 Task: Find connections with filter location Douarnenez with filter topic #Storytellingwith filter profile language Spanish with filter current company Qualys with filter school ST MARKS PUBLIC SCHOOL with filter industry Computer Hardware Manufacturing with filter service category Commercial Real Estate with filter keywords title Director of Maintenance
Action: Mouse moved to (657, 109)
Screenshot: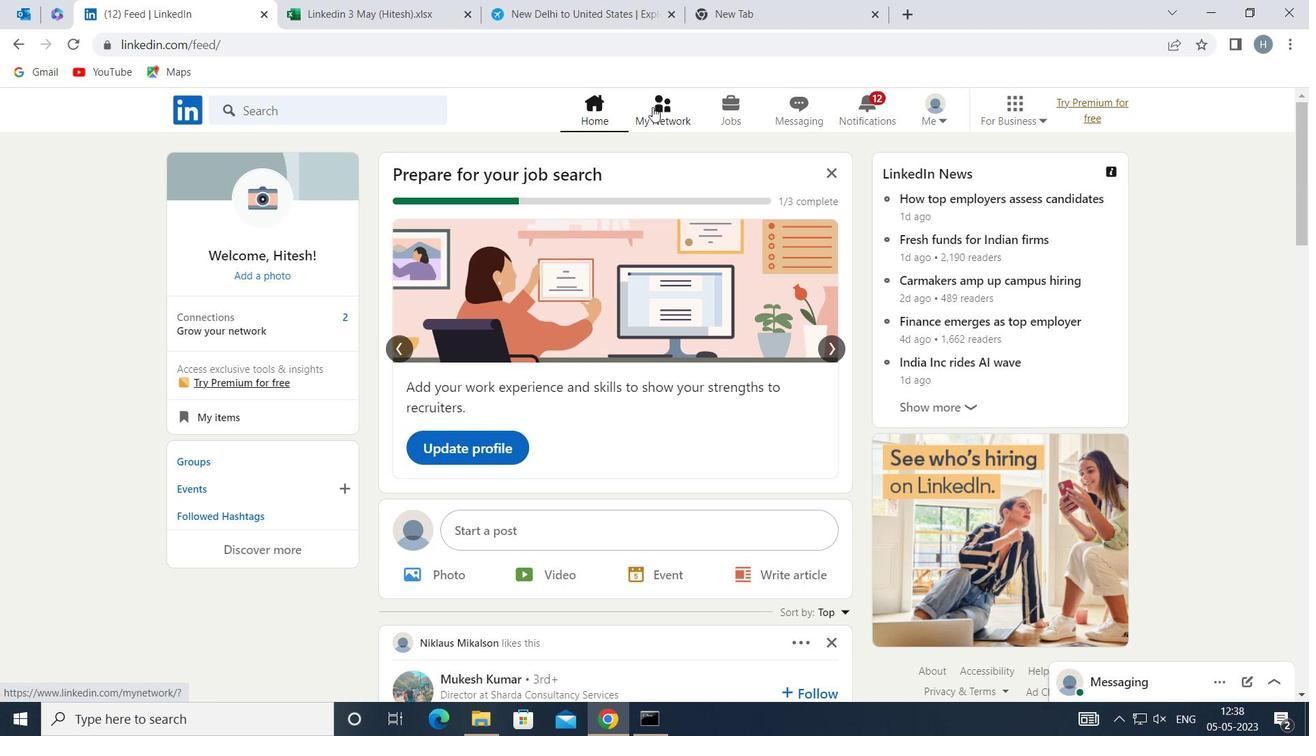 
Action: Mouse pressed left at (657, 109)
Screenshot: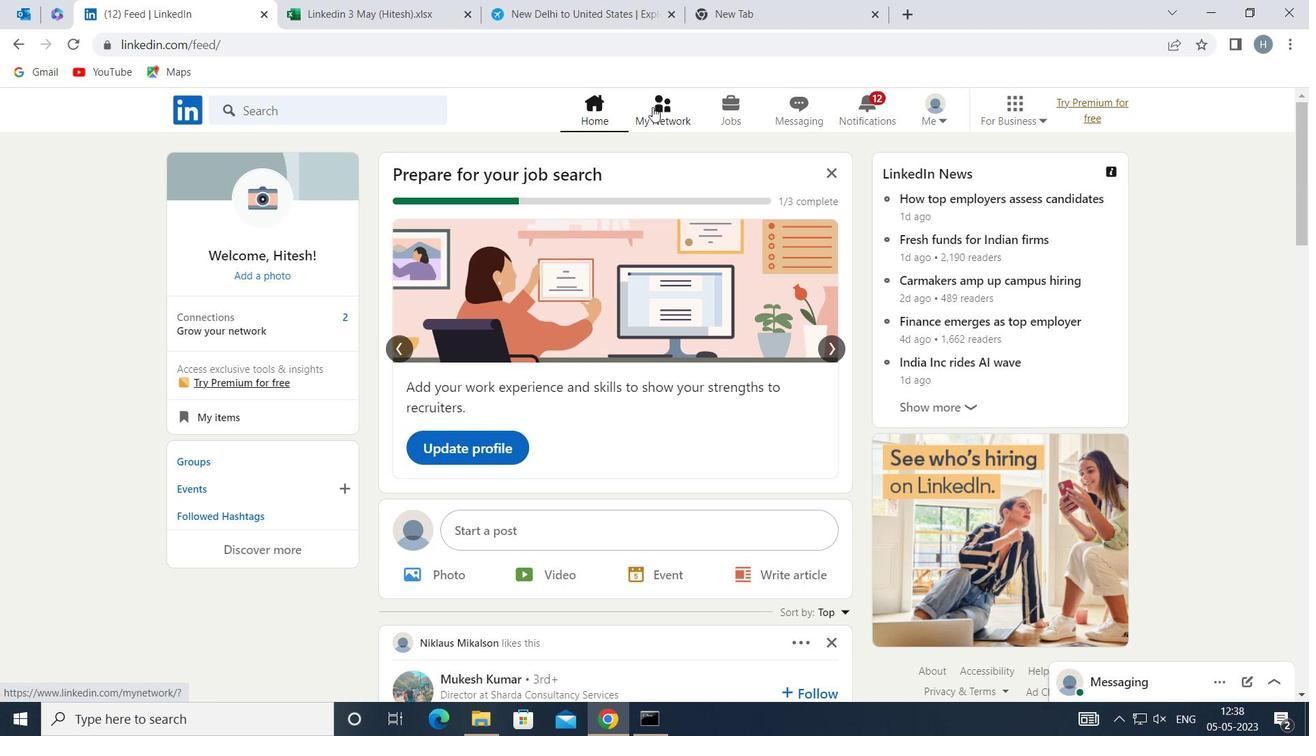 
Action: Mouse moved to (373, 210)
Screenshot: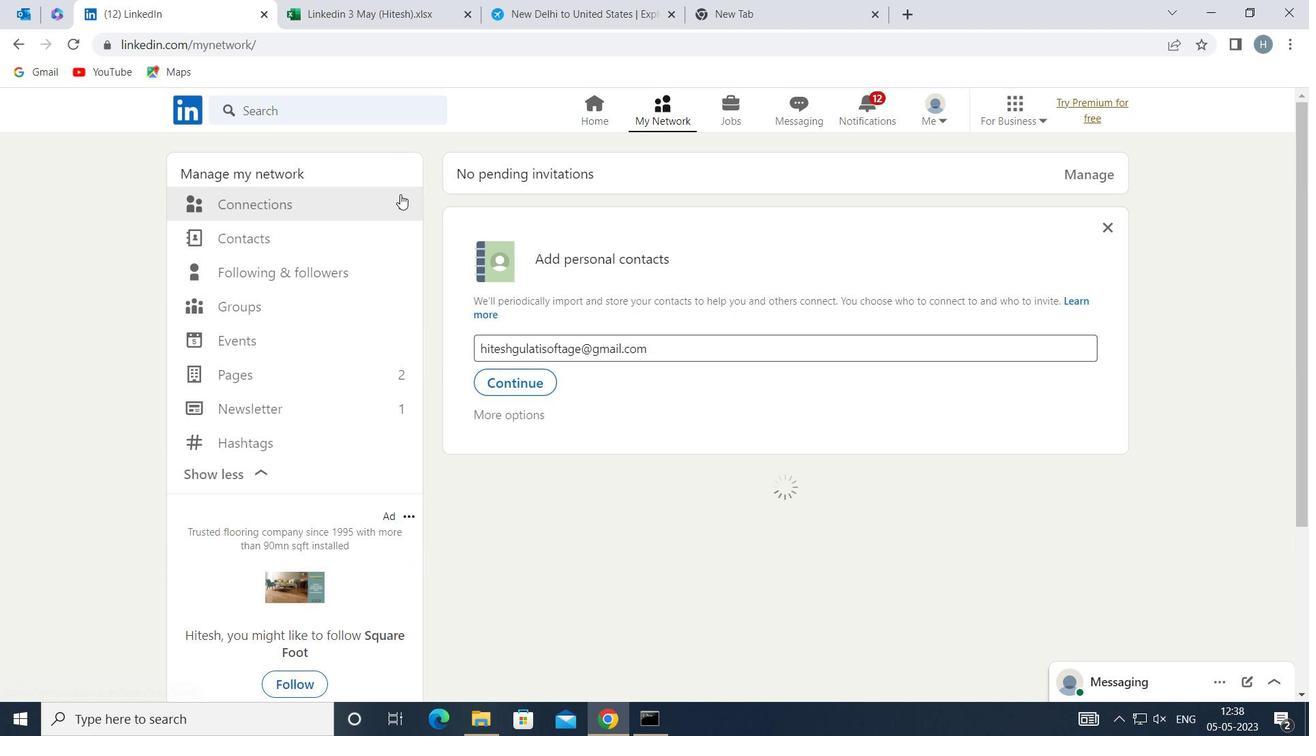 
Action: Mouse pressed left at (373, 210)
Screenshot: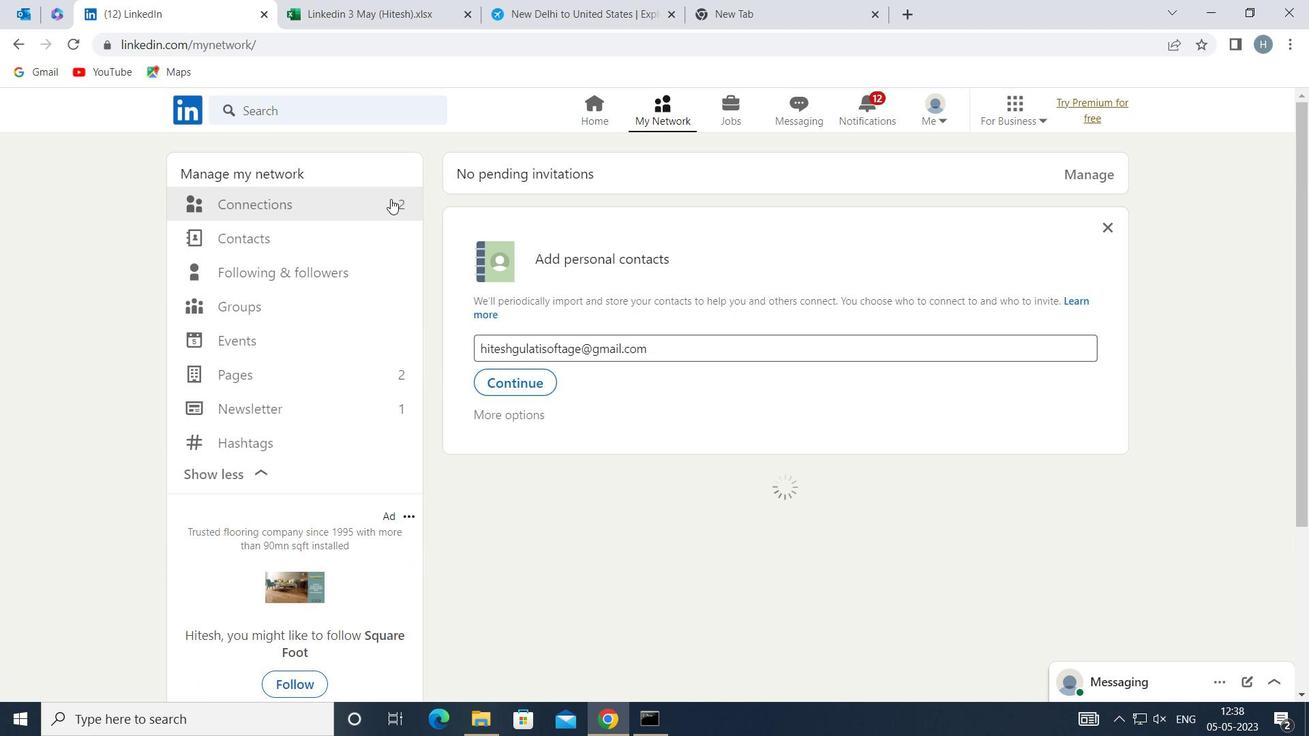 
Action: Mouse moved to (783, 201)
Screenshot: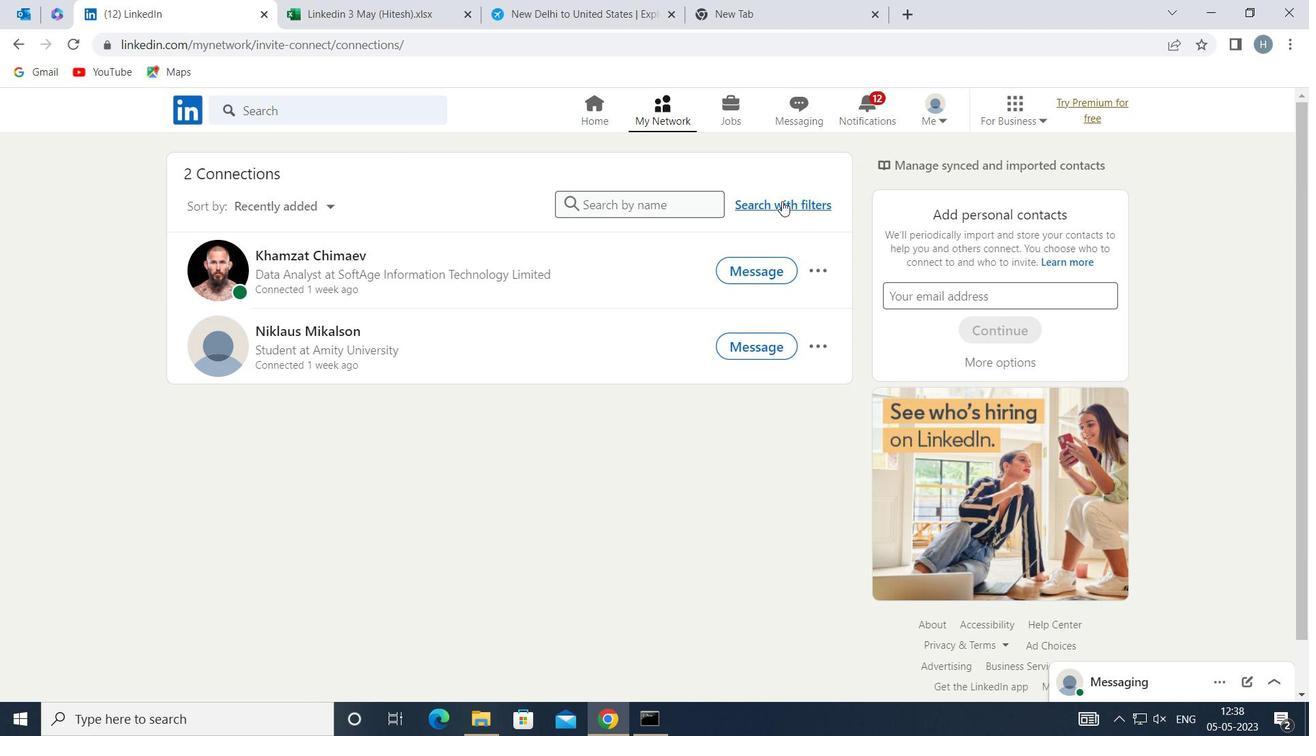 
Action: Mouse pressed left at (783, 201)
Screenshot: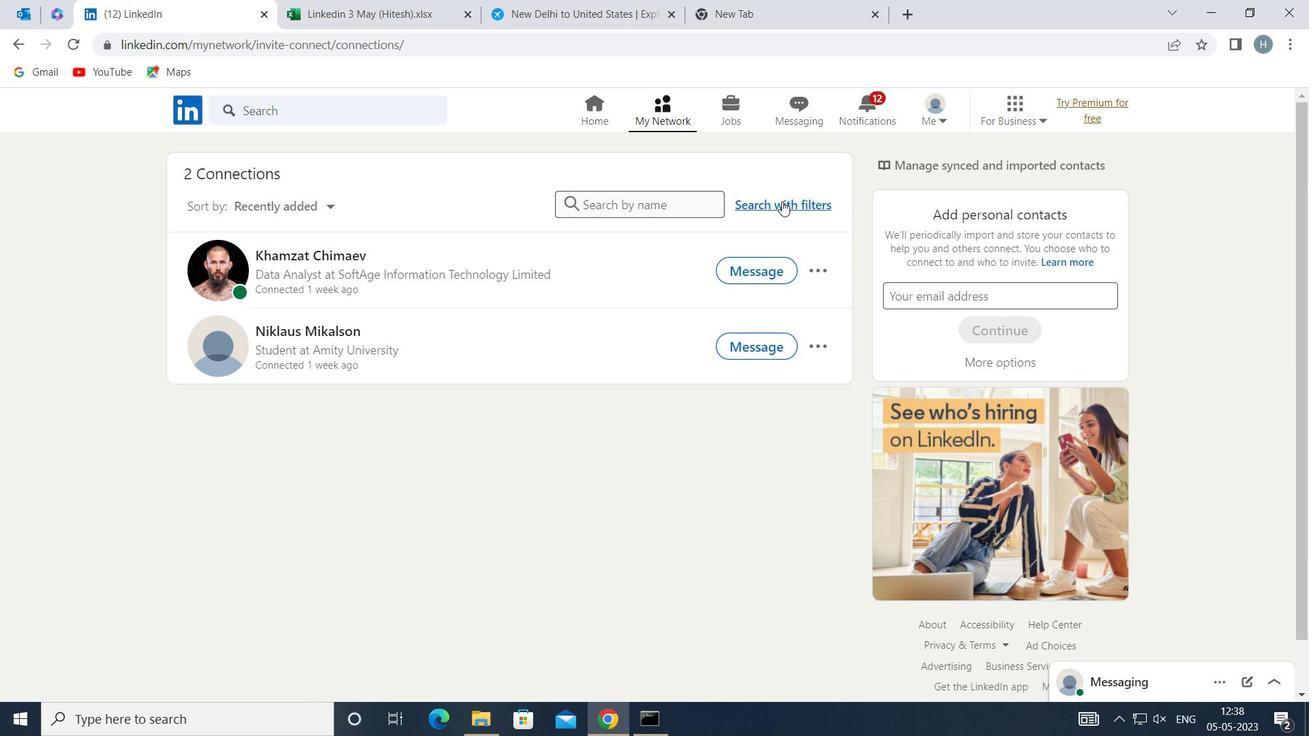 
Action: Mouse moved to (722, 158)
Screenshot: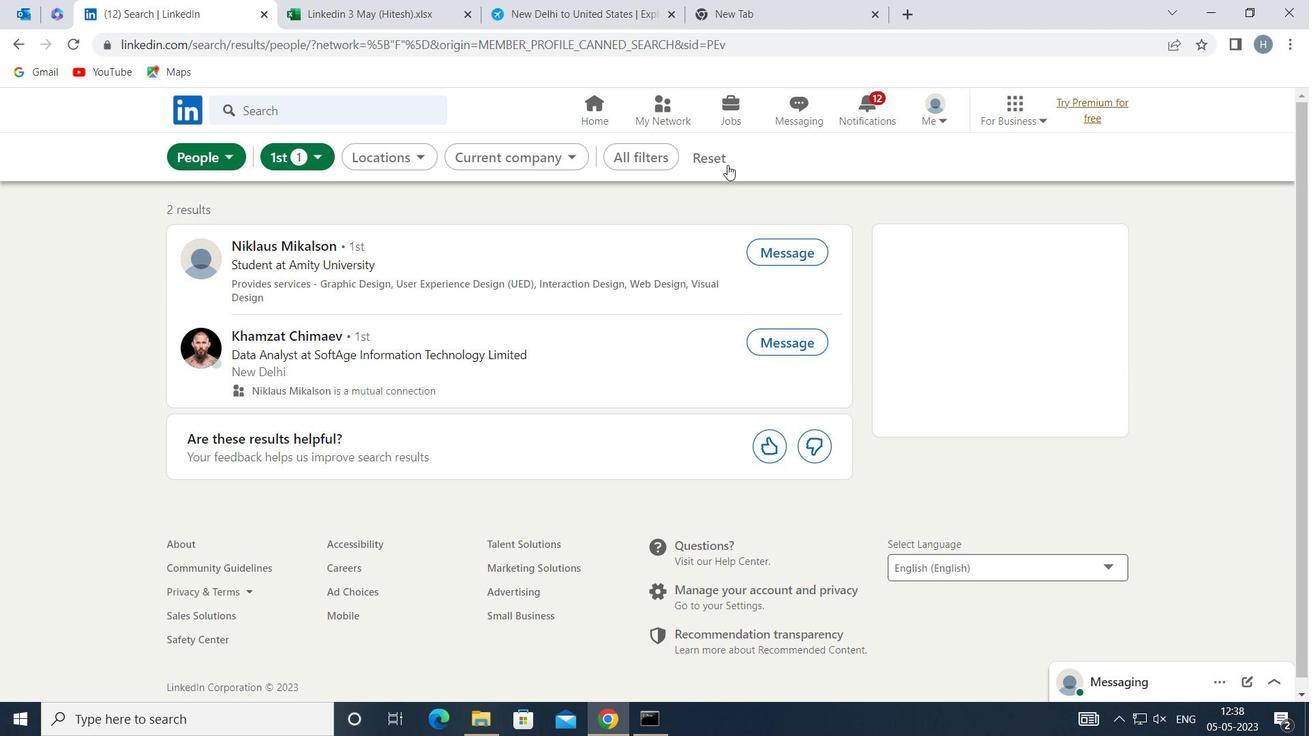 
Action: Mouse pressed left at (722, 158)
Screenshot: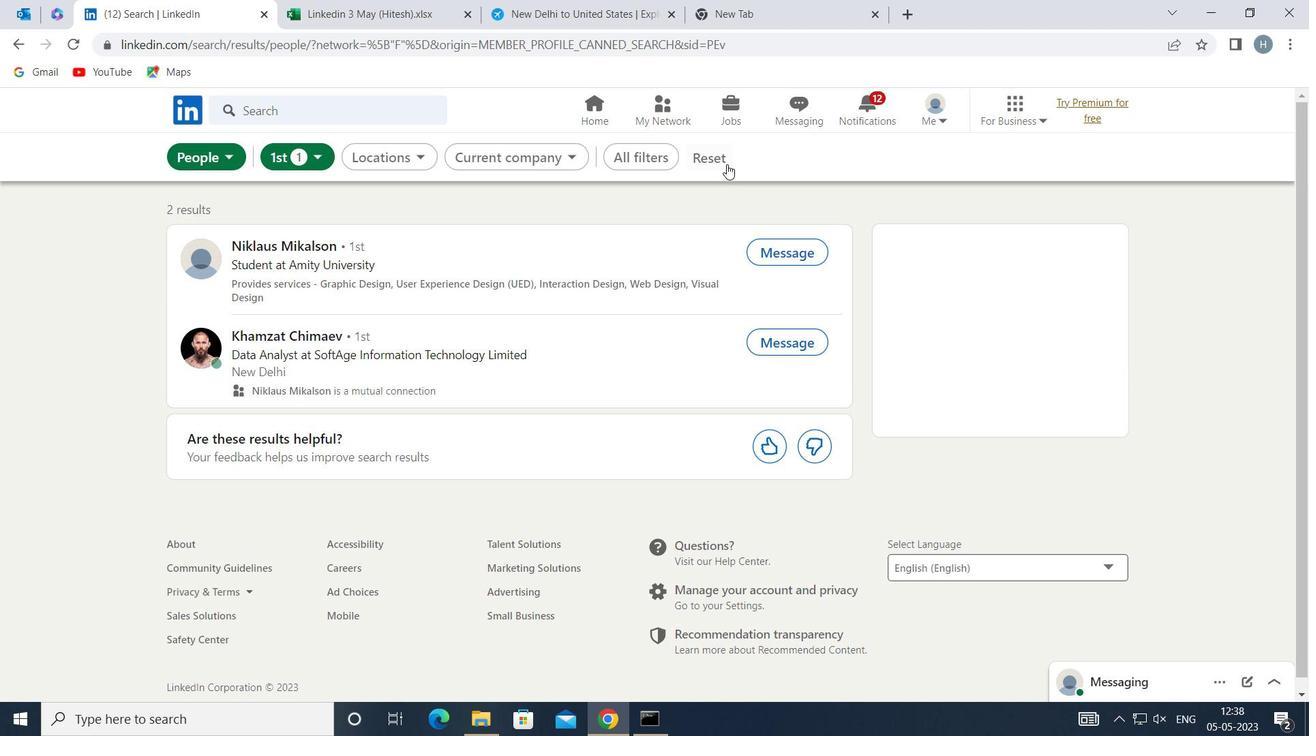 
Action: Mouse moved to (695, 154)
Screenshot: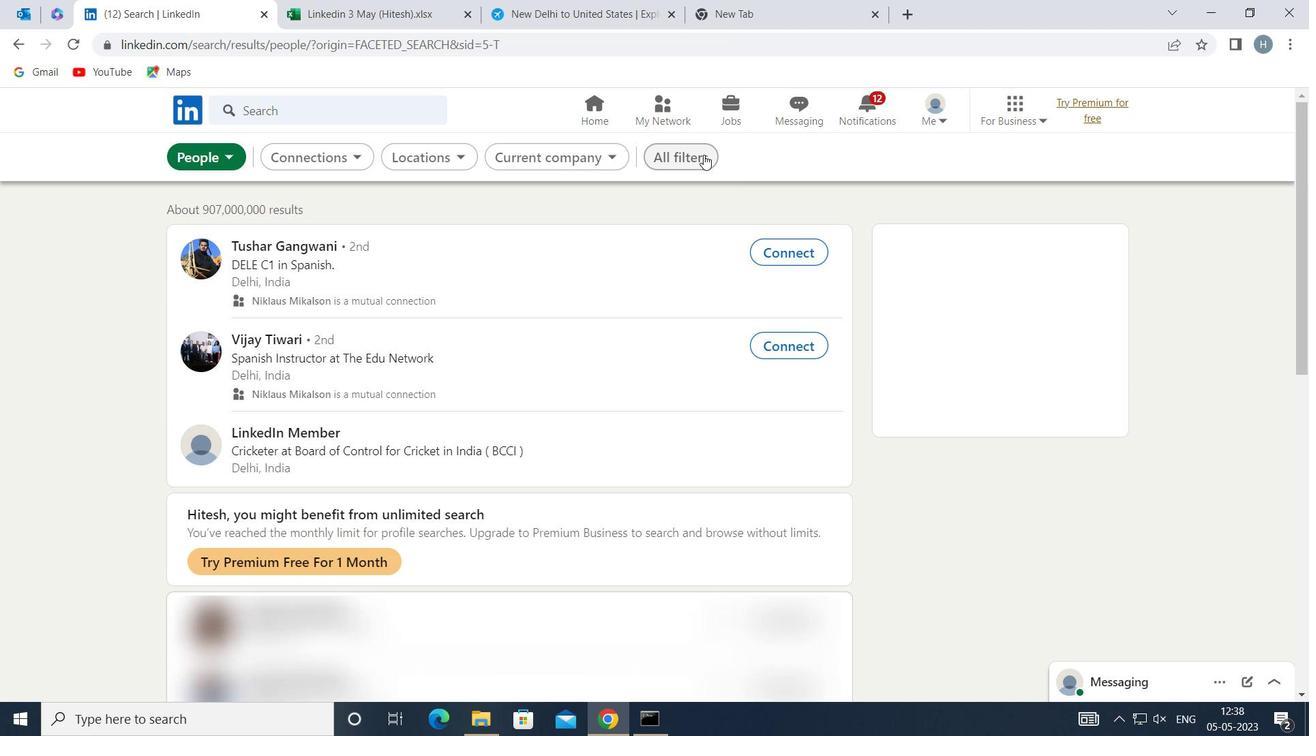 
Action: Mouse pressed left at (695, 154)
Screenshot: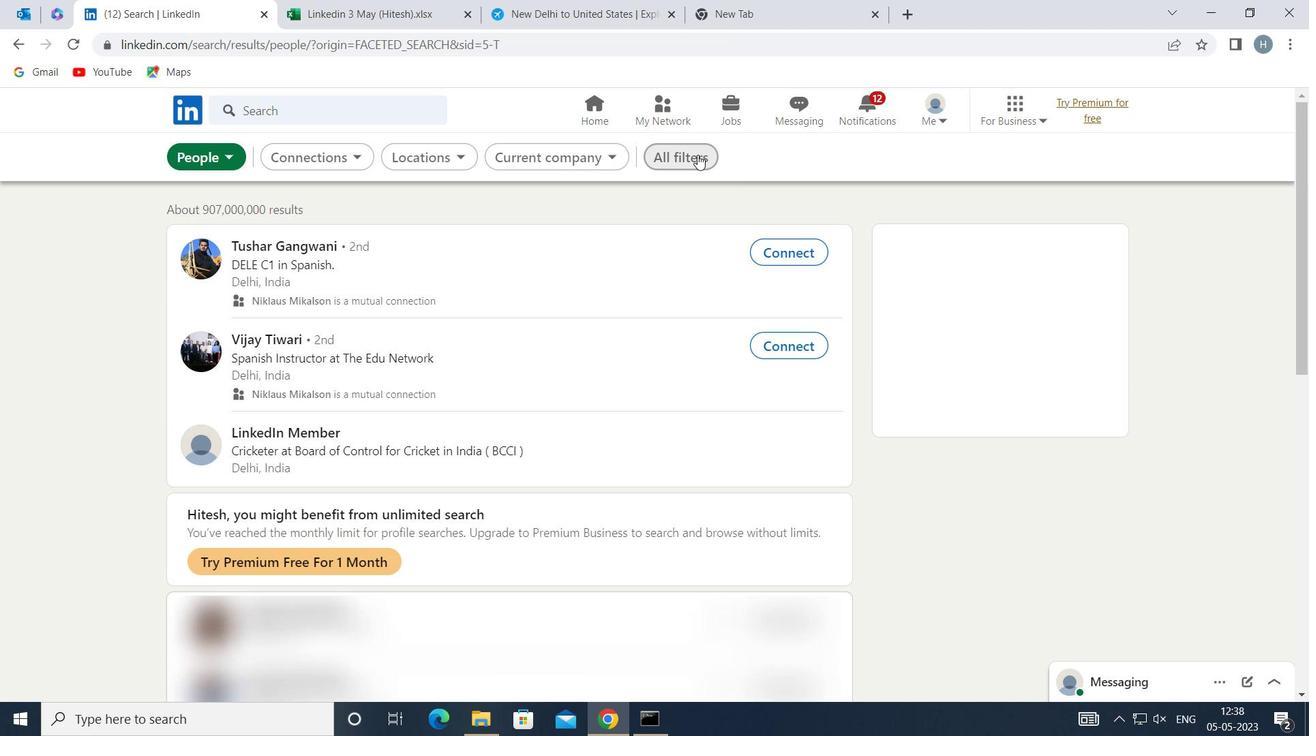 
Action: Mouse moved to (911, 422)
Screenshot: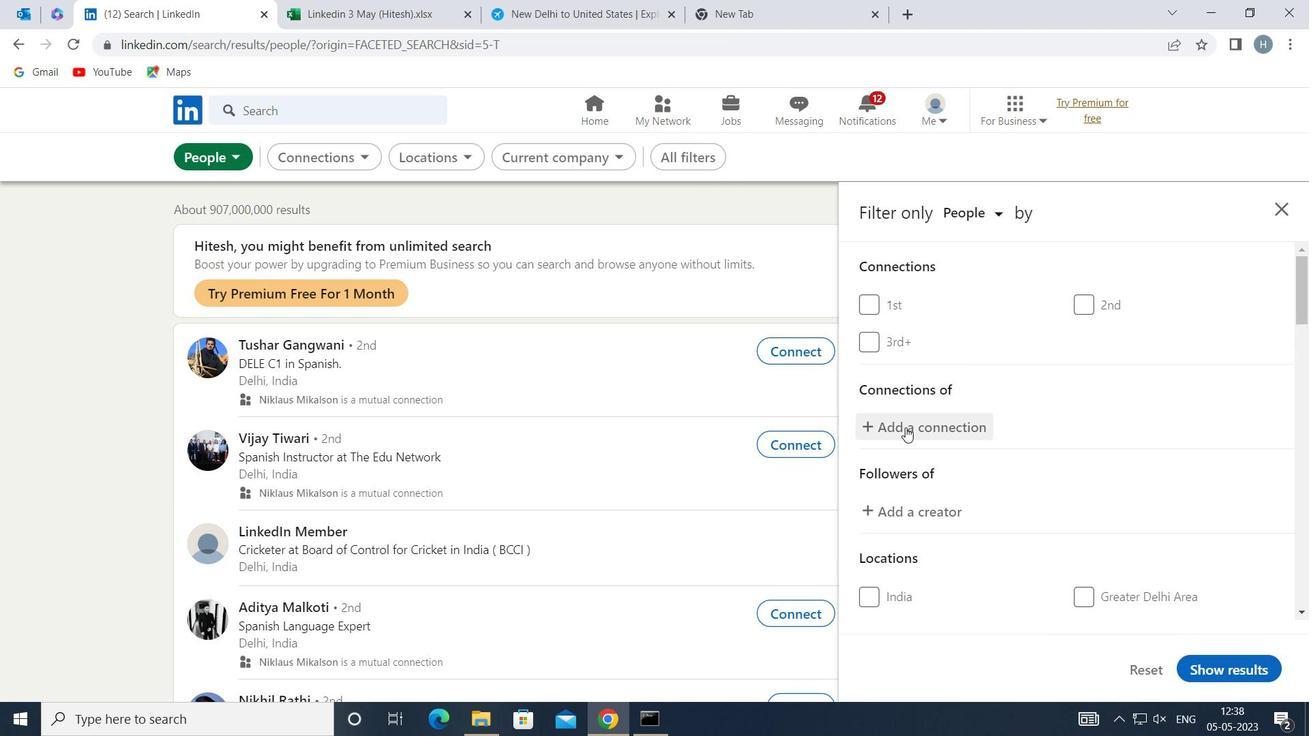 
Action: Mouse scrolled (911, 421) with delta (0, 0)
Screenshot: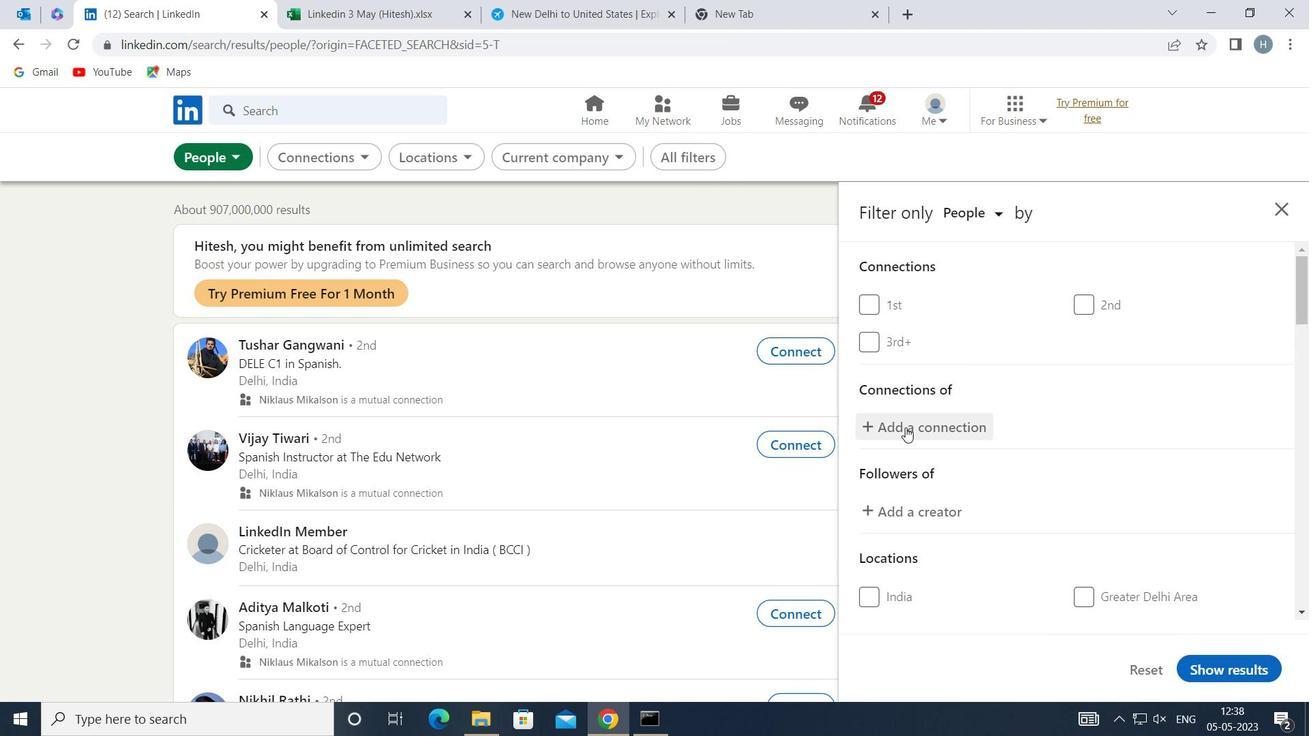 
Action: Mouse moved to (919, 422)
Screenshot: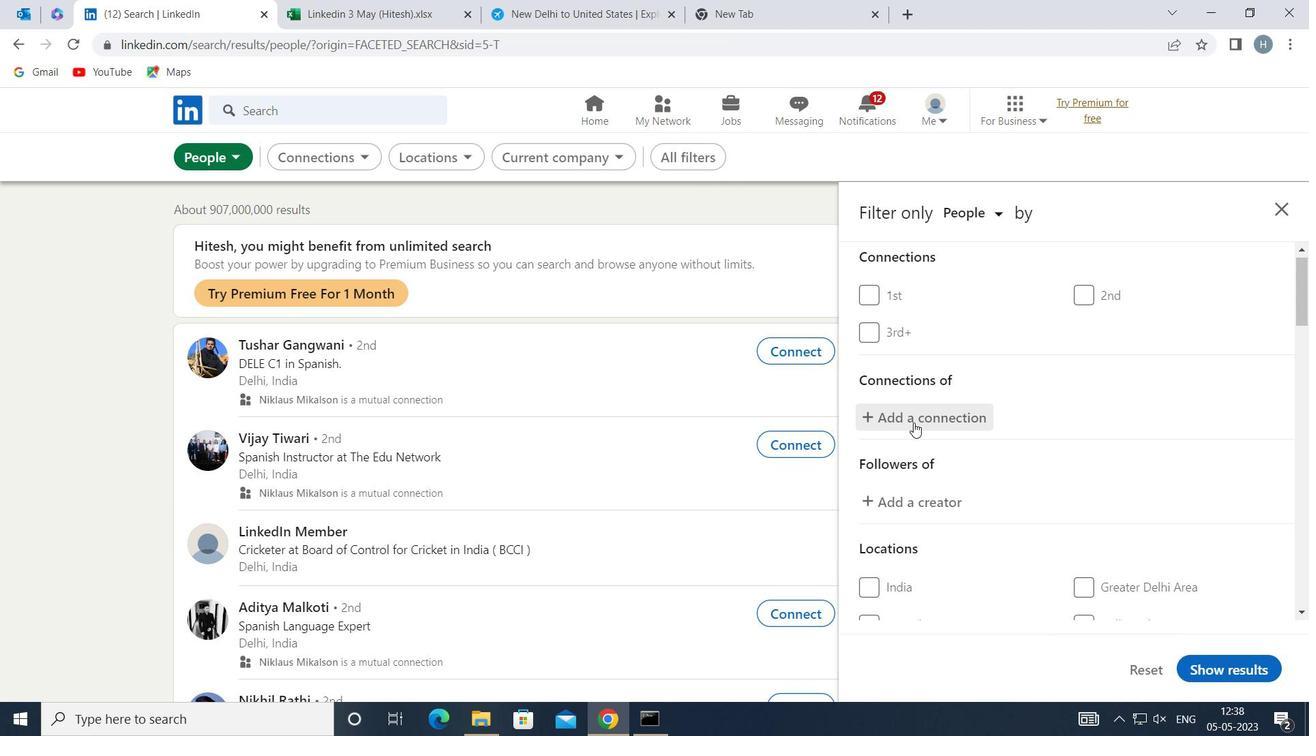 
Action: Mouse scrolled (919, 421) with delta (0, 0)
Screenshot: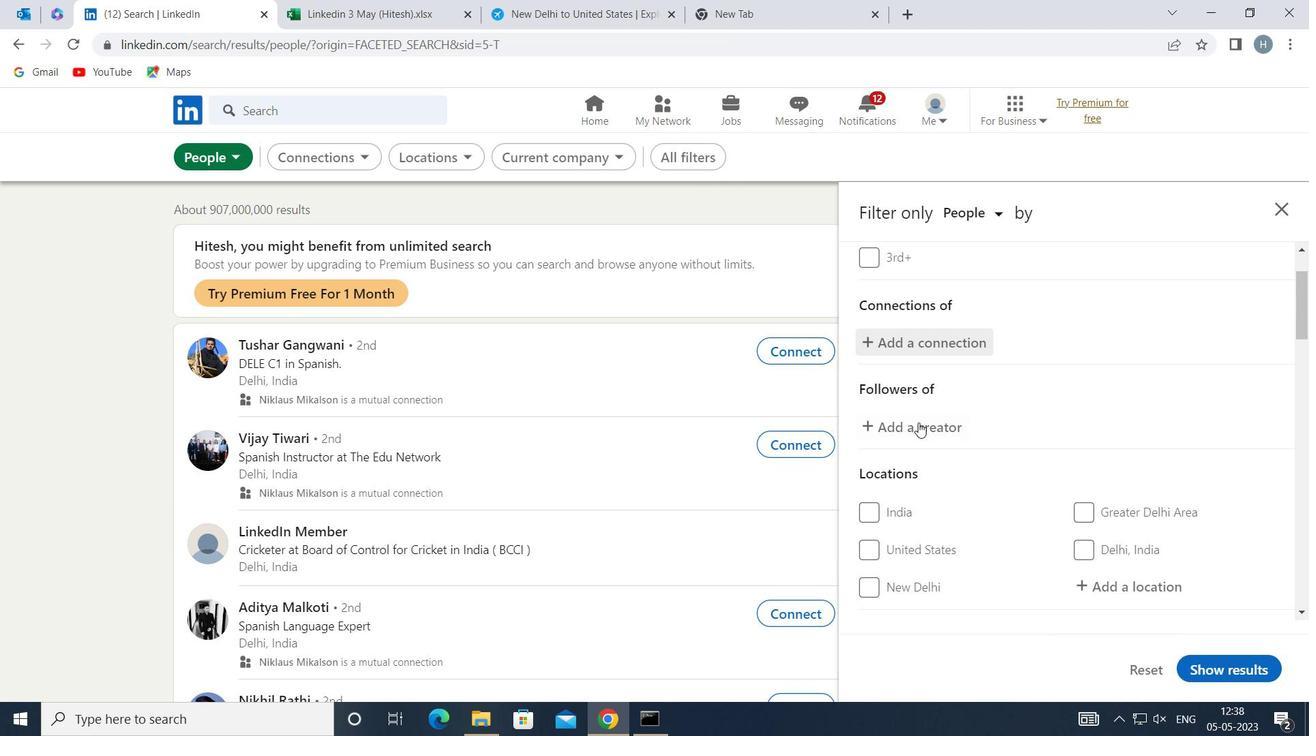 
Action: Mouse moved to (1100, 500)
Screenshot: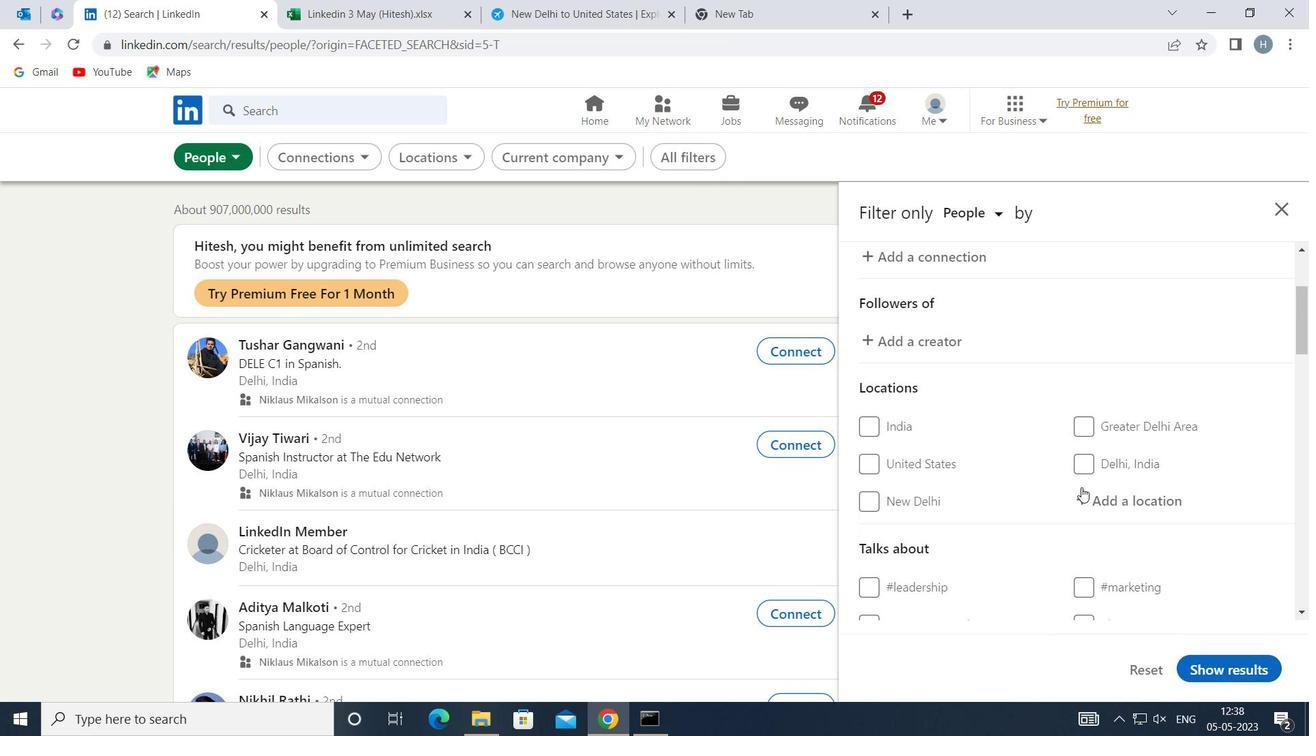 
Action: Mouse pressed left at (1100, 500)
Screenshot: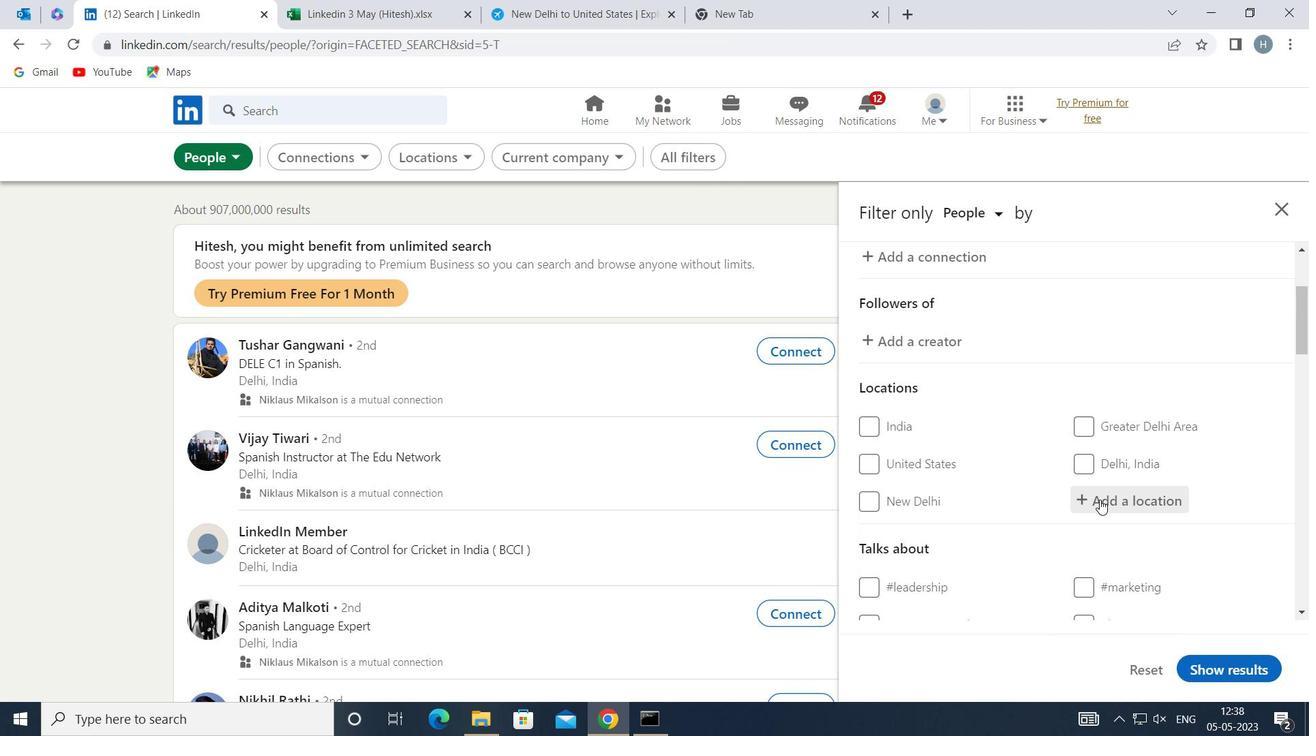 
Action: Key pressed <Key.shift>DOUARN
Screenshot: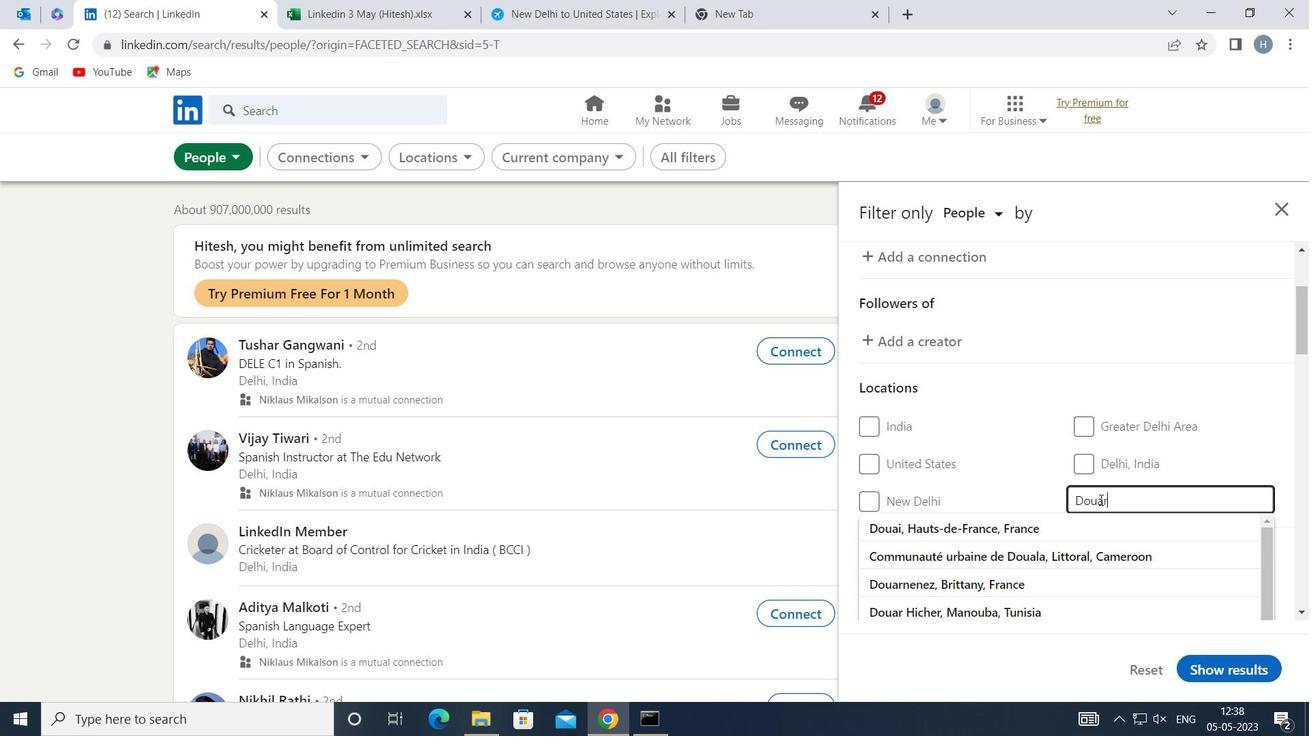 
Action: Mouse moved to (1026, 525)
Screenshot: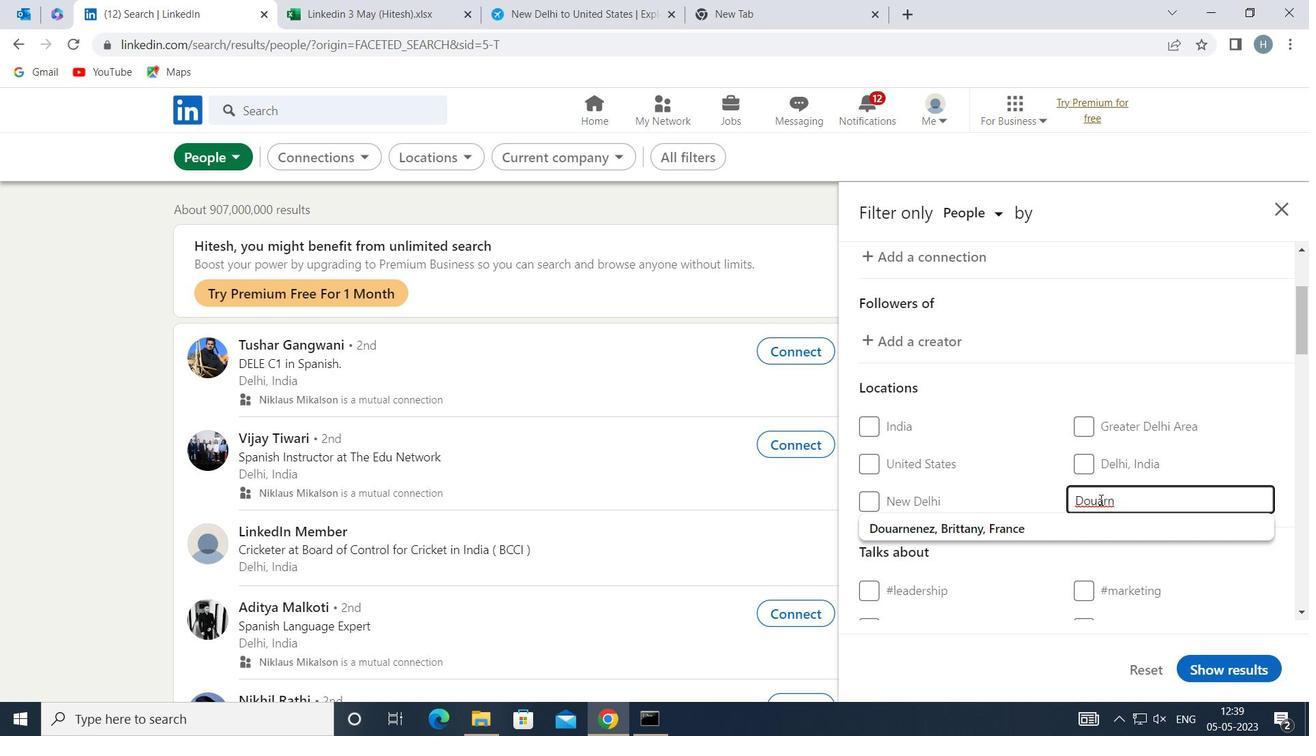 
Action: Mouse pressed left at (1026, 525)
Screenshot: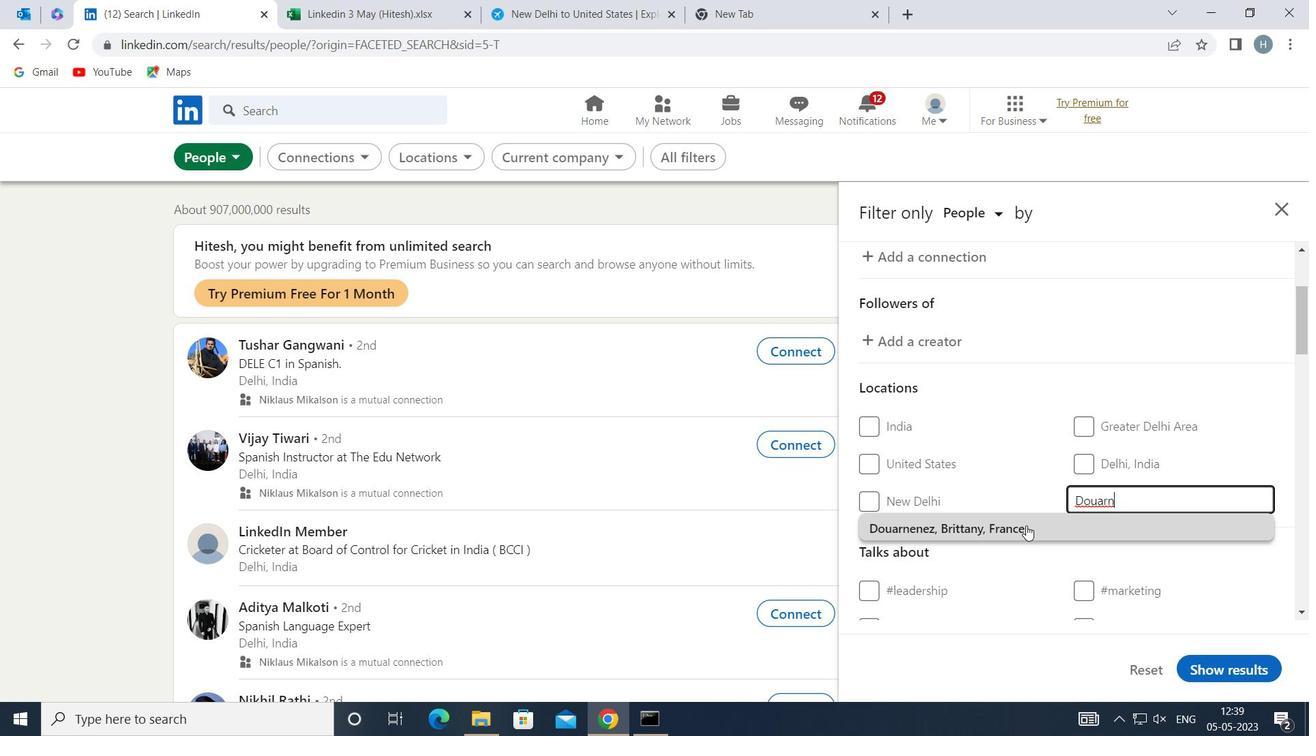 
Action: Mouse moved to (1007, 499)
Screenshot: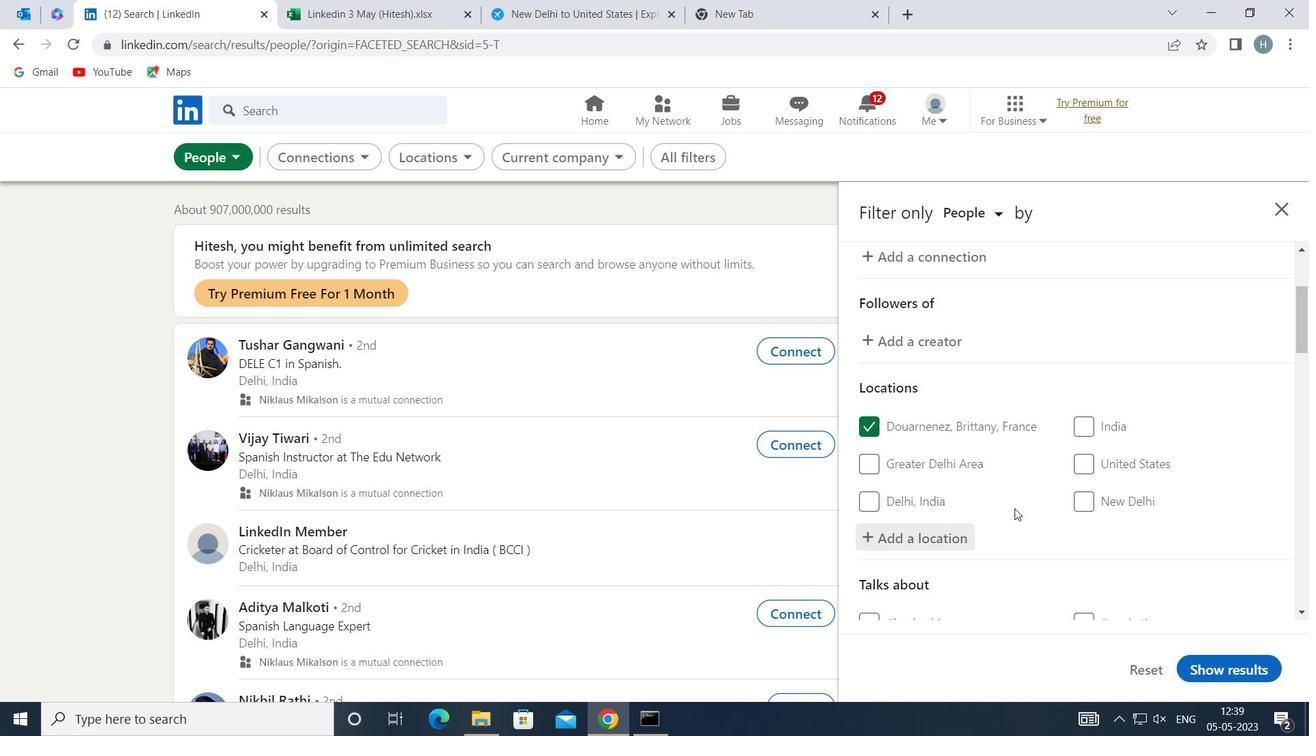 
Action: Mouse scrolled (1007, 498) with delta (0, 0)
Screenshot: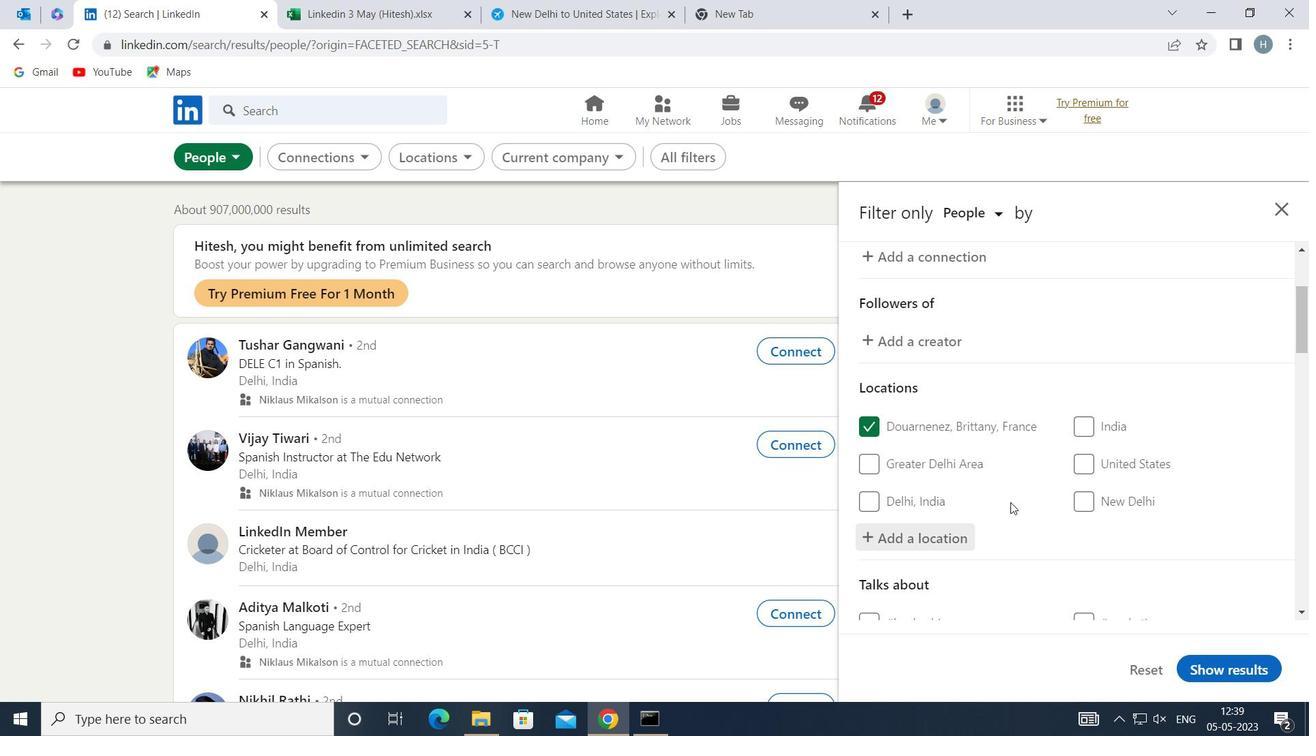 
Action: Mouse moved to (1007, 498)
Screenshot: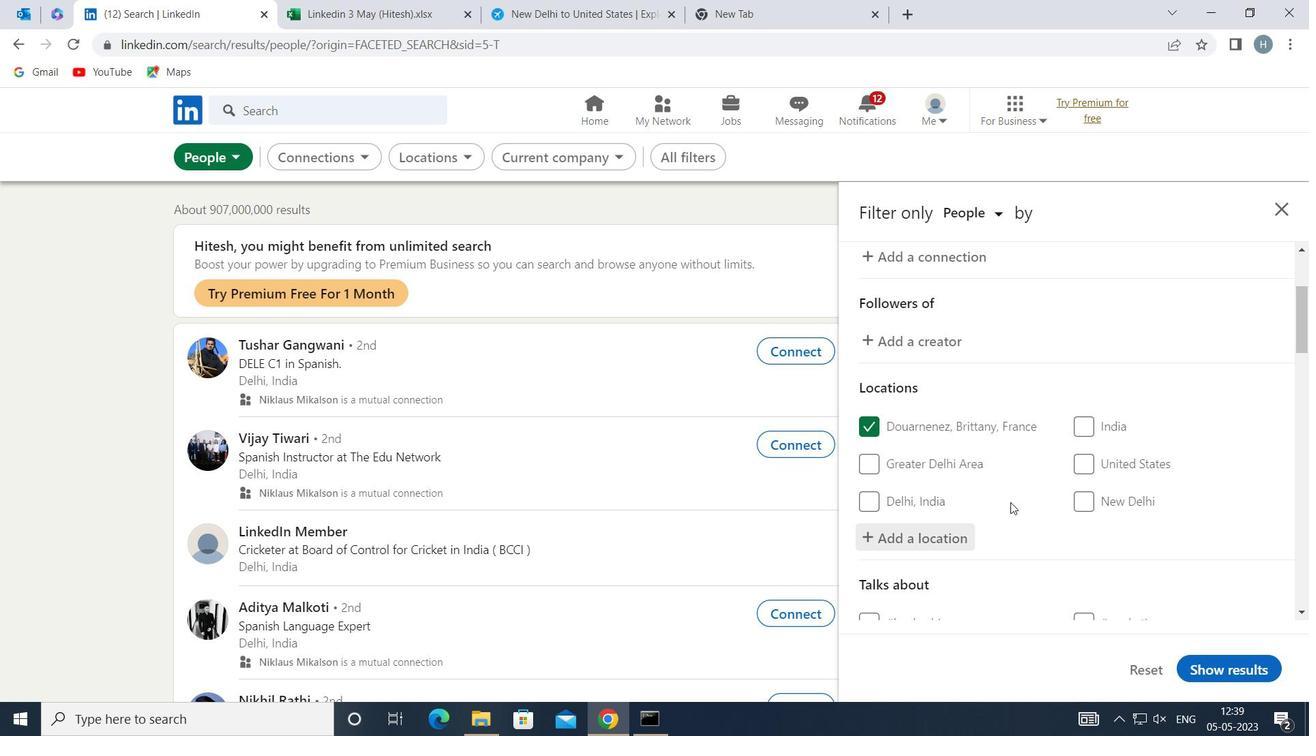 
Action: Mouse scrolled (1007, 497) with delta (0, 0)
Screenshot: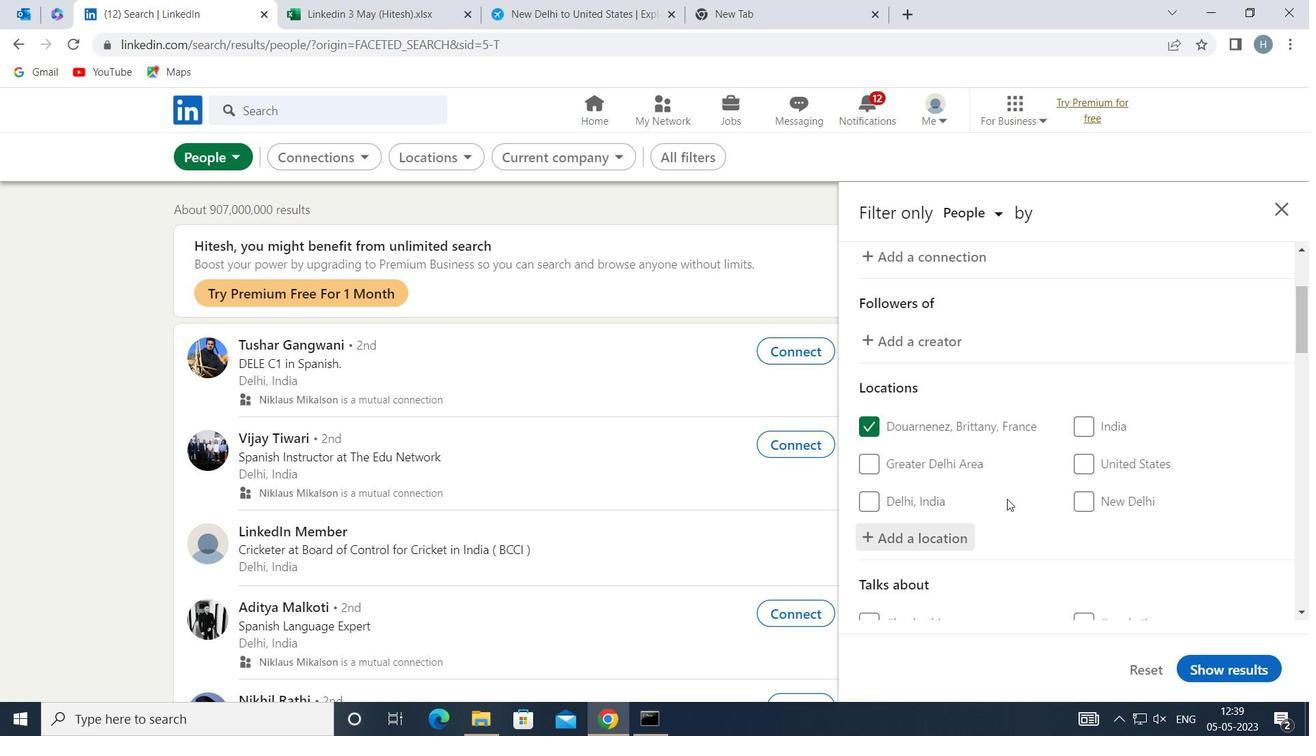 
Action: Mouse moved to (1016, 492)
Screenshot: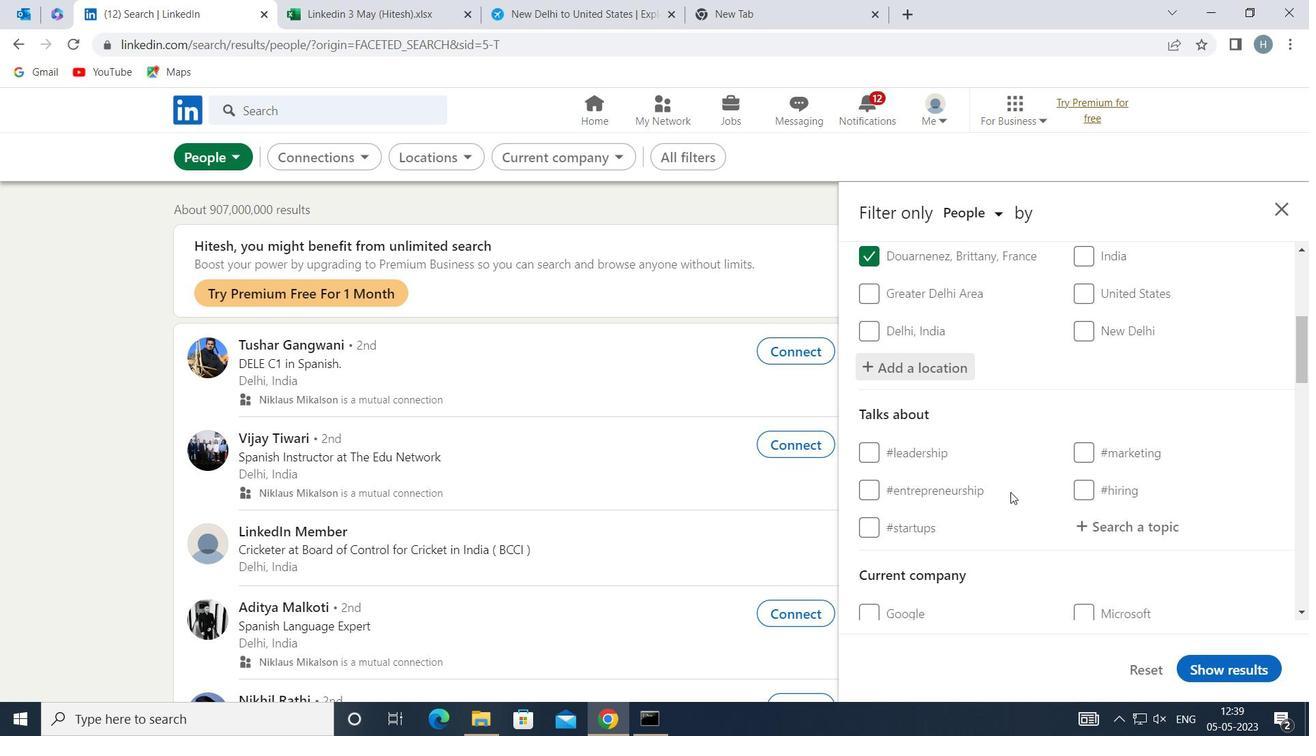 
Action: Mouse scrolled (1016, 491) with delta (0, 0)
Screenshot: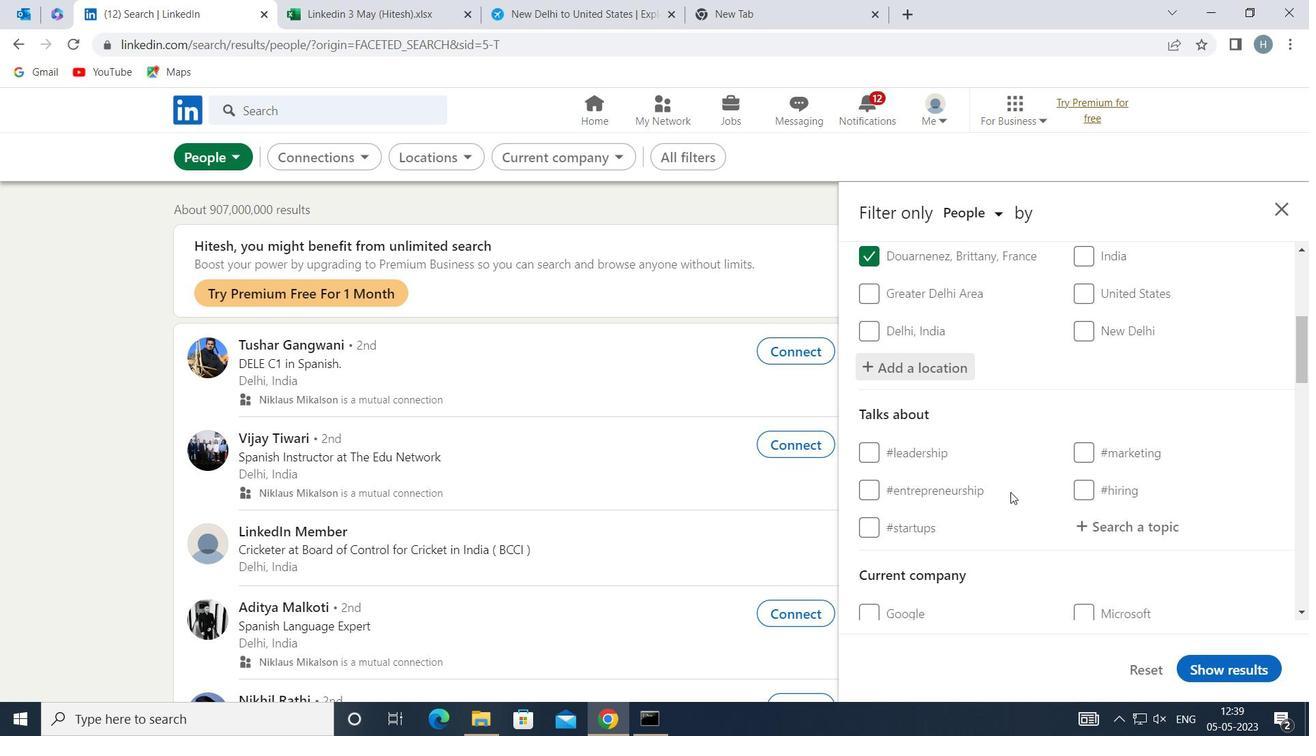
Action: Mouse moved to (1132, 441)
Screenshot: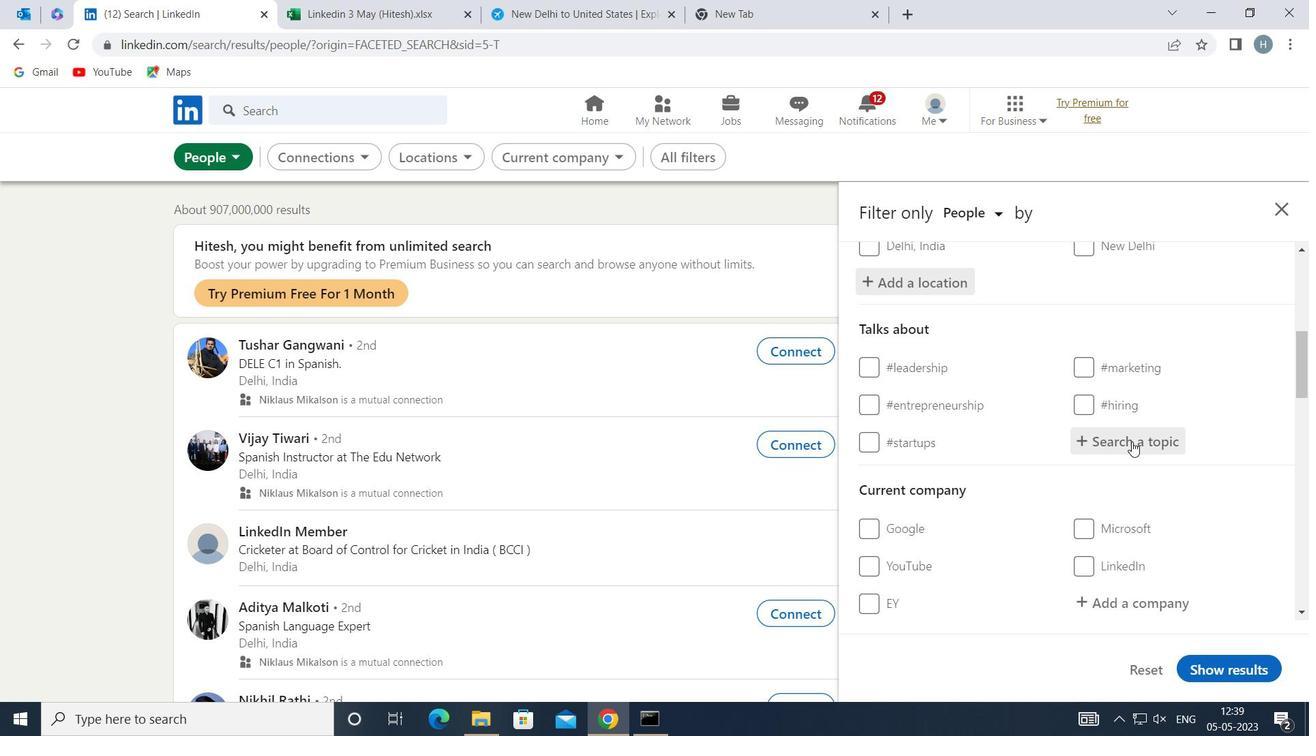 
Action: Mouse pressed left at (1132, 441)
Screenshot: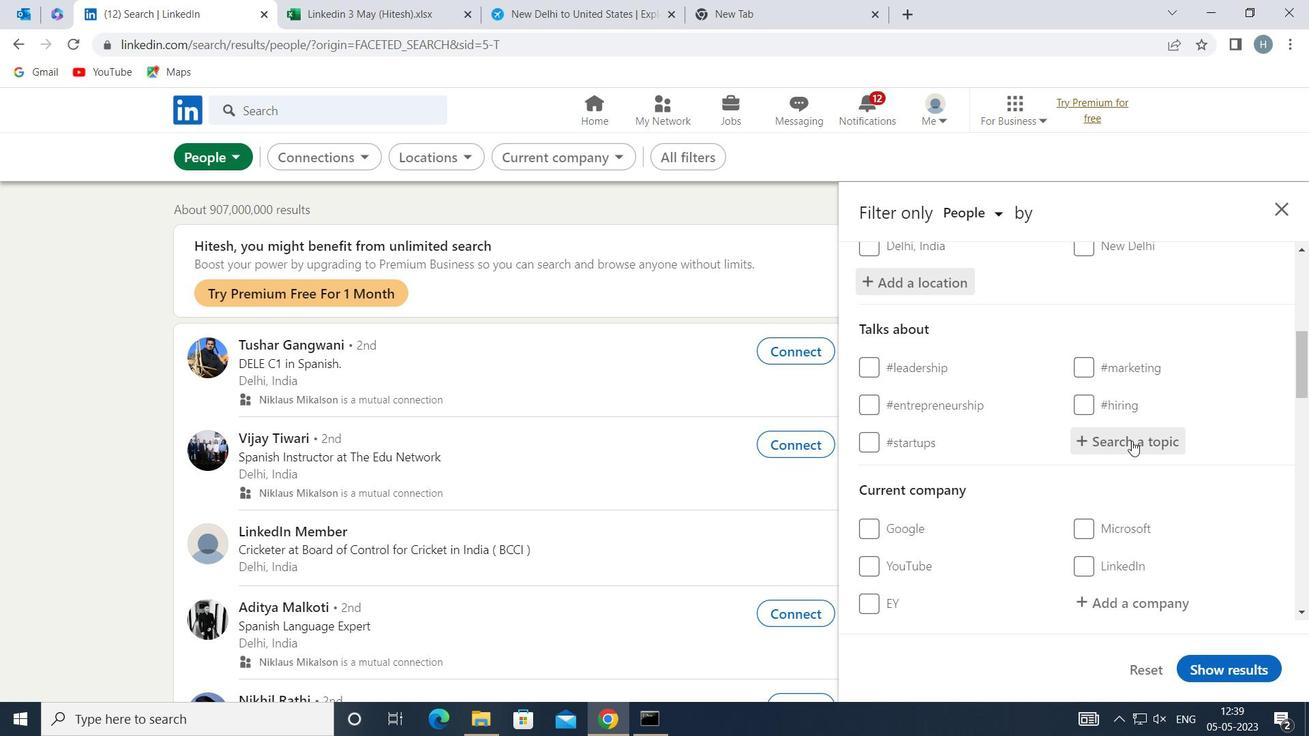 
Action: Mouse moved to (1132, 439)
Screenshot: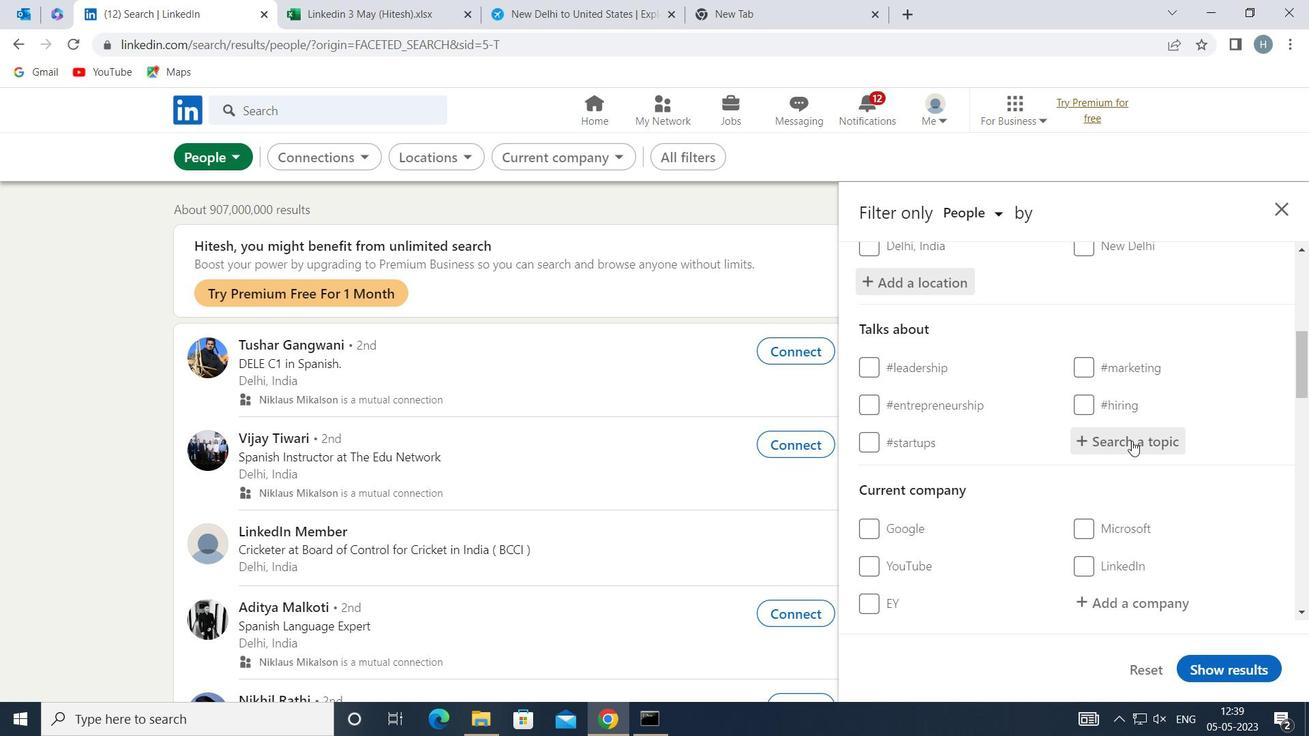 
Action: Key pressed <Key.shift>STORYTELLING
Screenshot: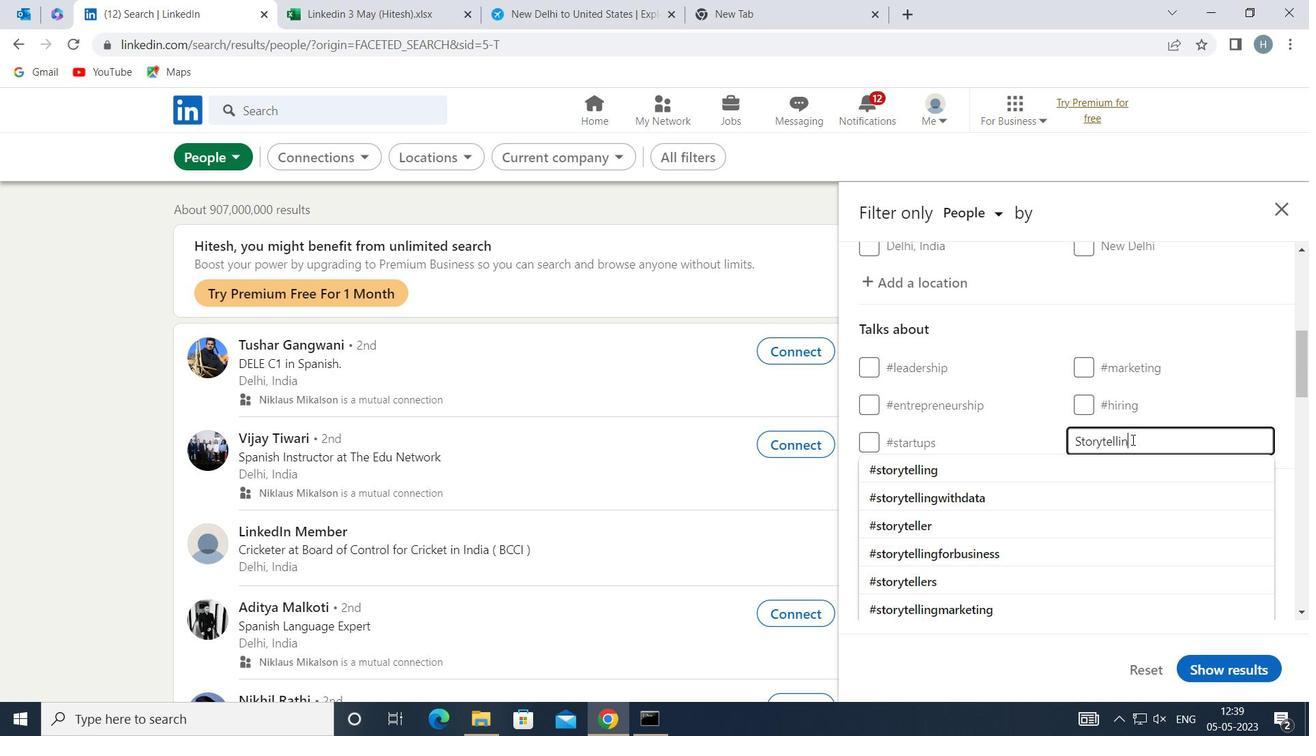 
Action: Mouse moved to (1056, 469)
Screenshot: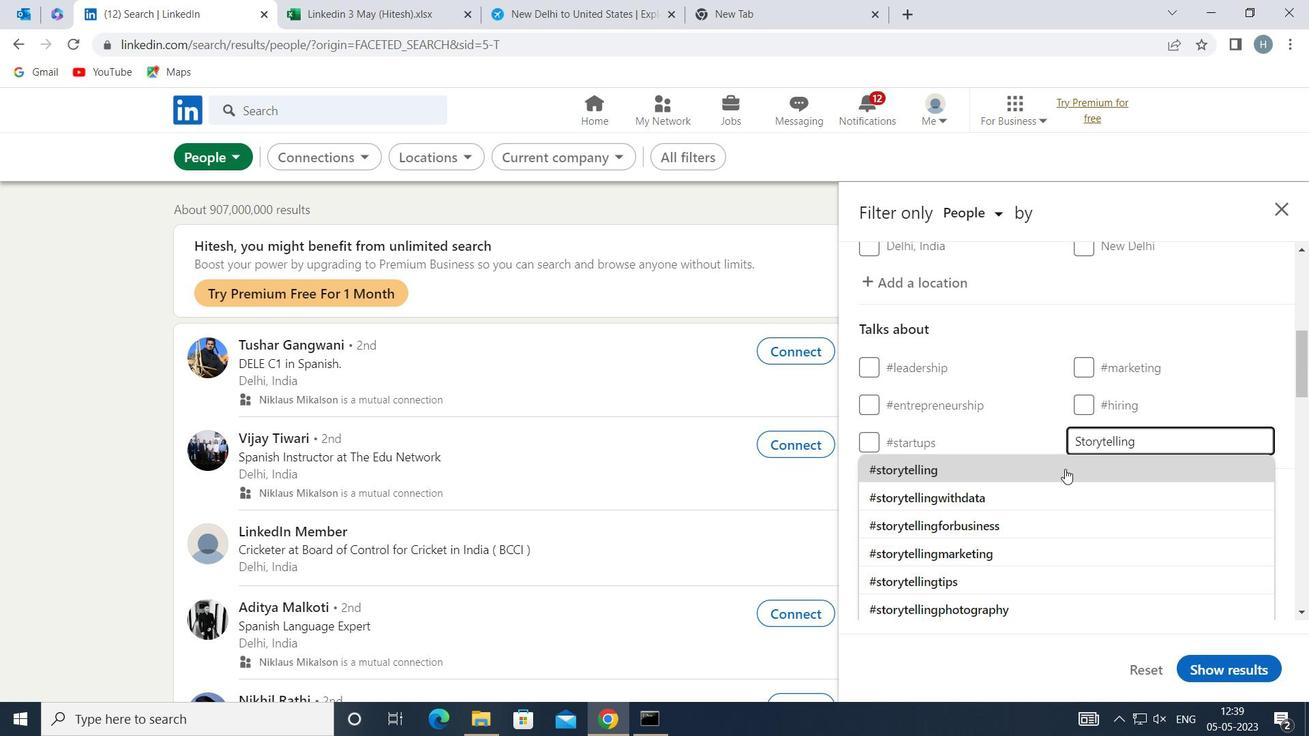 
Action: Mouse pressed left at (1056, 469)
Screenshot: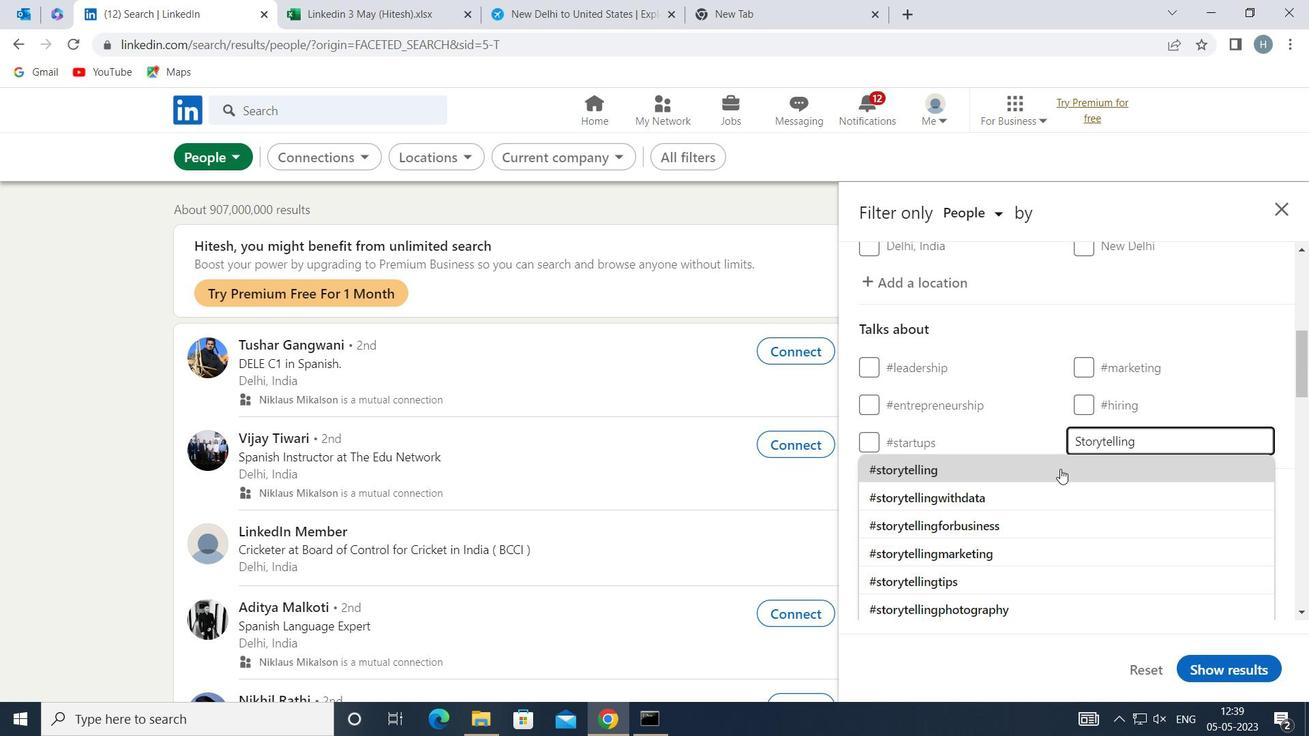 
Action: Mouse moved to (1027, 452)
Screenshot: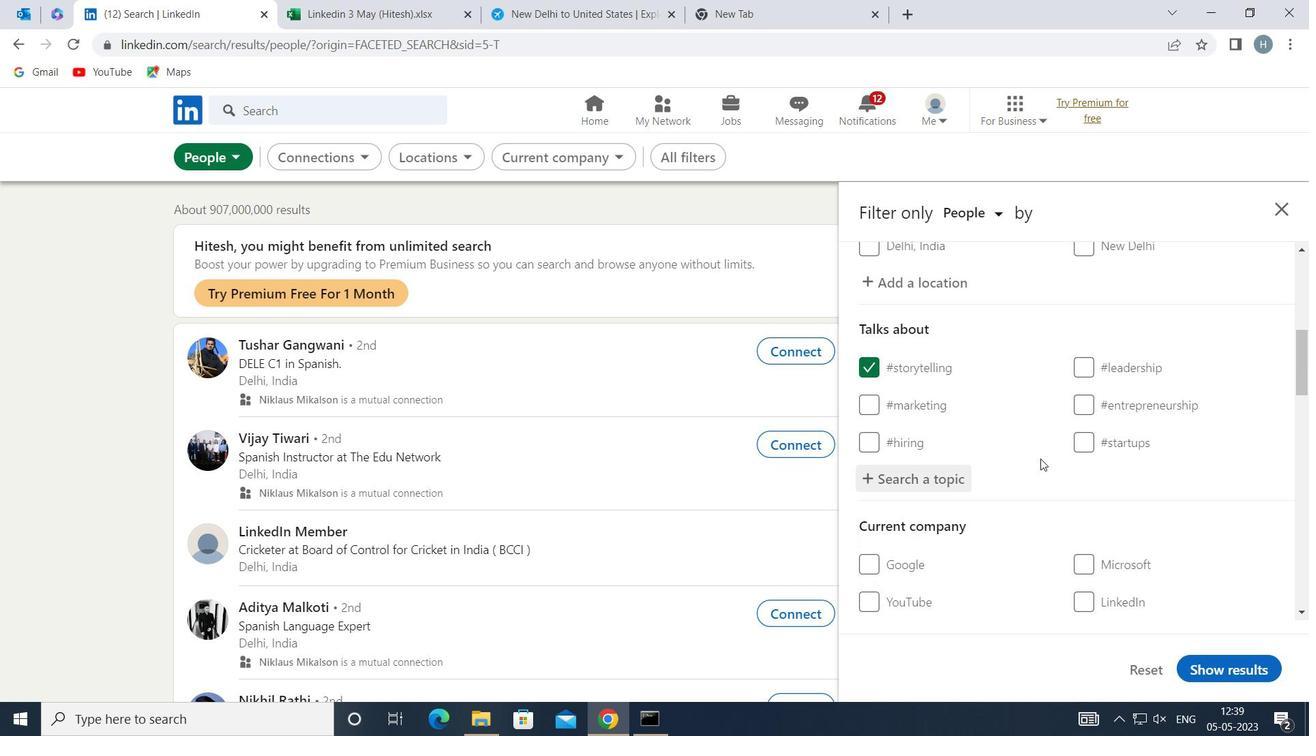 
Action: Mouse scrolled (1027, 451) with delta (0, 0)
Screenshot: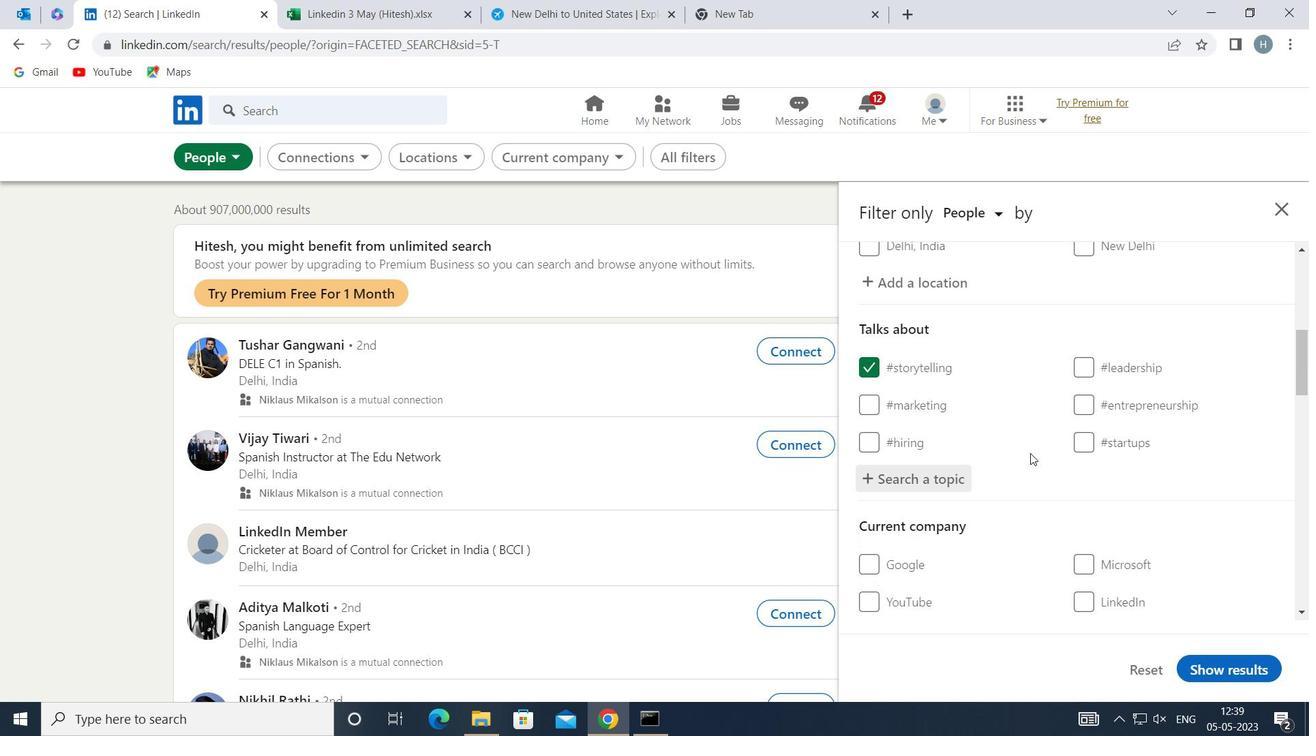 
Action: Mouse scrolled (1027, 451) with delta (0, 0)
Screenshot: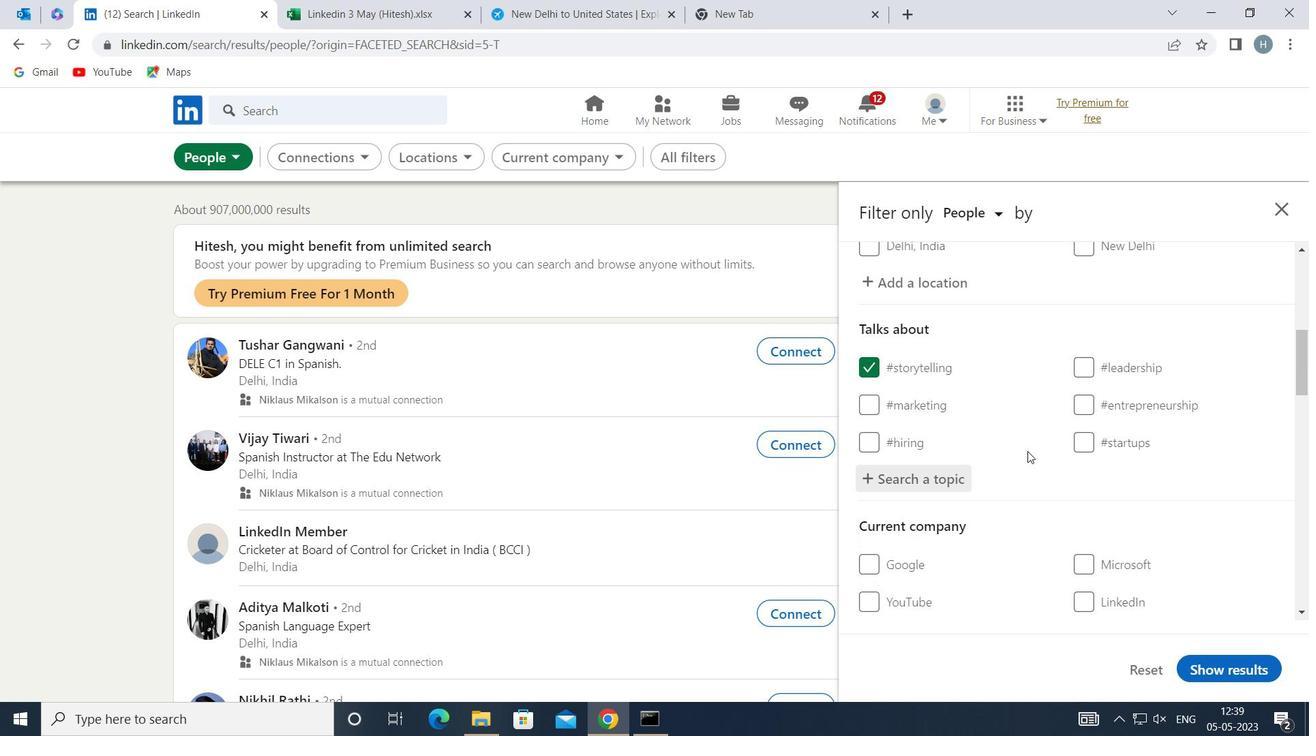 
Action: Mouse moved to (1028, 436)
Screenshot: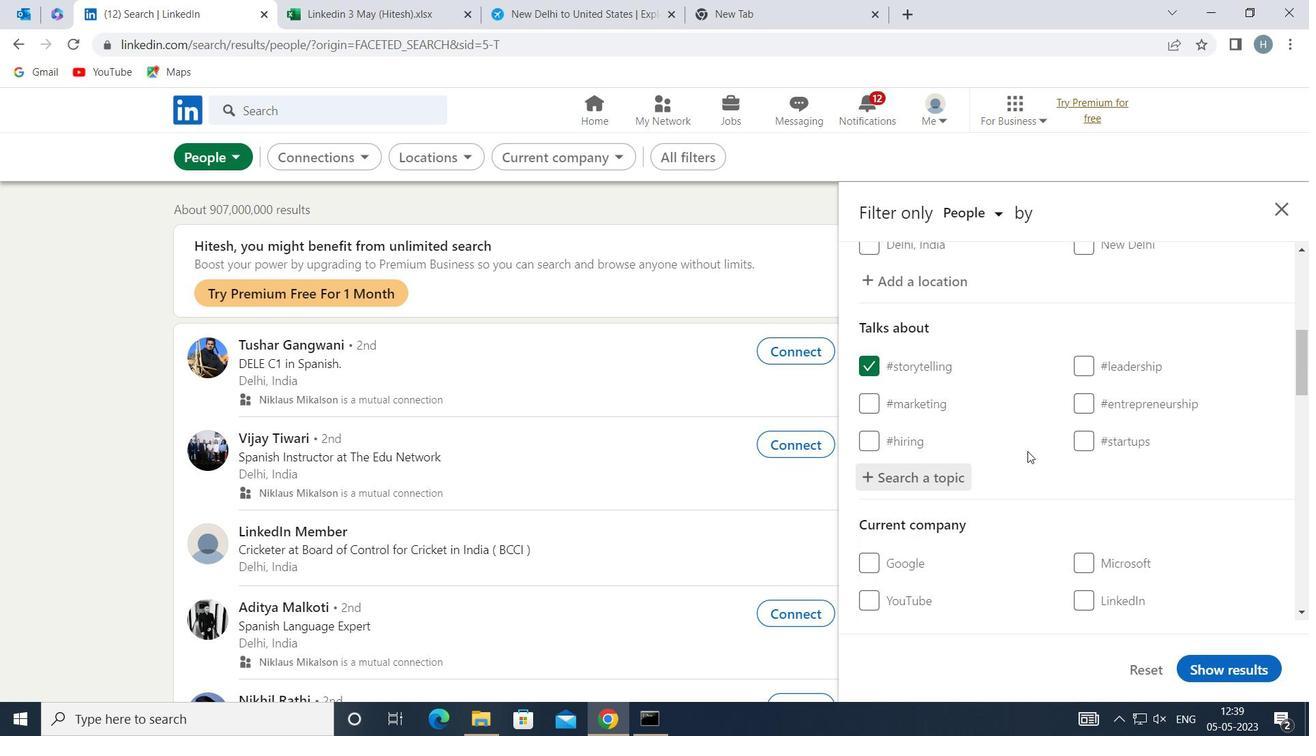 
Action: Mouse scrolled (1028, 435) with delta (0, 0)
Screenshot: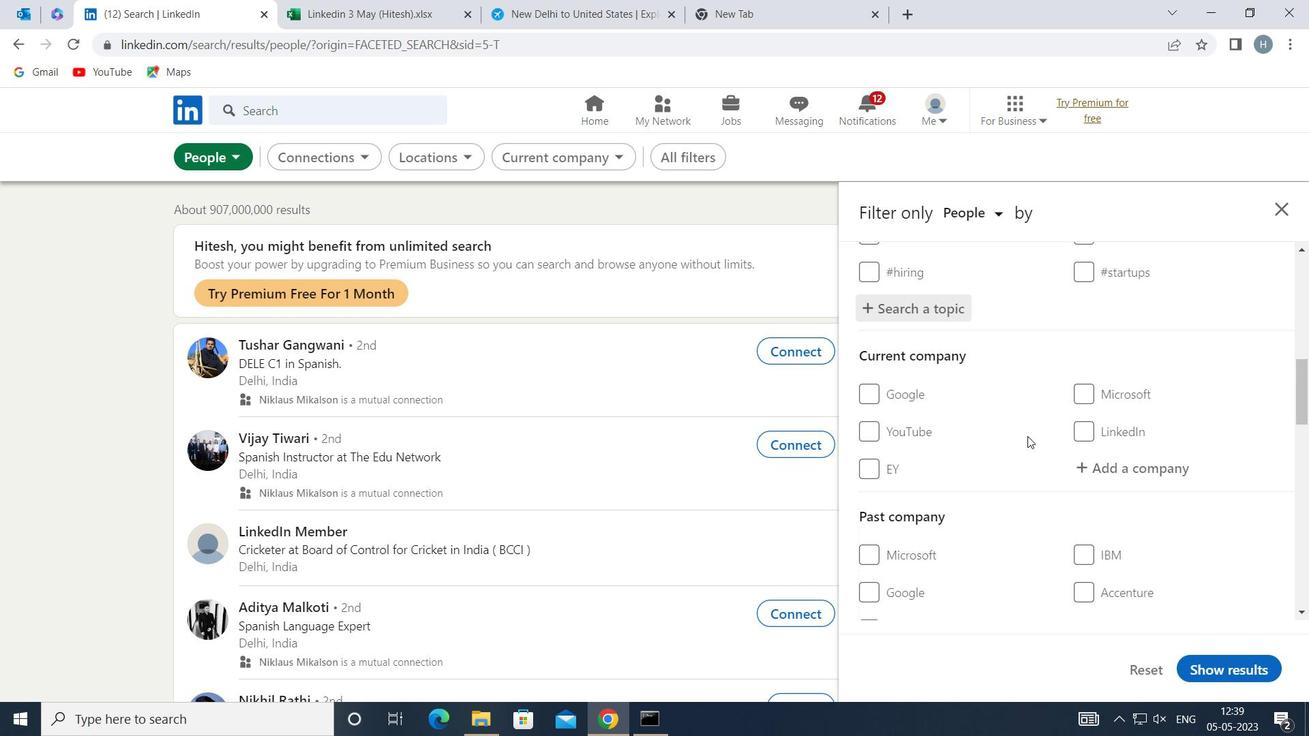 
Action: Mouse moved to (1031, 436)
Screenshot: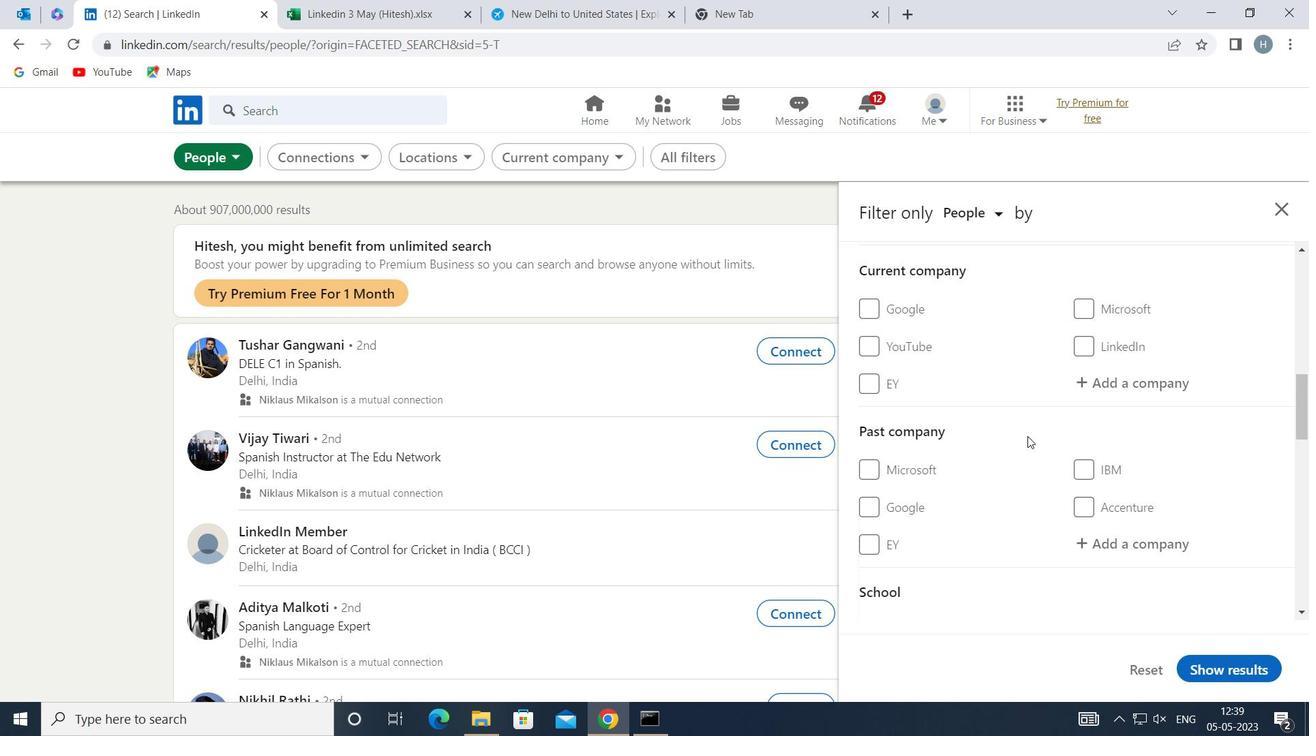 
Action: Mouse scrolled (1031, 435) with delta (0, 0)
Screenshot: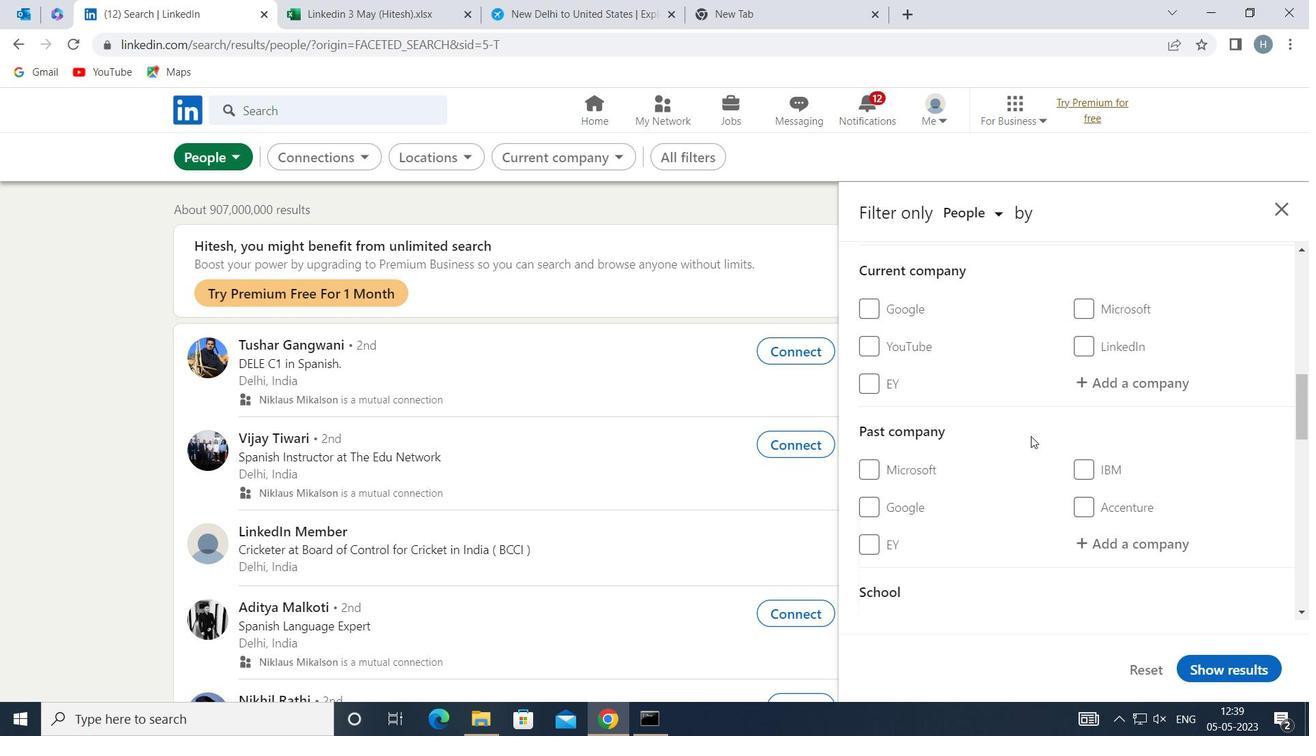 
Action: Mouse scrolled (1031, 435) with delta (0, 0)
Screenshot: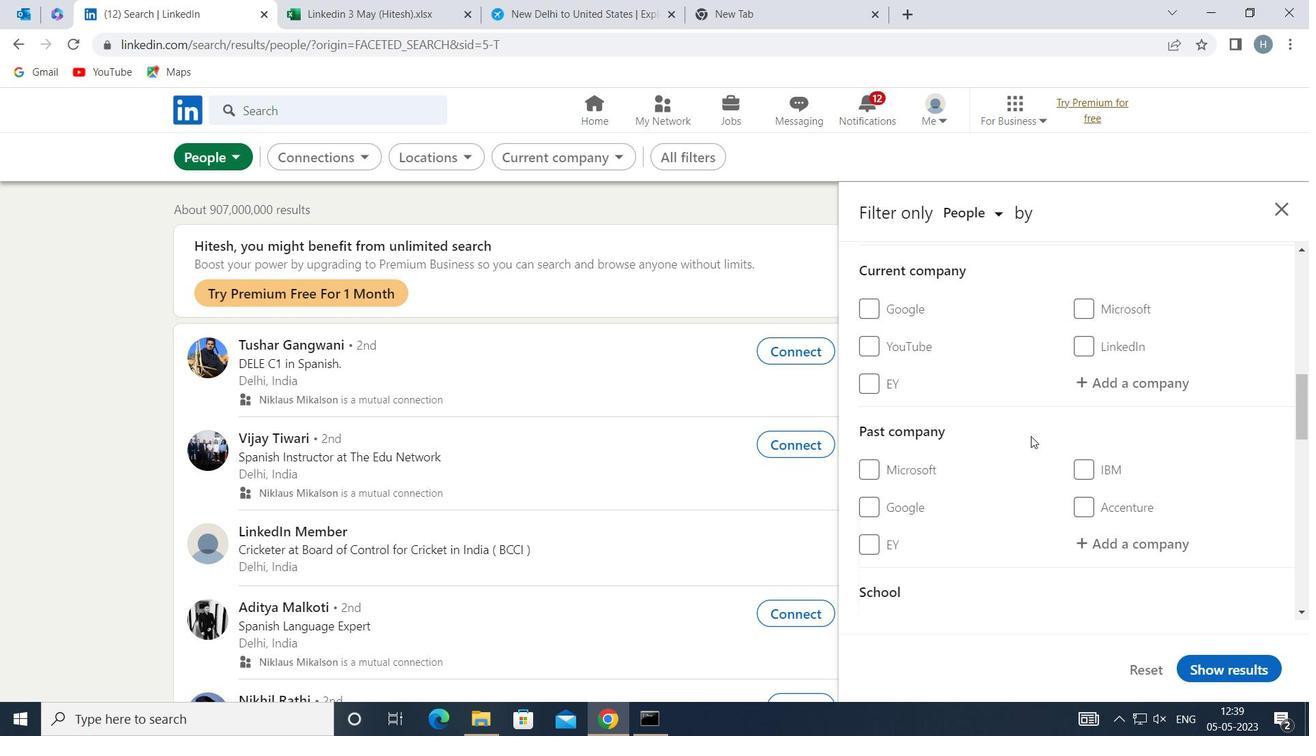 
Action: Mouse scrolled (1031, 435) with delta (0, 0)
Screenshot: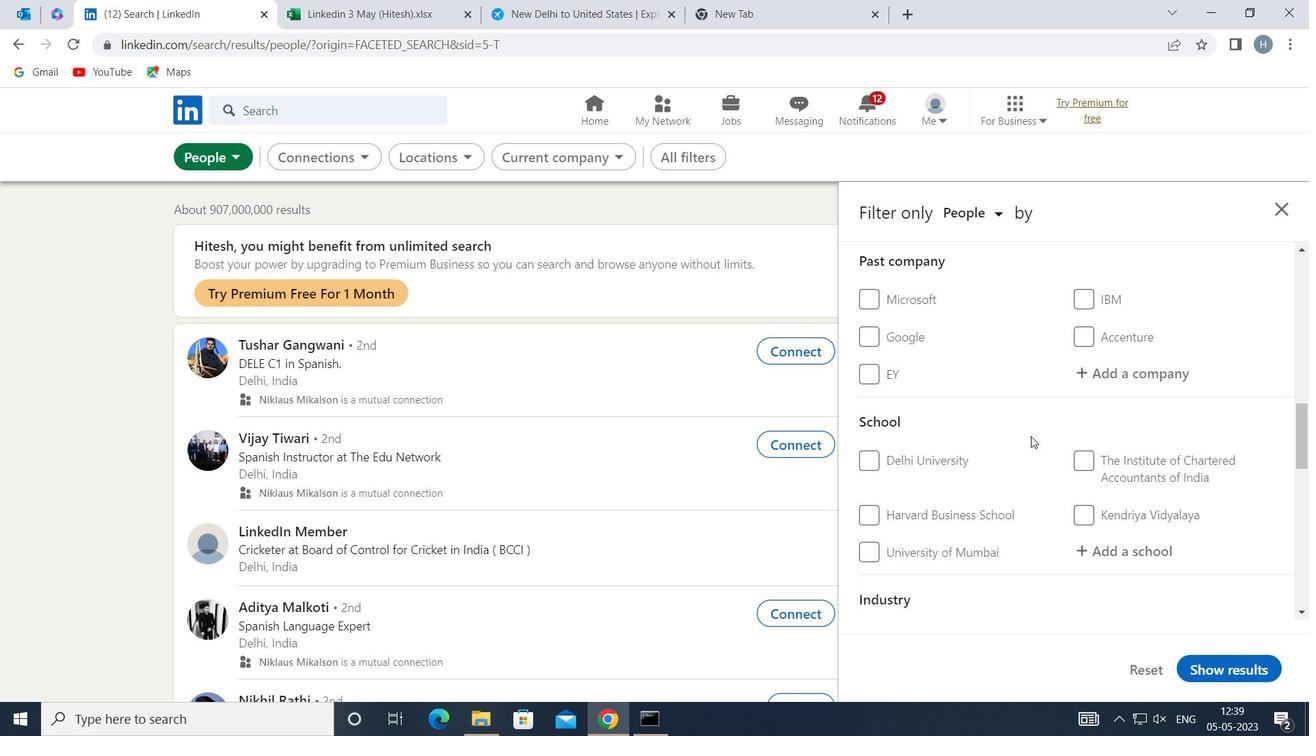 
Action: Mouse scrolled (1031, 435) with delta (0, 0)
Screenshot: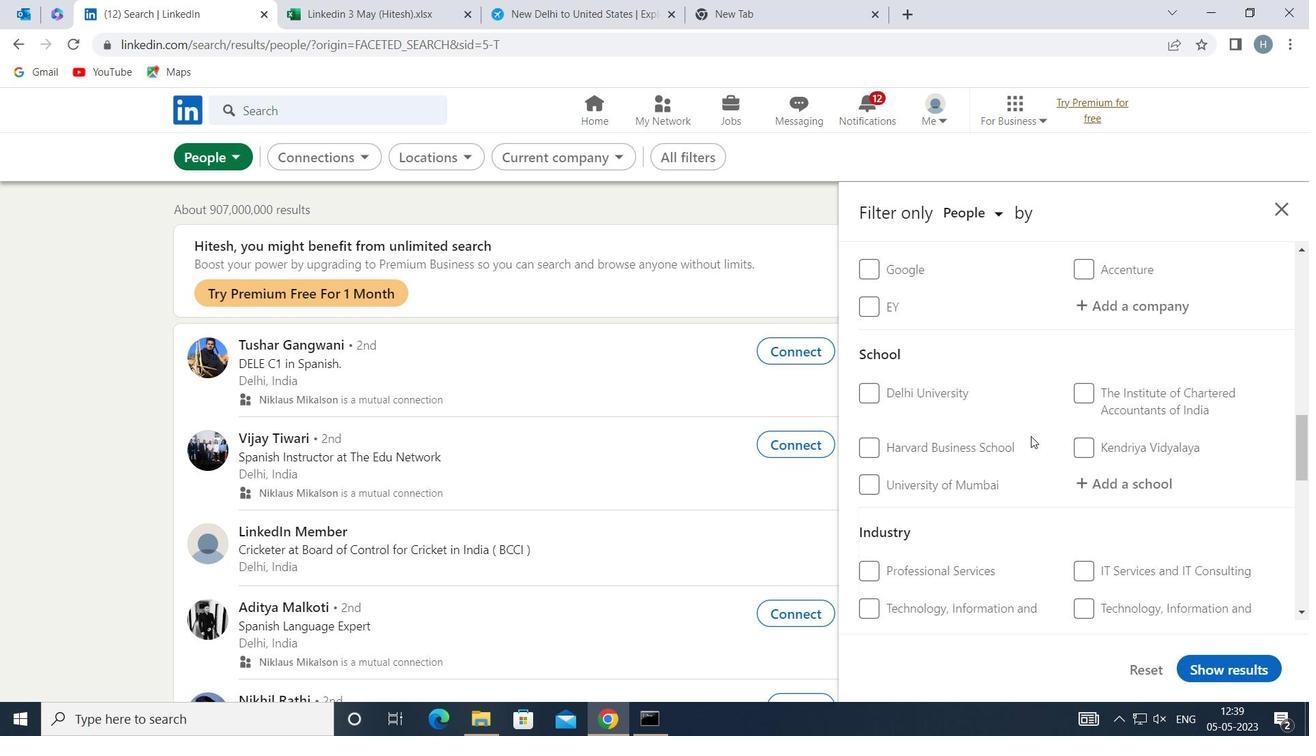 
Action: Mouse scrolled (1031, 435) with delta (0, 0)
Screenshot: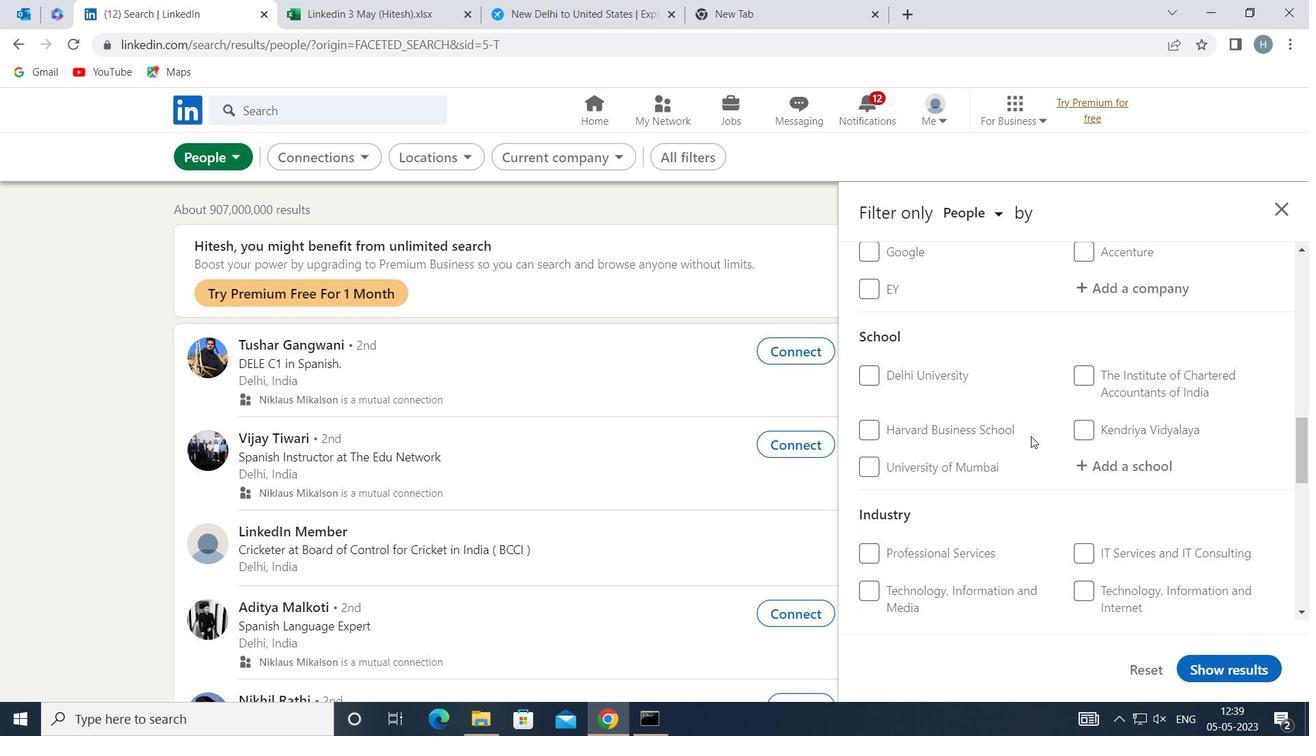 
Action: Mouse scrolled (1031, 435) with delta (0, 0)
Screenshot: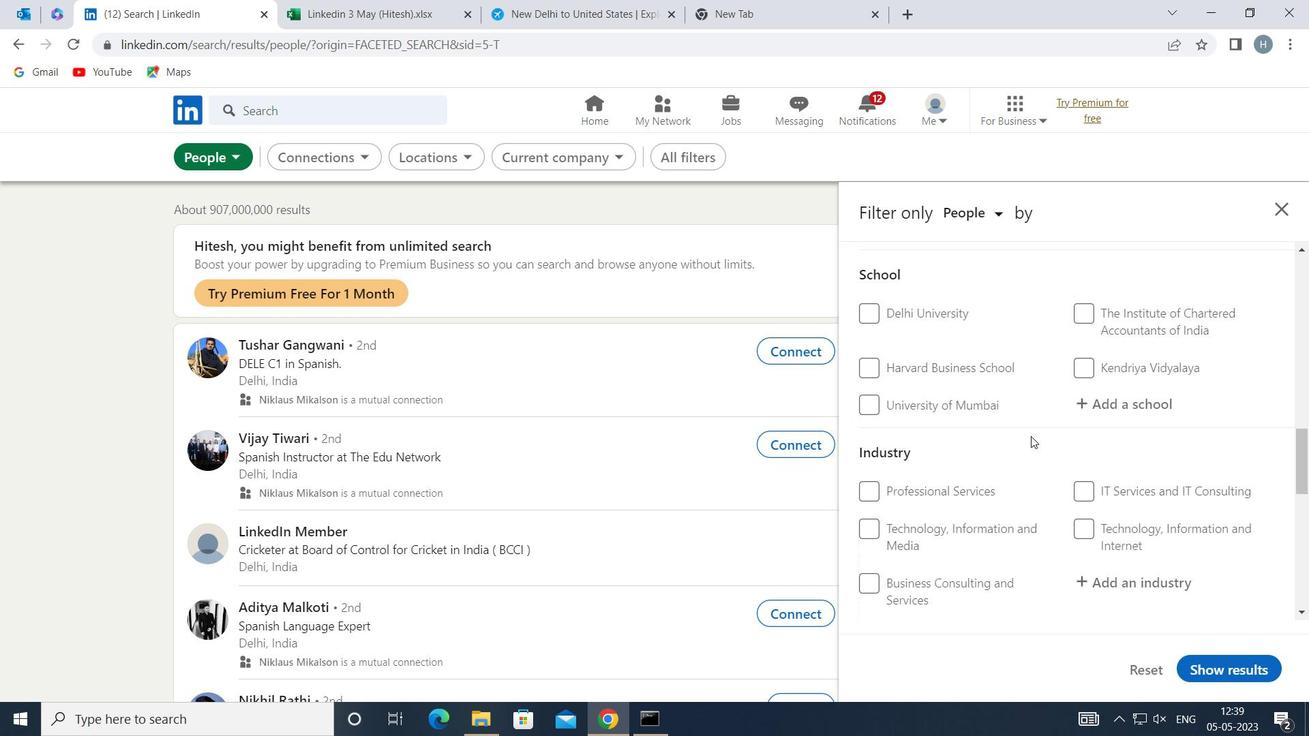 
Action: Mouse scrolled (1031, 435) with delta (0, 0)
Screenshot: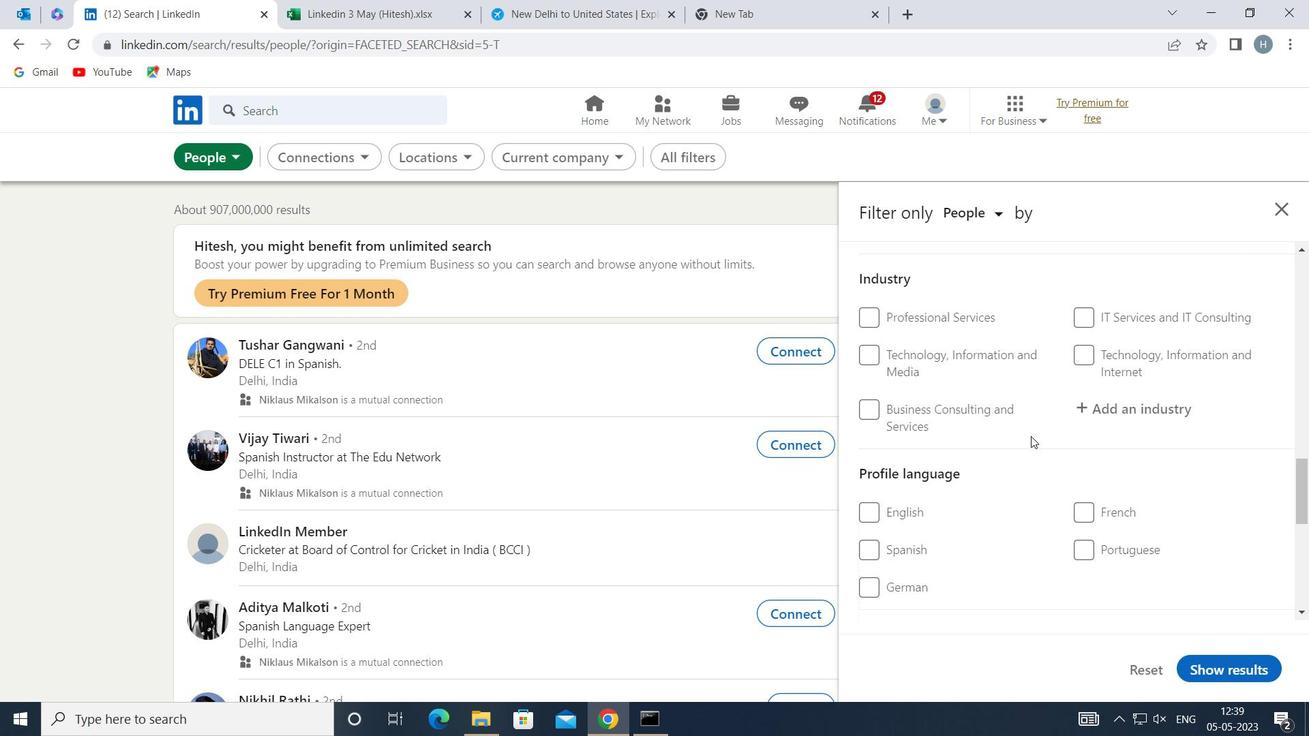 
Action: Mouse moved to (909, 445)
Screenshot: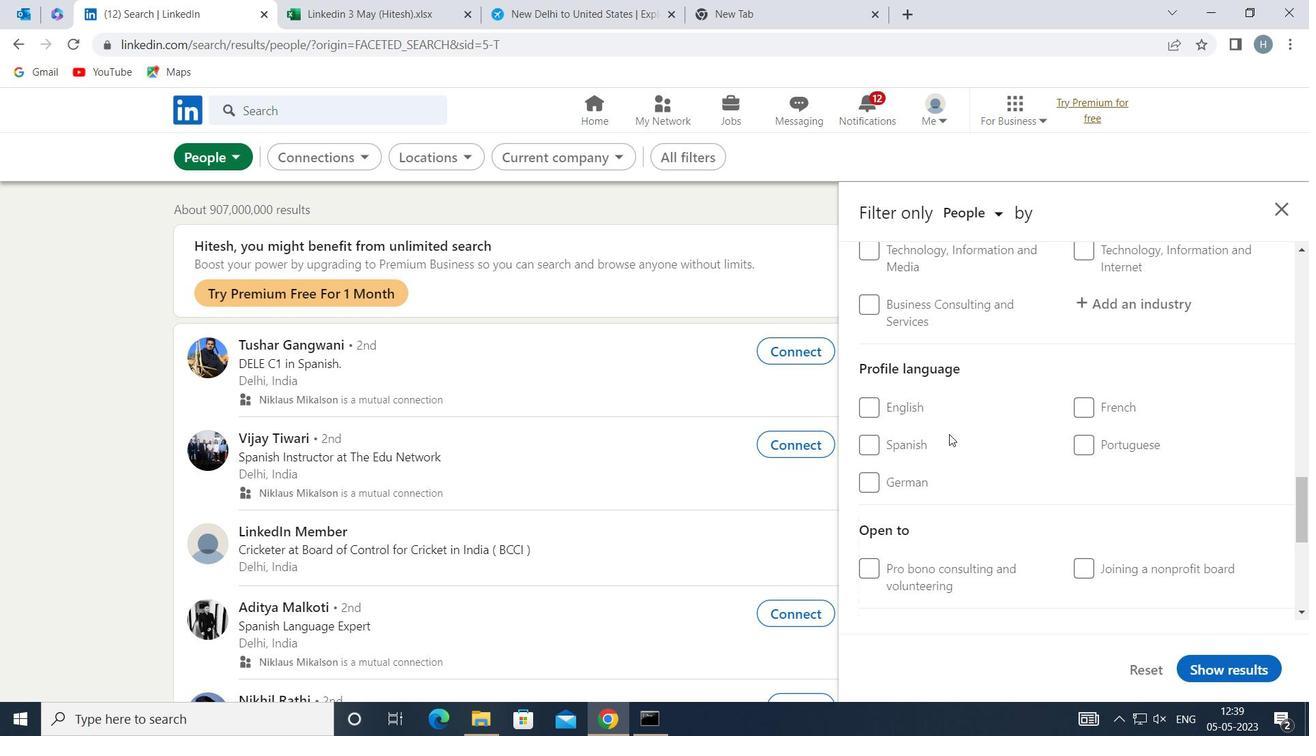 
Action: Mouse pressed left at (909, 445)
Screenshot: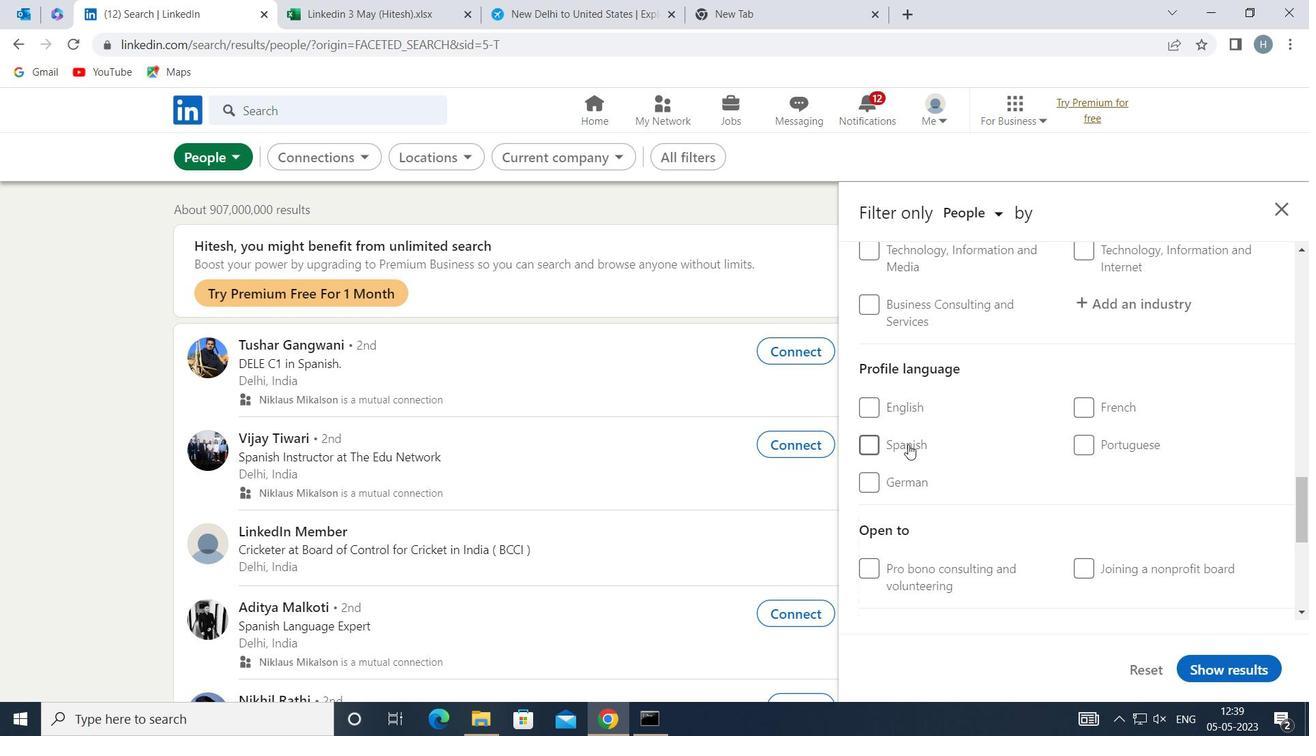 
Action: Mouse moved to (1011, 444)
Screenshot: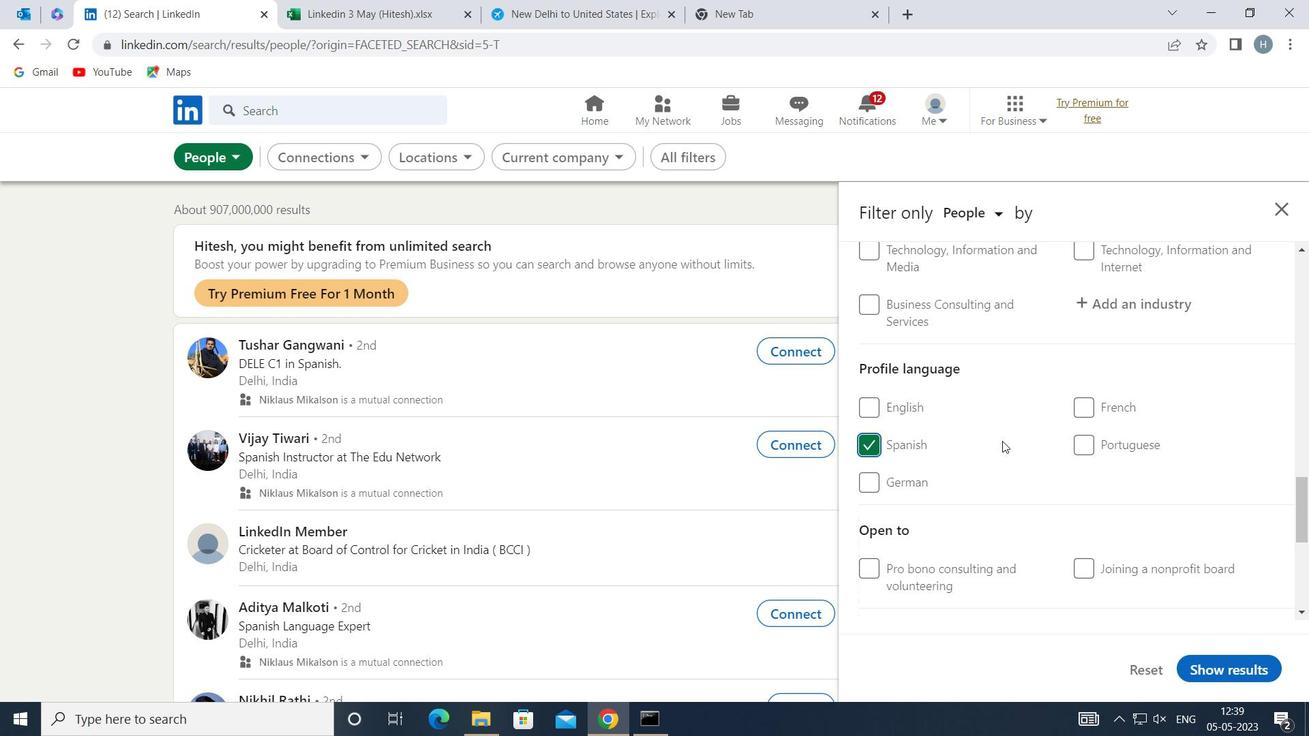 
Action: Mouse scrolled (1011, 445) with delta (0, 0)
Screenshot: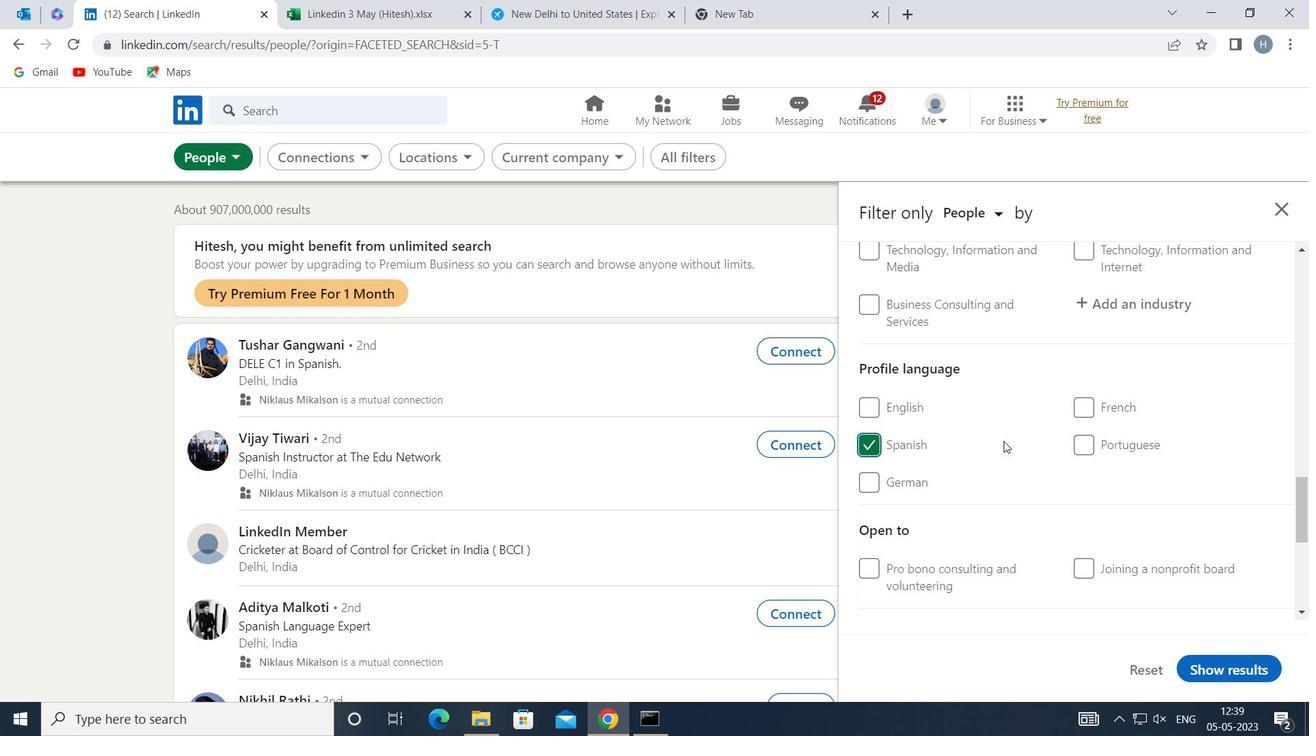 
Action: Mouse moved to (1014, 443)
Screenshot: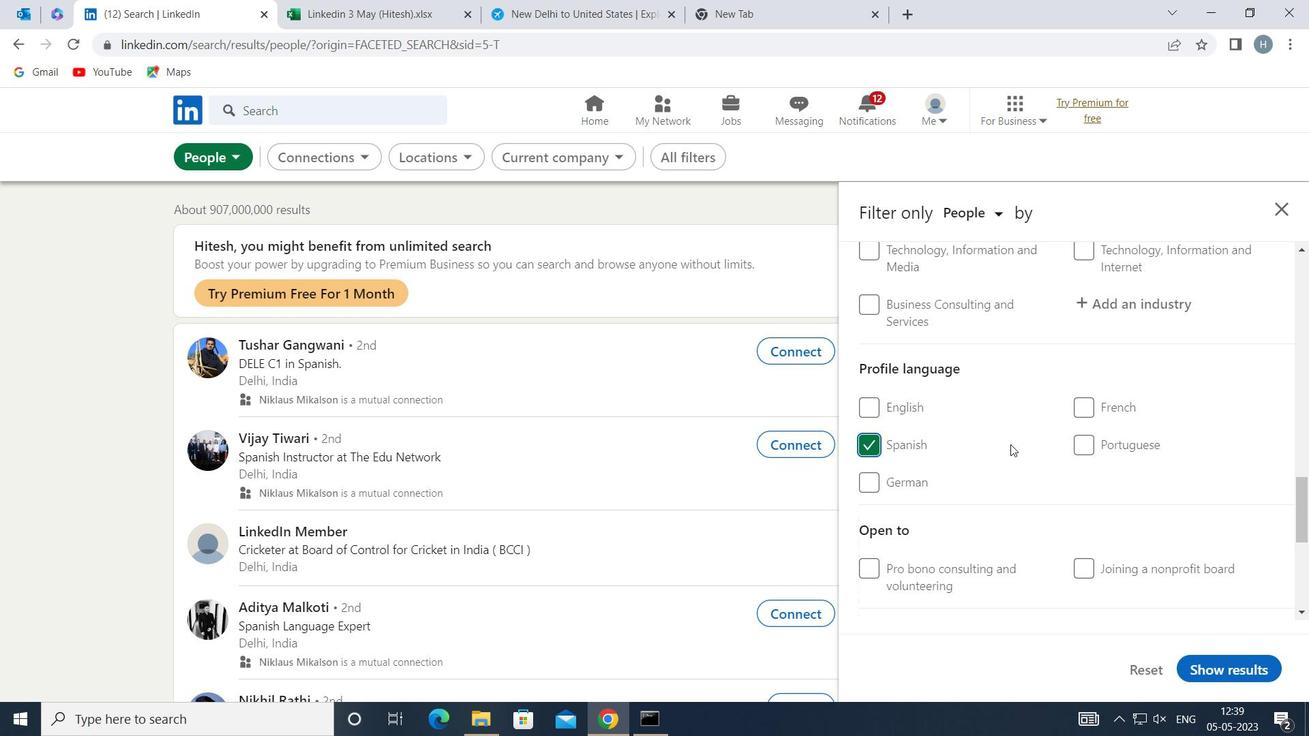
Action: Mouse scrolled (1014, 444) with delta (0, 0)
Screenshot: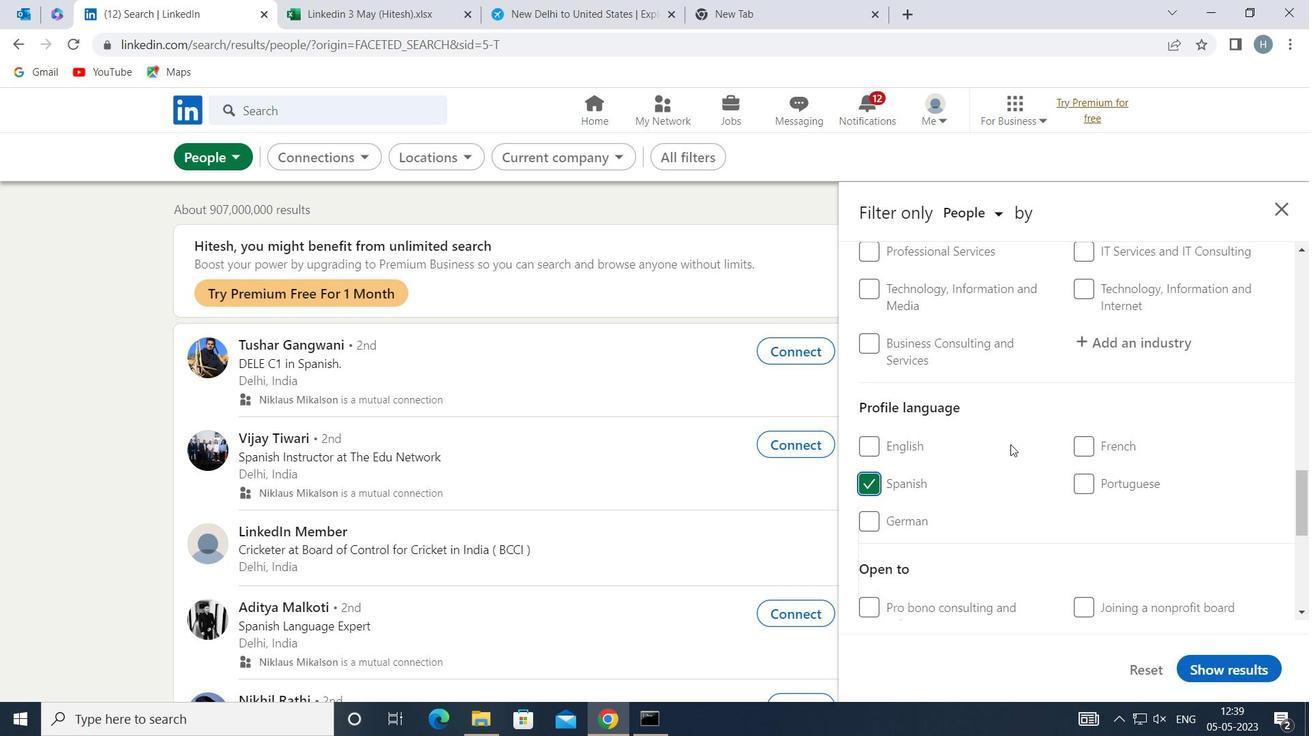 
Action: Mouse scrolled (1014, 444) with delta (0, 0)
Screenshot: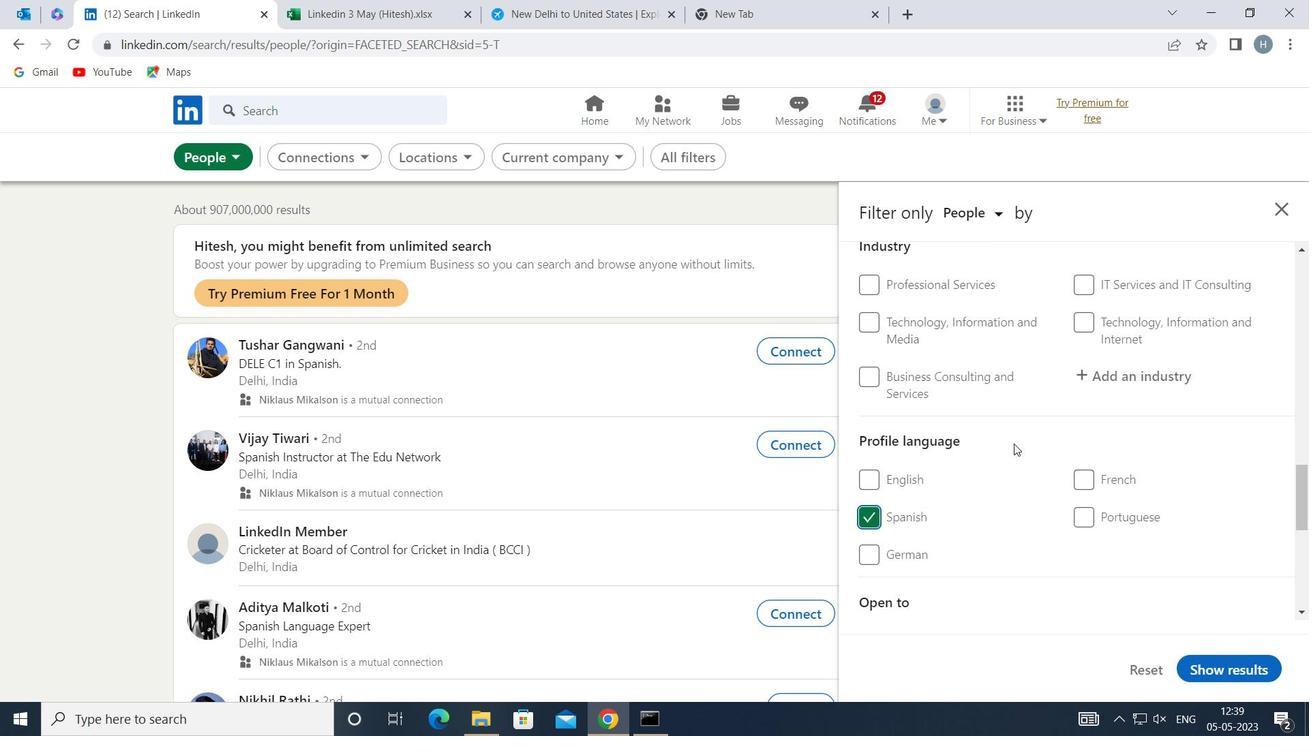 
Action: Mouse scrolled (1014, 444) with delta (0, 0)
Screenshot: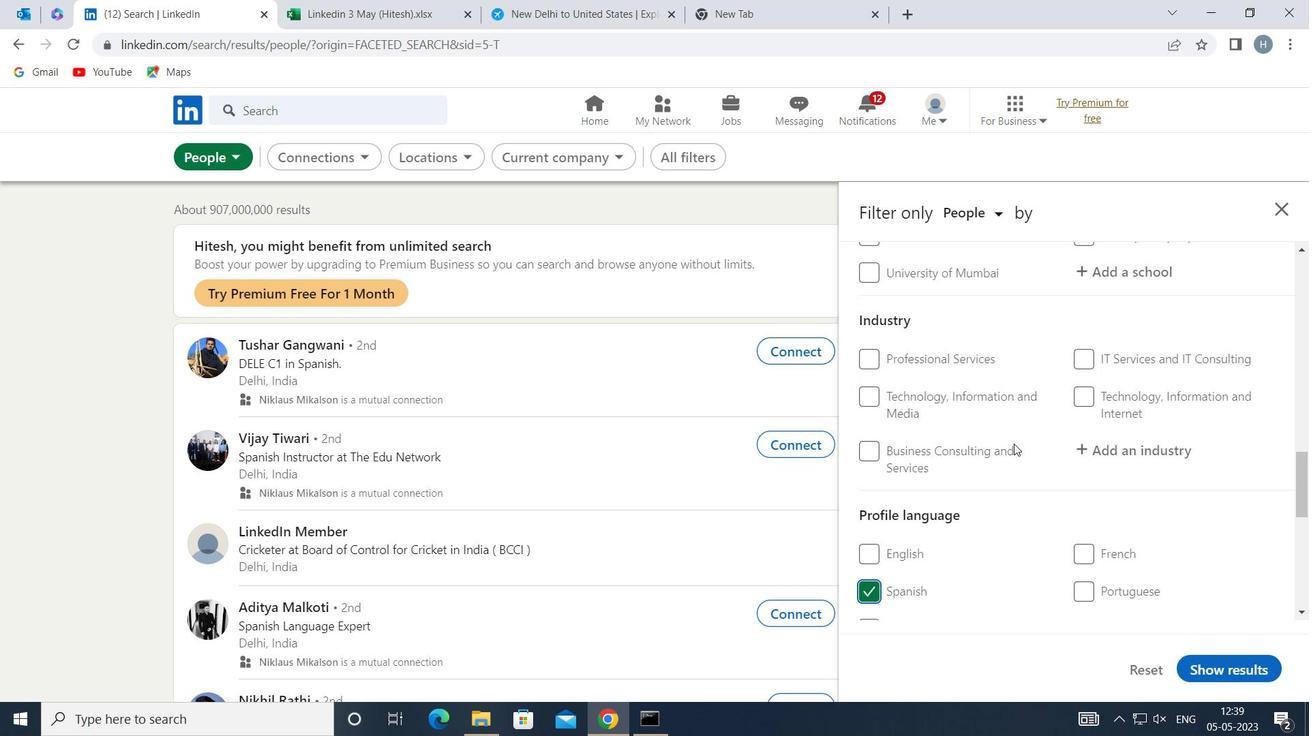 
Action: Mouse scrolled (1014, 444) with delta (0, 0)
Screenshot: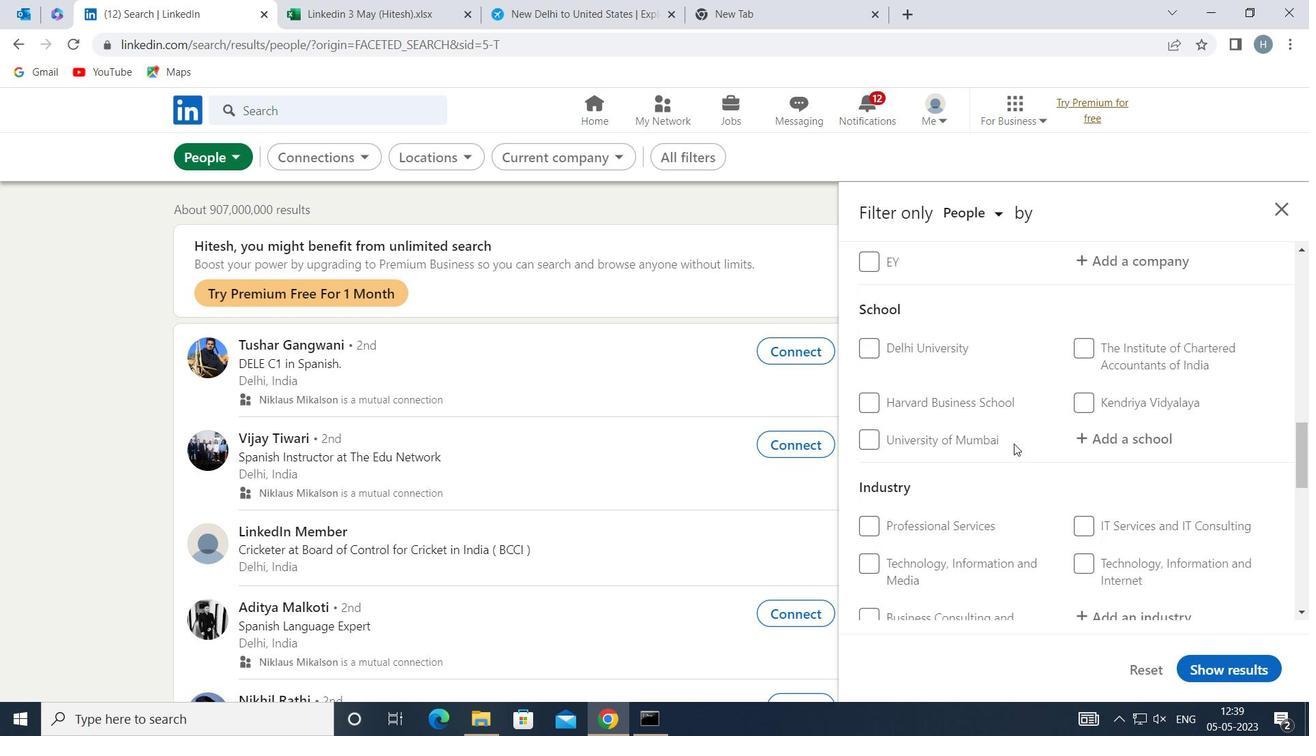 
Action: Mouse scrolled (1014, 444) with delta (0, 0)
Screenshot: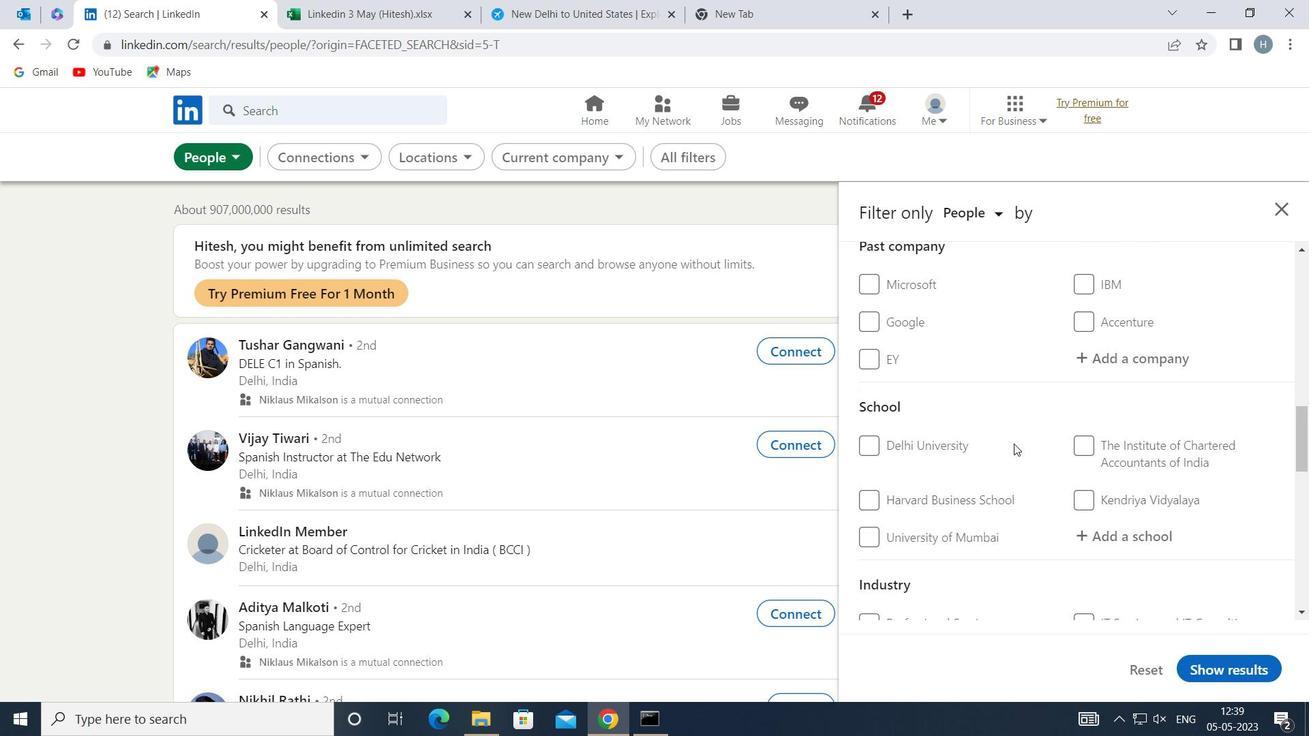 
Action: Mouse scrolled (1014, 444) with delta (0, 0)
Screenshot: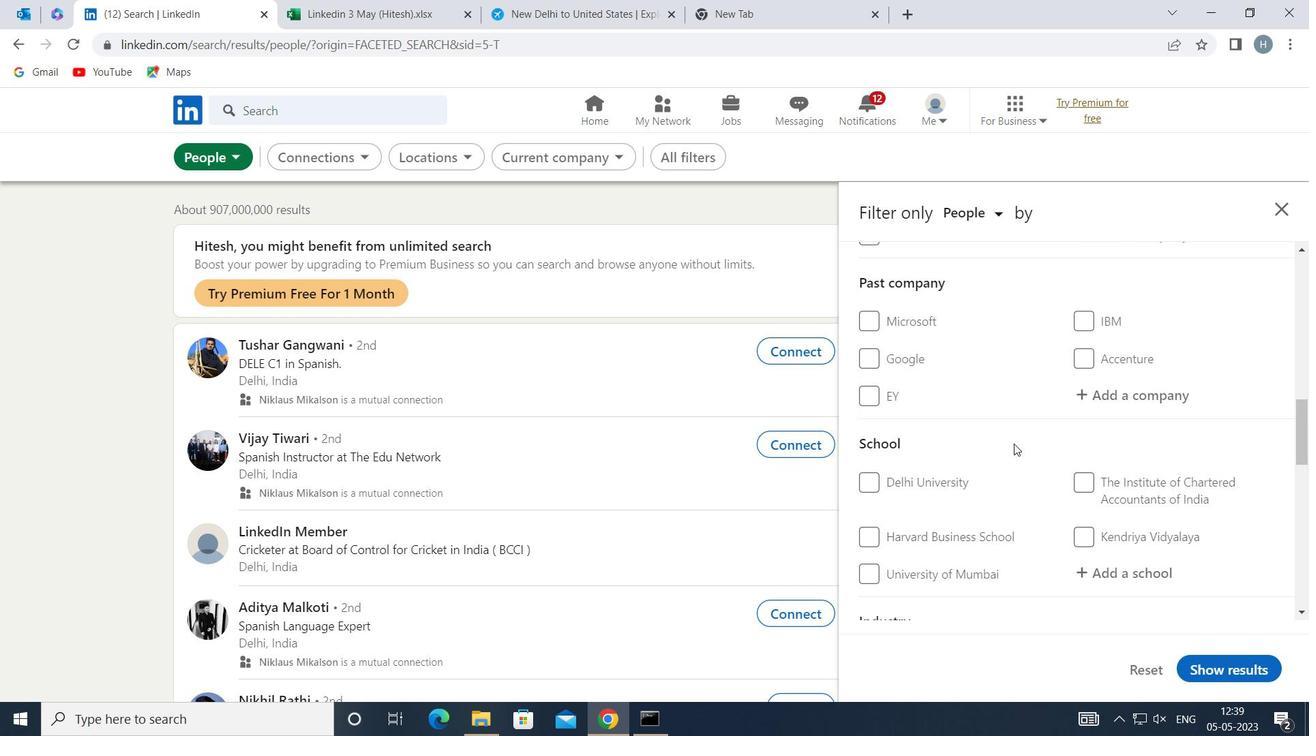 
Action: Mouse scrolled (1014, 444) with delta (0, 0)
Screenshot: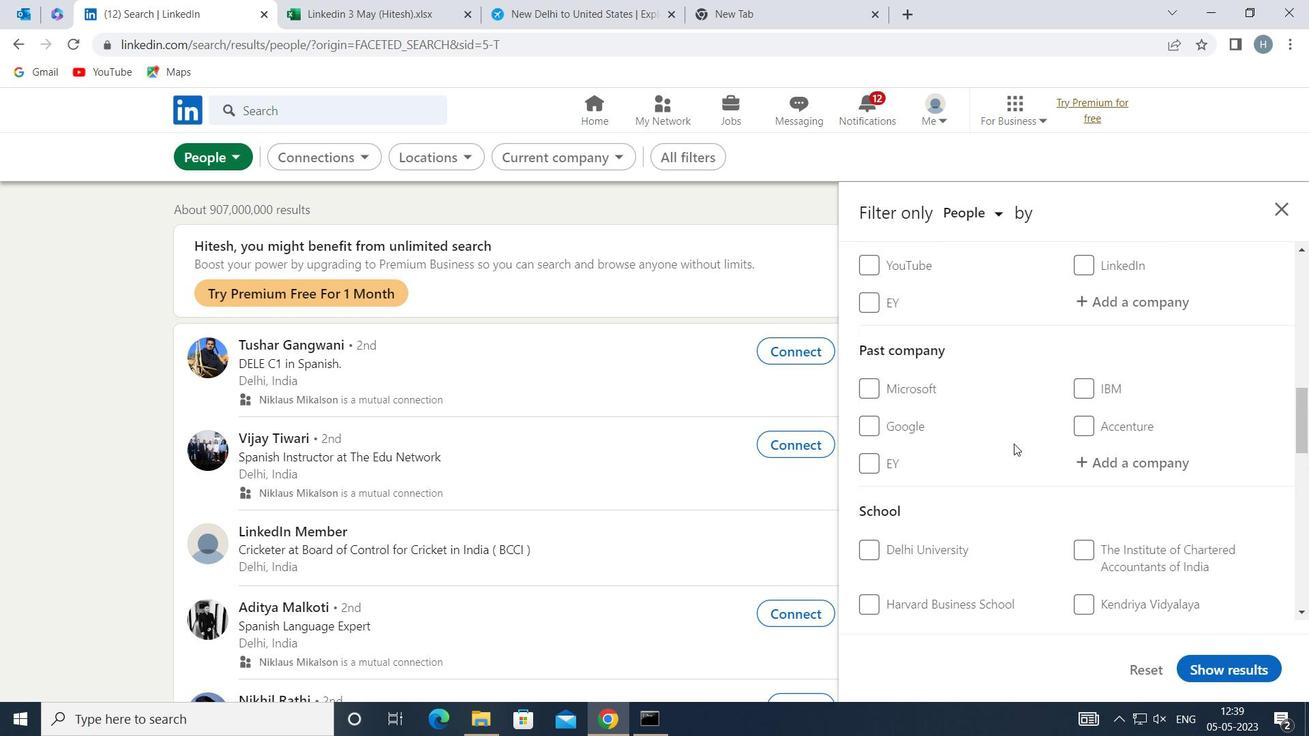 
Action: Mouse moved to (1106, 468)
Screenshot: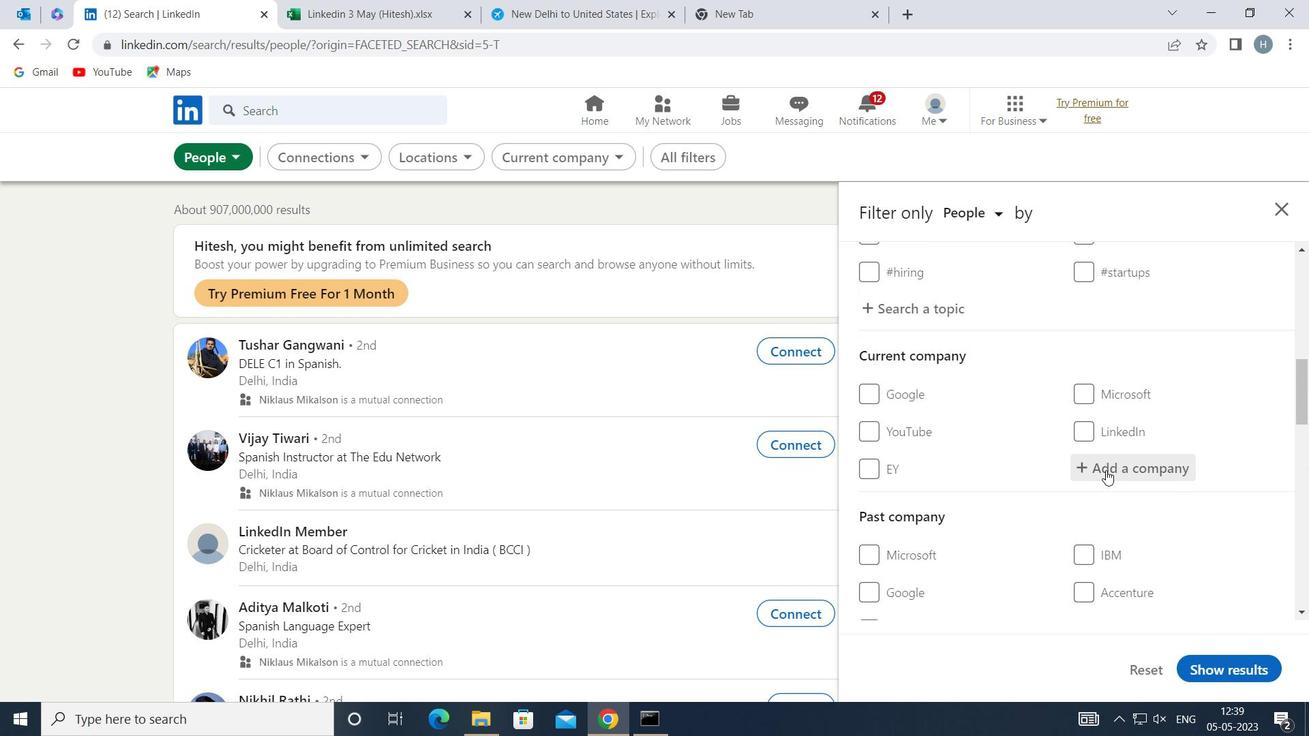 
Action: Mouse pressed left at (1106, 468)
Screenshot: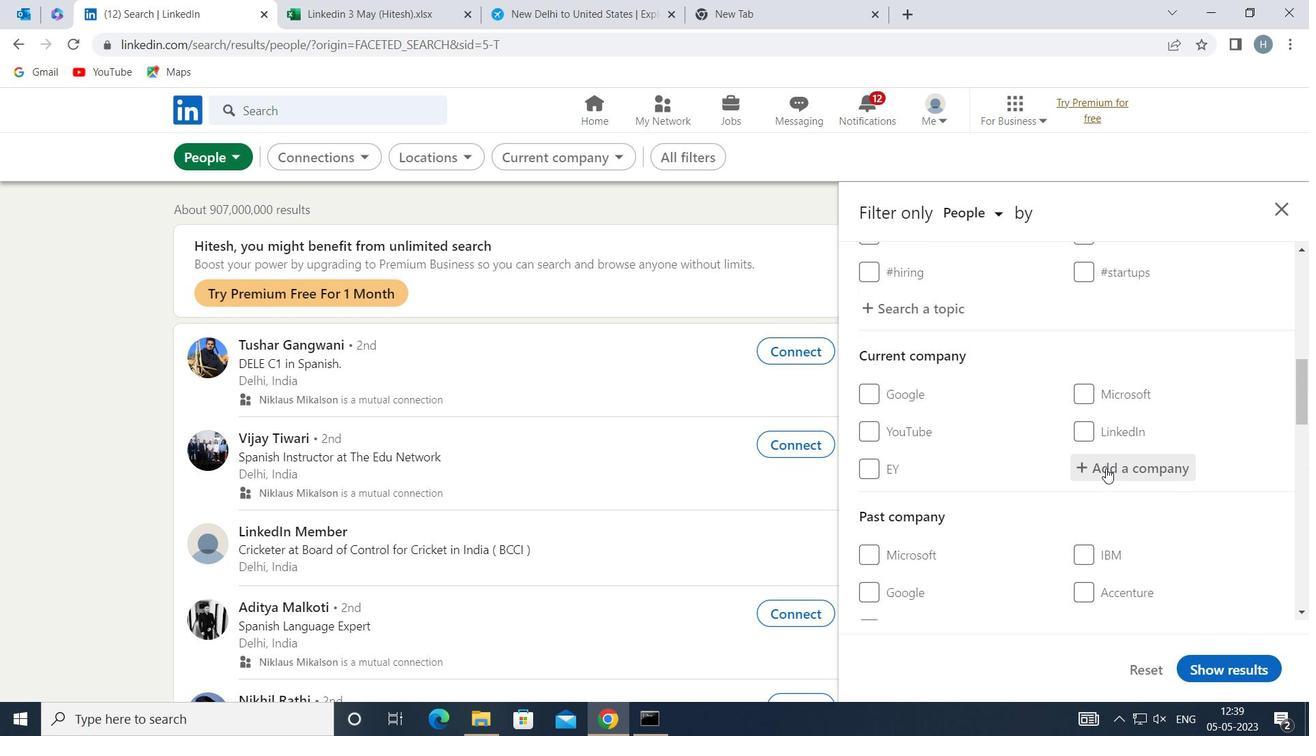 
Action: Mouse moved to (1106, 467)
Screenshot: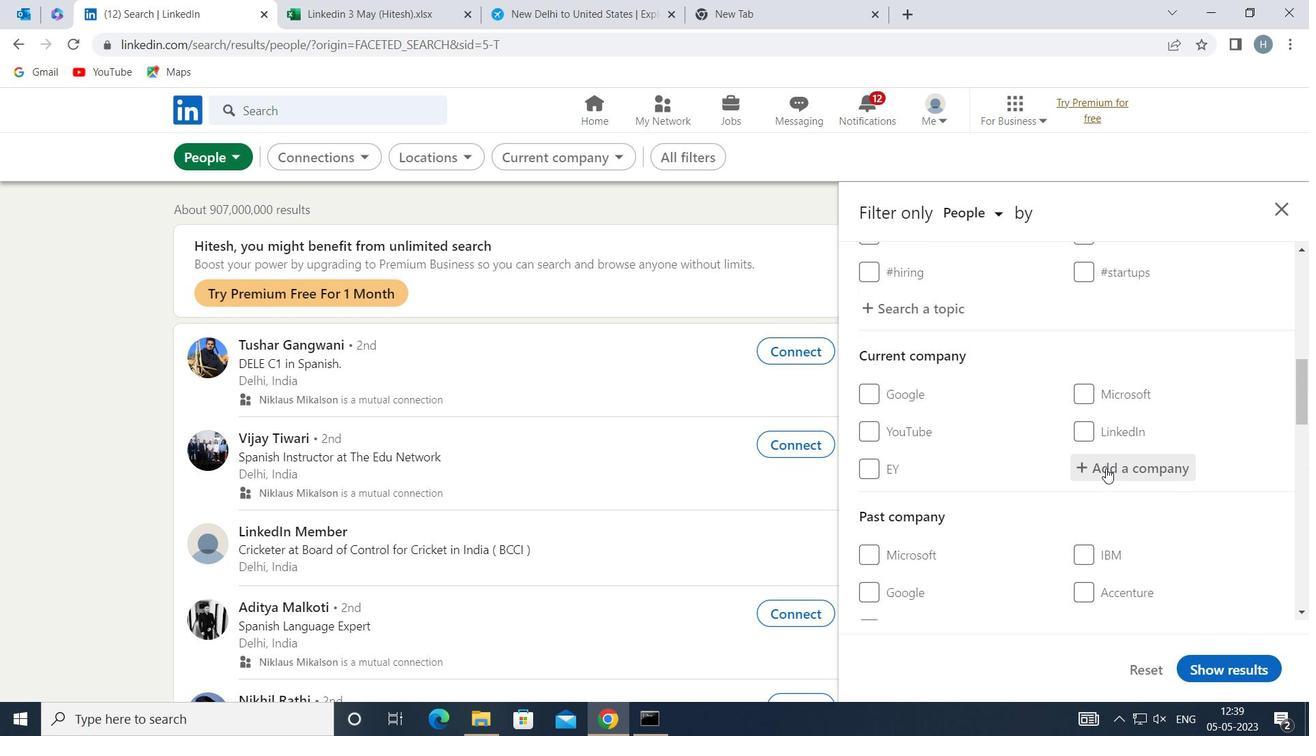 
Action: Key pressed <Key.shift>QUALYS
Screenshot: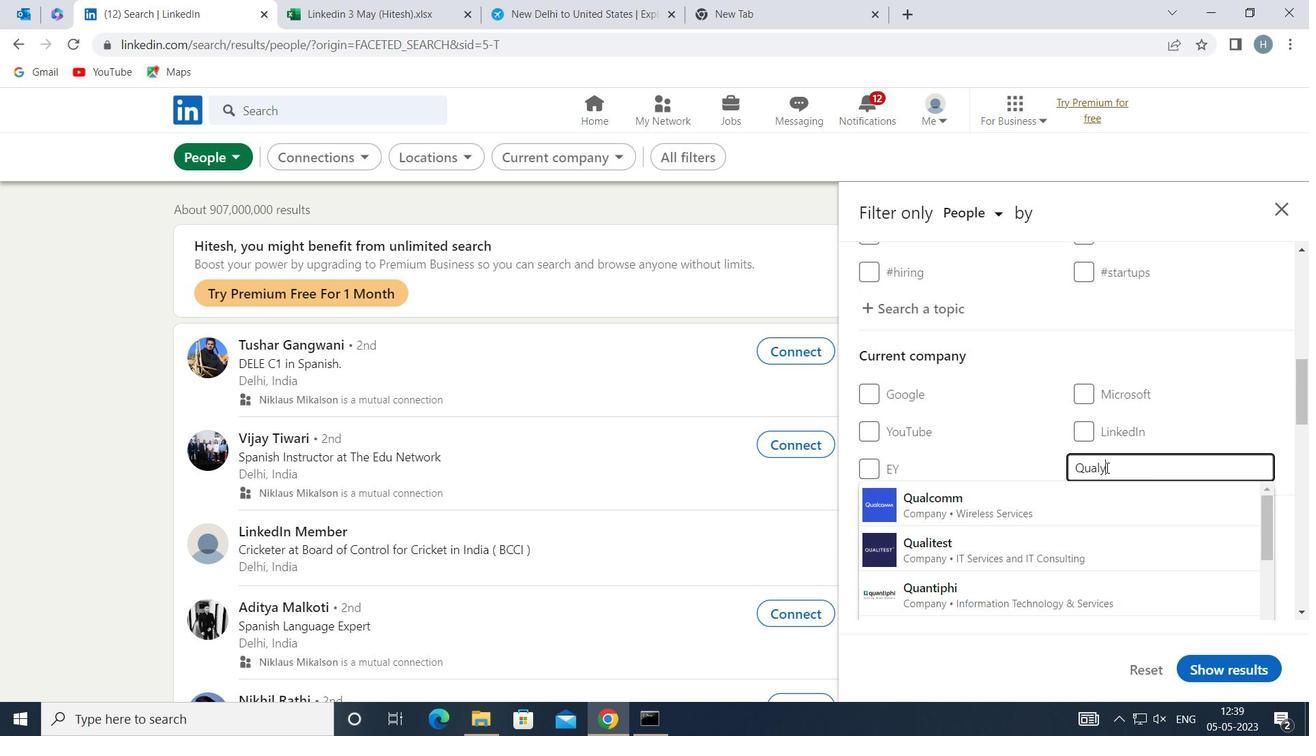 
Action: Mouse moved to (1042, 499)
Screenshot: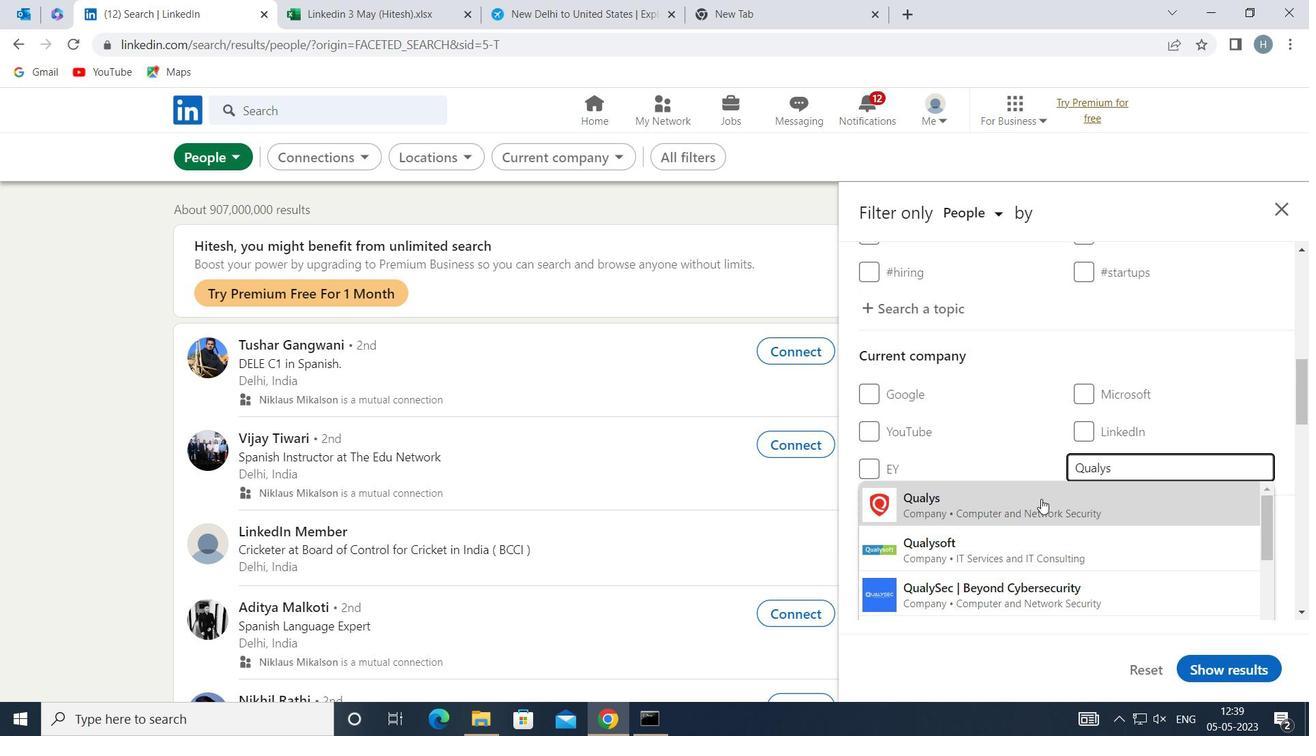 
Action: Mouse pressed left at (1042, 499)
Screenshot: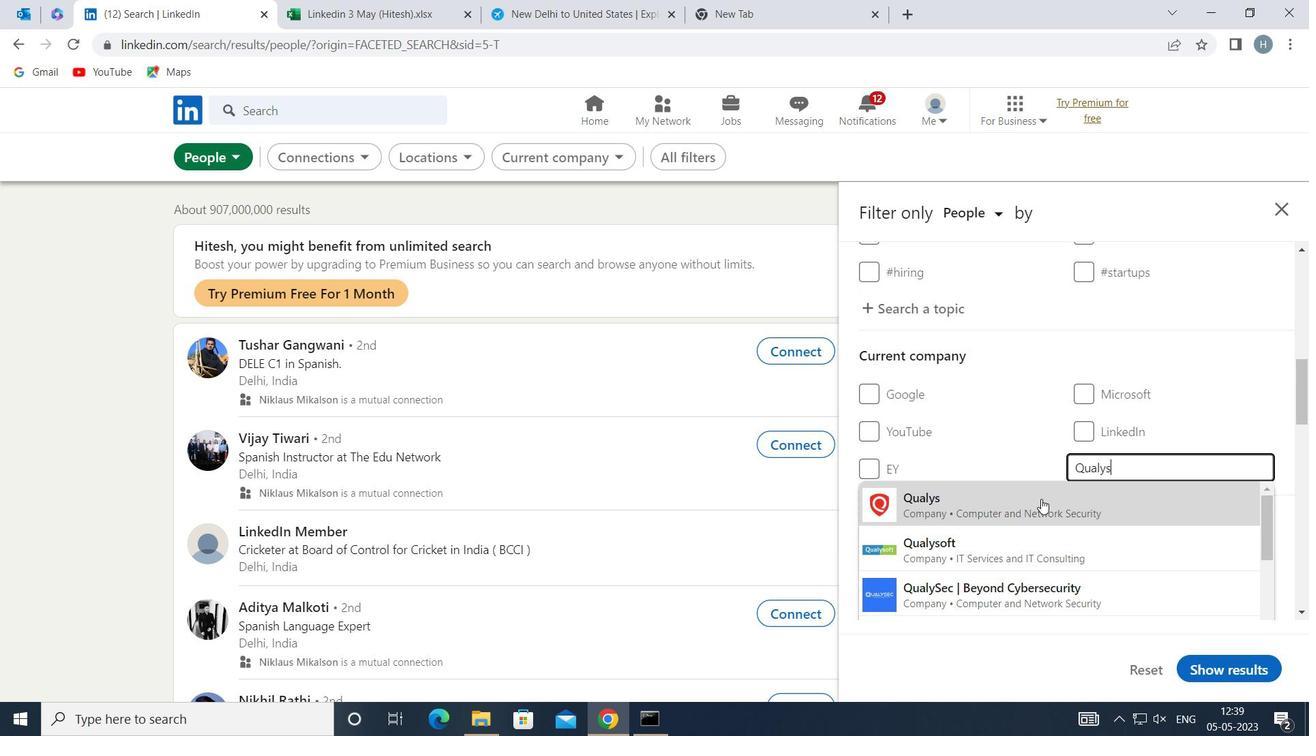 
Action: Mouse moved to (1033, 471)
Screenshot: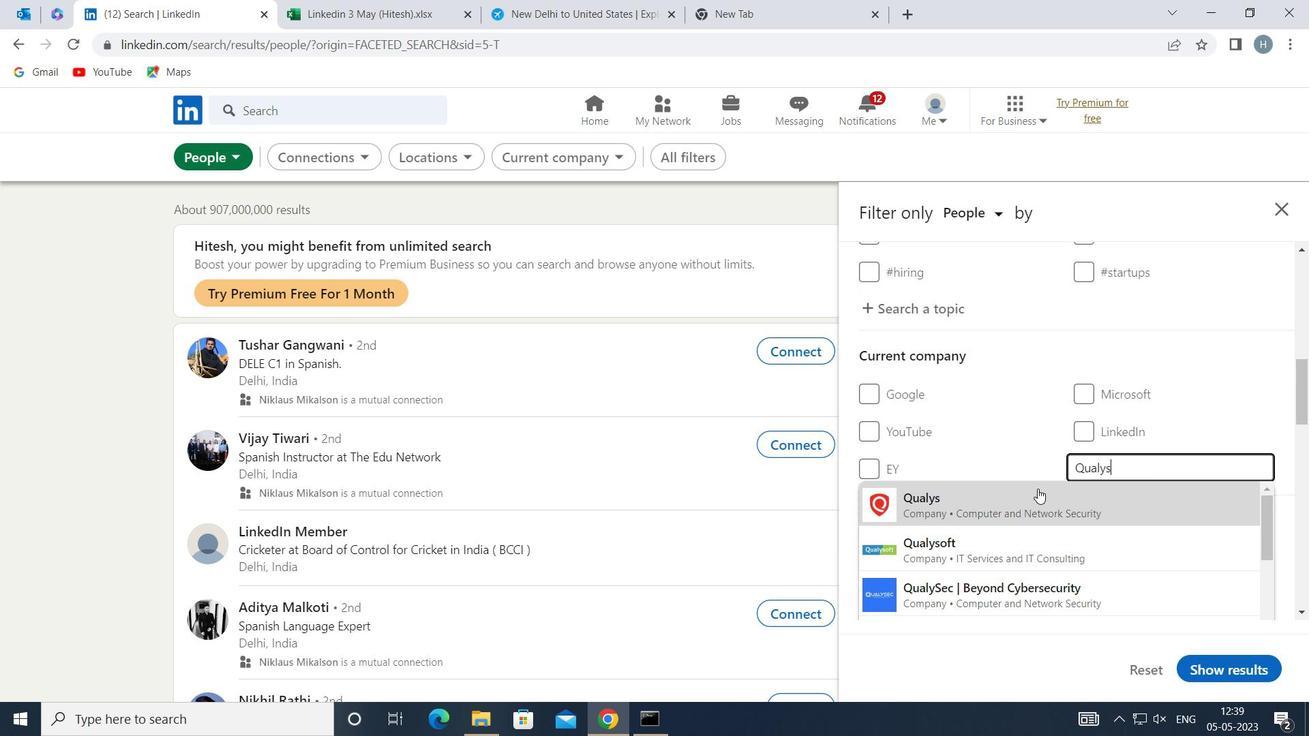 
Action: Mouse scrolled (1033, 470) with delta (0, 0)
Screenshot: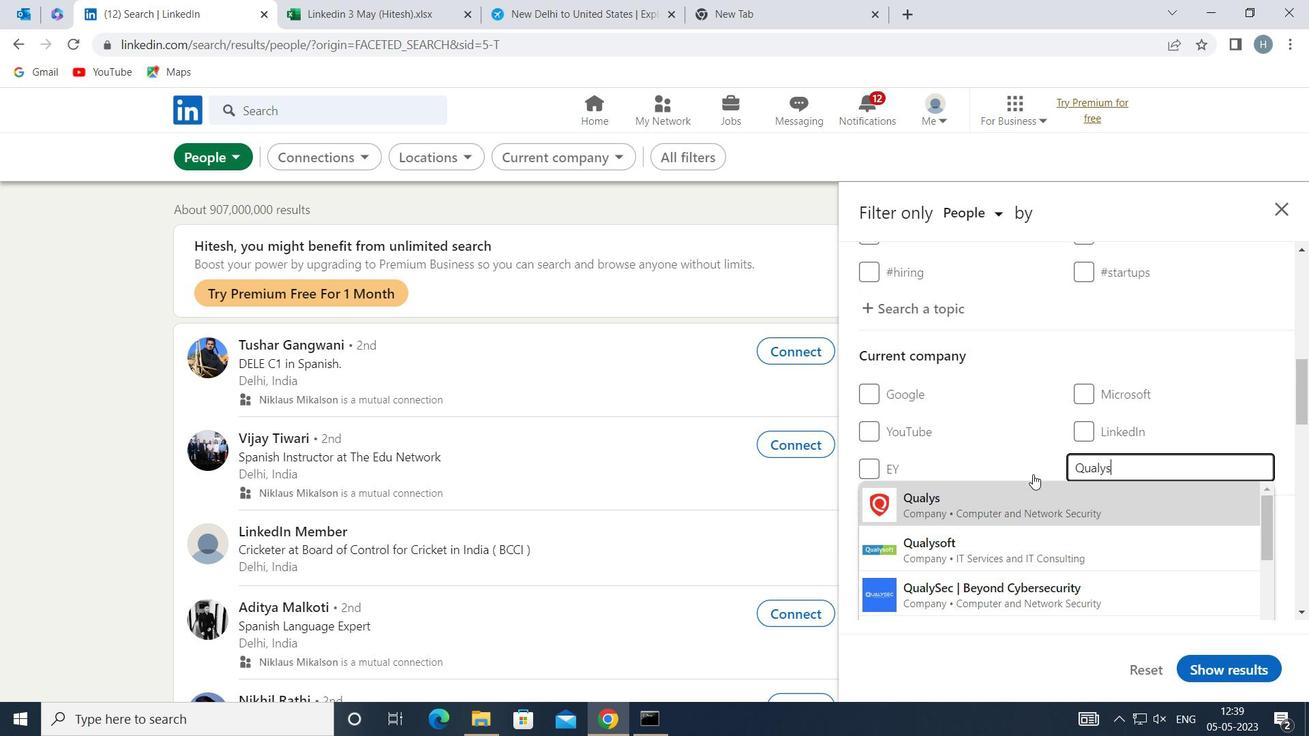
Action: Mouse scrolled (1033, 470) with delta (0, 0)
Screenshot: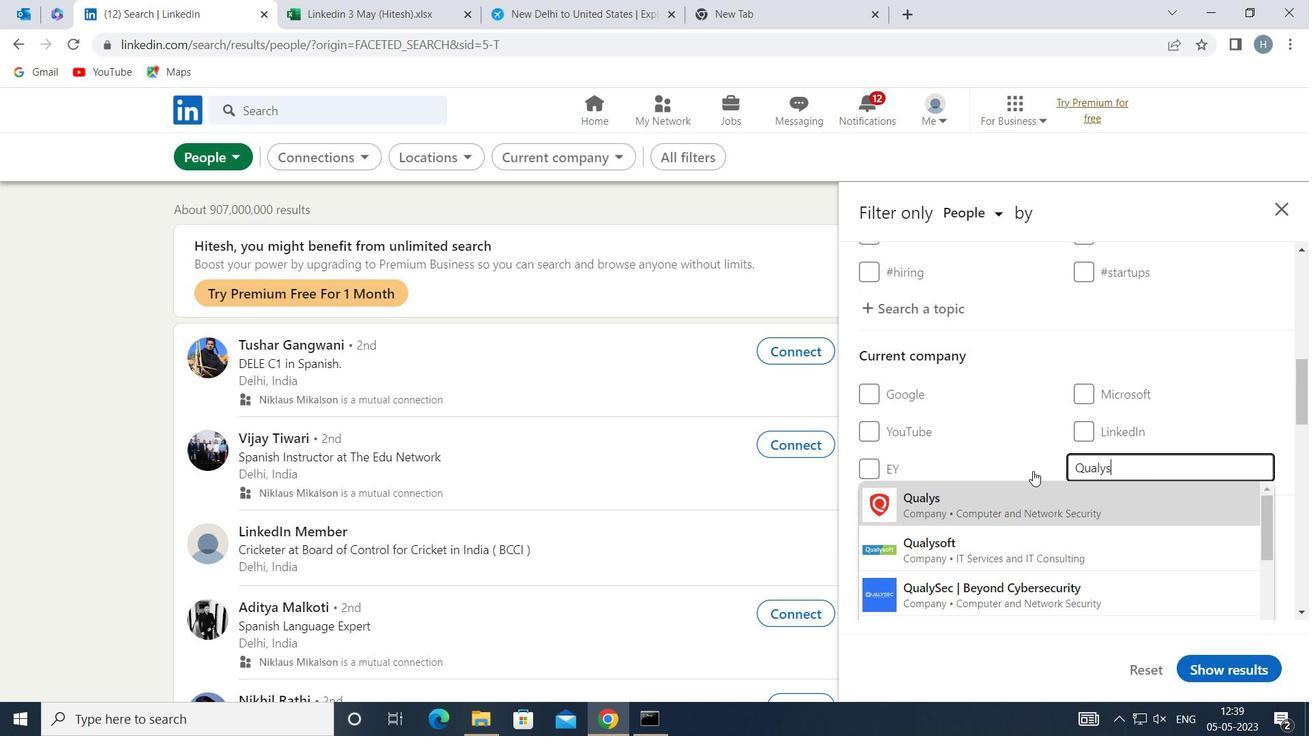 
Action: Mouse moved to (1098, 484)
Screenshot: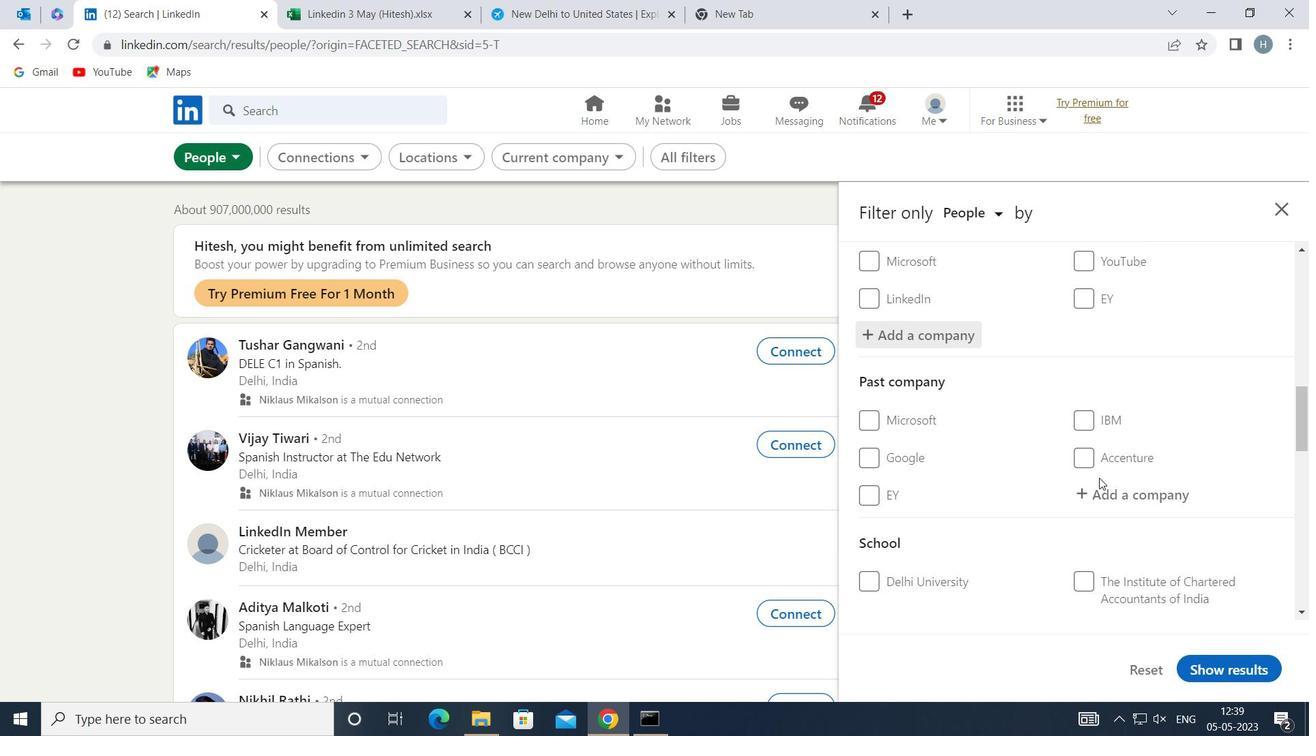 
Action: Mouse scrolled (1098, 483) with delta (0, 0)
Screenshot: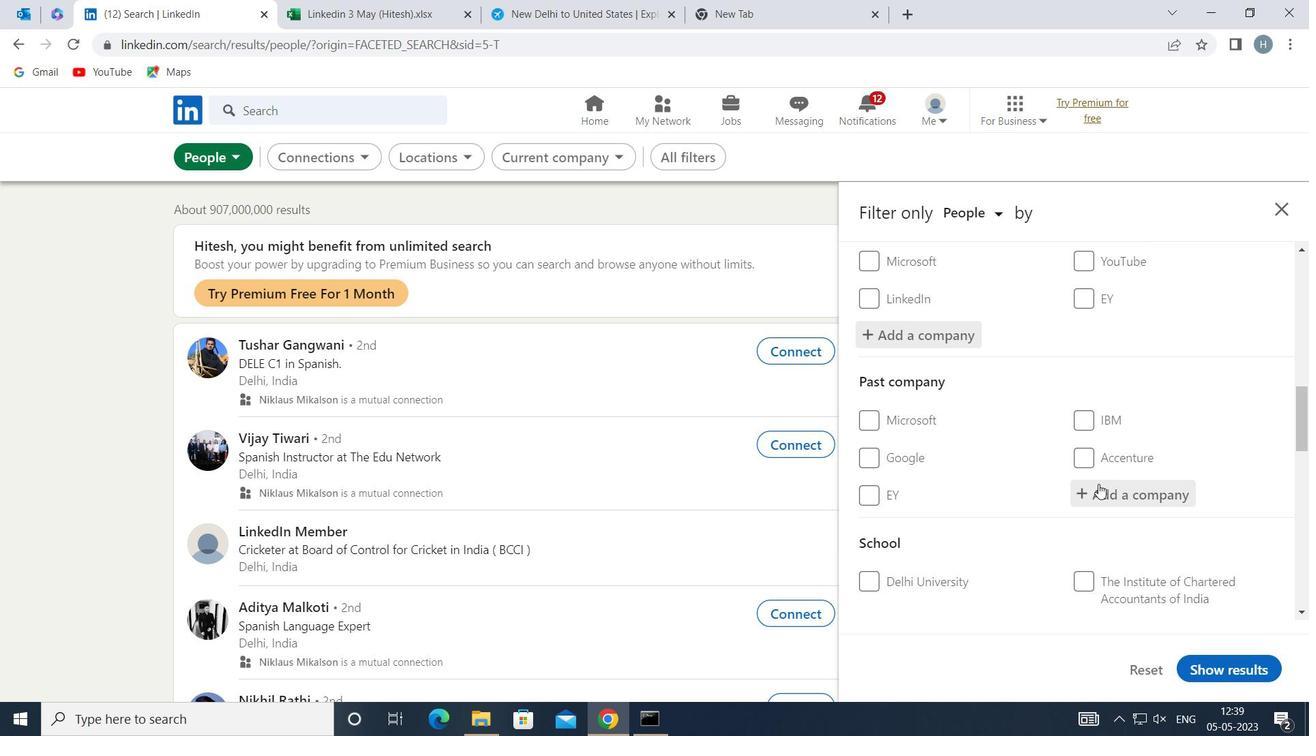 
Action: Mouse moved to (1126, 486)
Screenshot: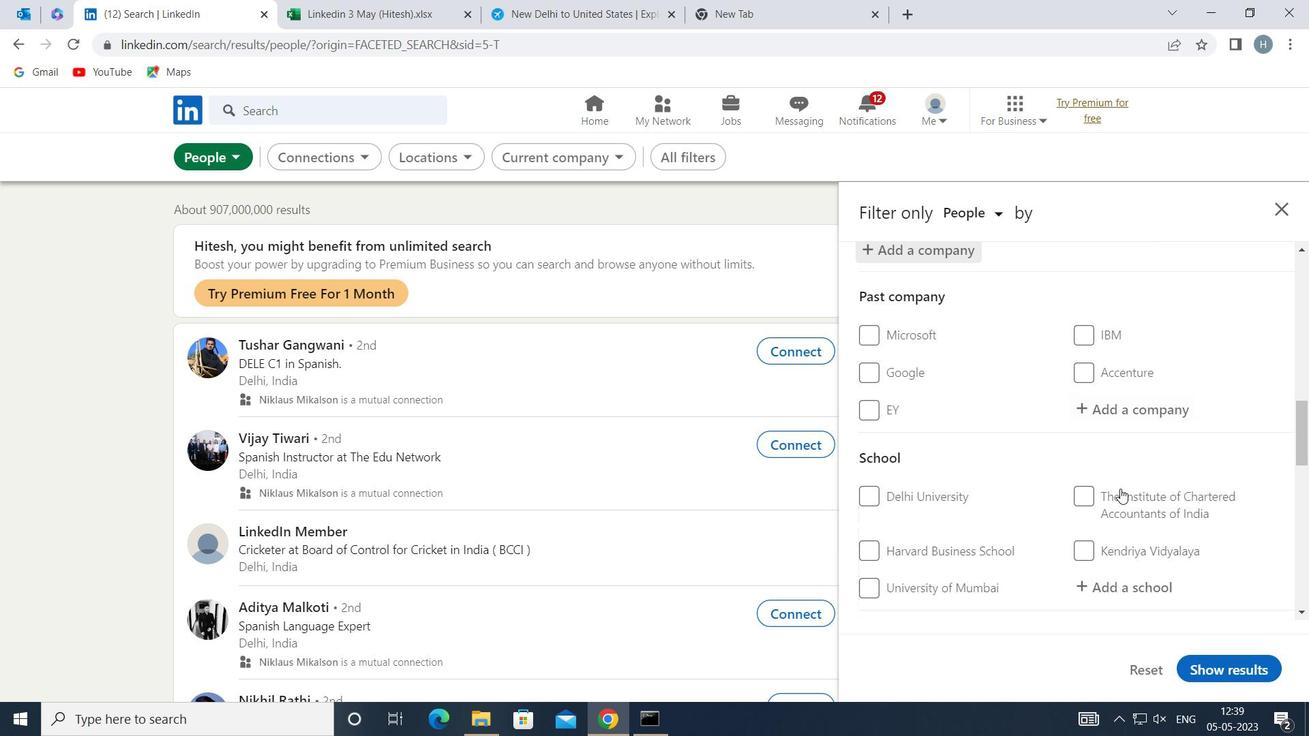 
Action: Mouse scrolled (1126, 486) with delta (0, 0)
Screenshot: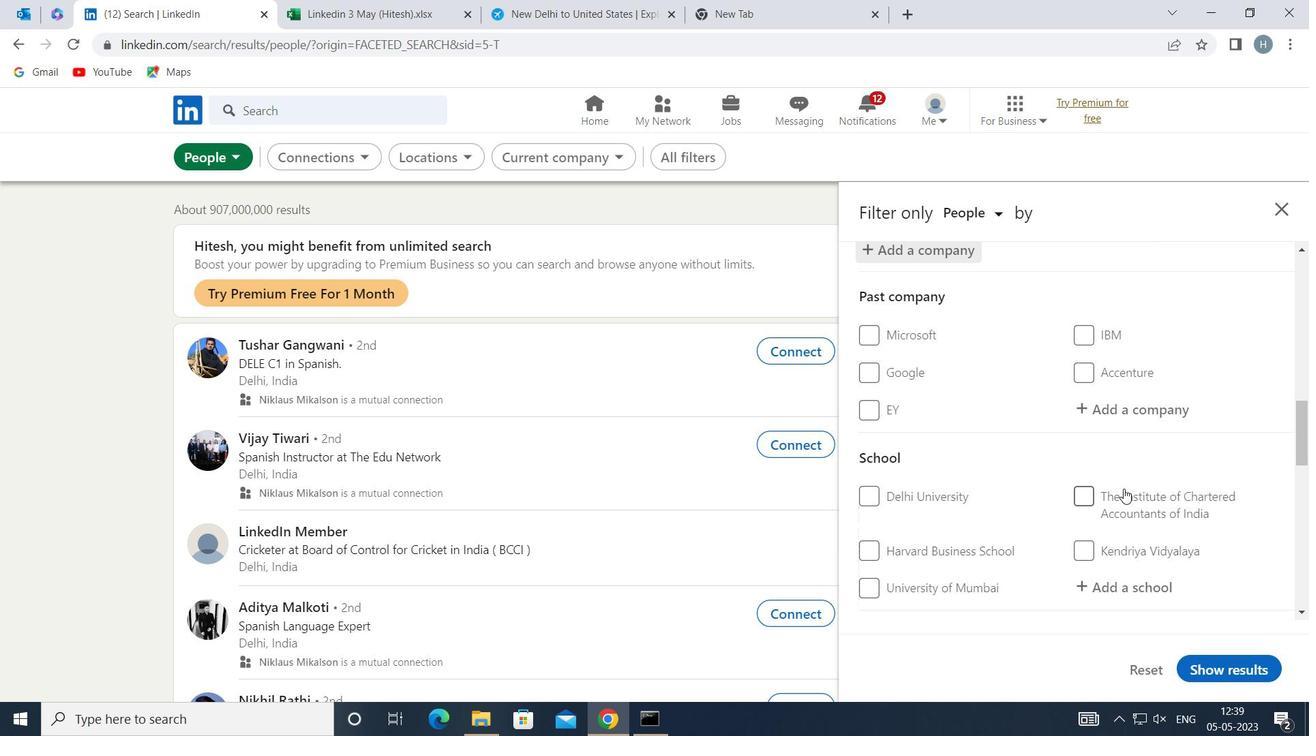 
Action: Mouse moved to (1151, 497)
Screenshot: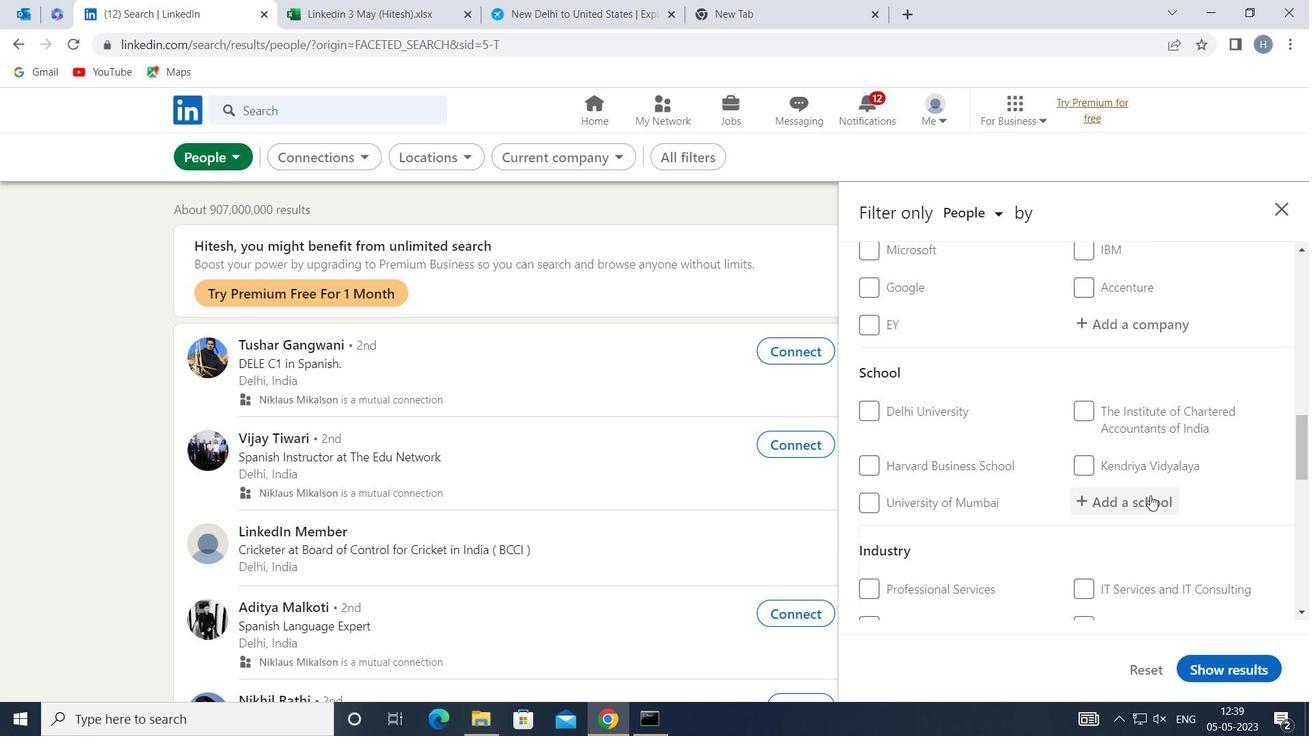 
Action: Mouse pressed left at (1151, 497)
Screenshot: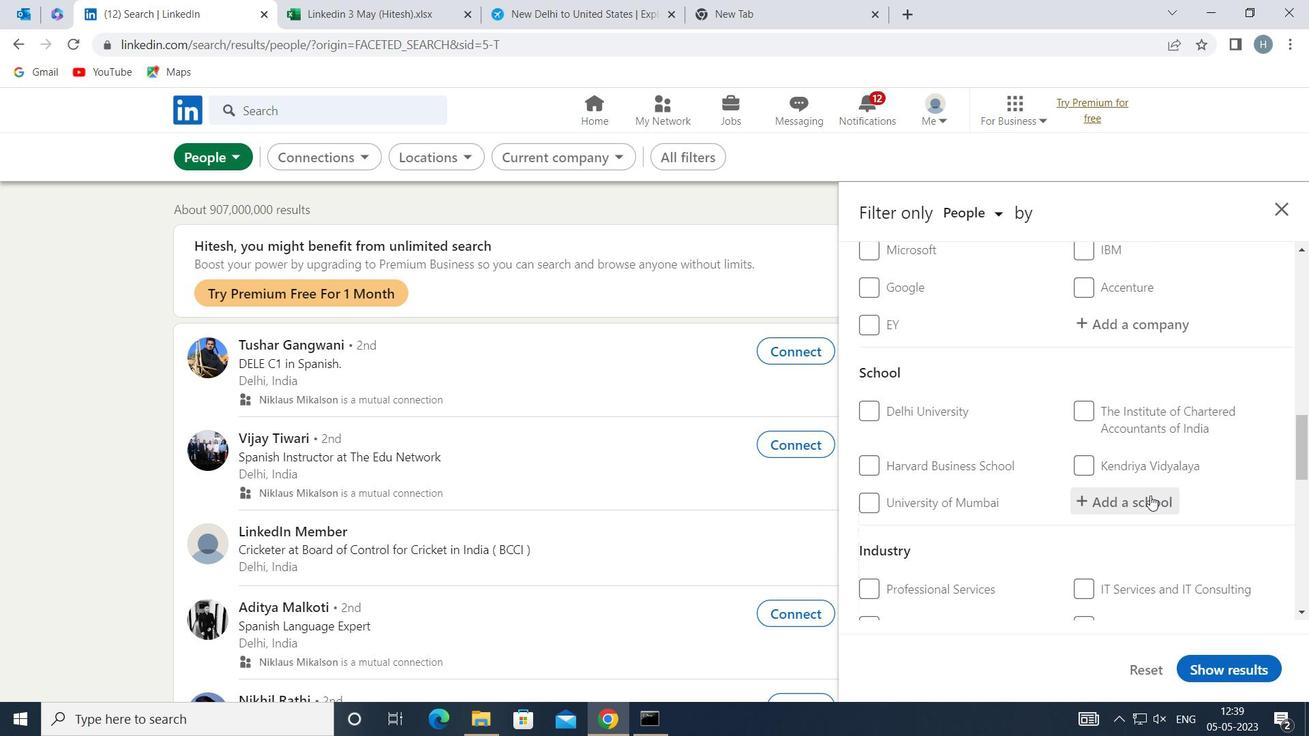 
Action: Mouse moved to (1140, 493)
Screenshot: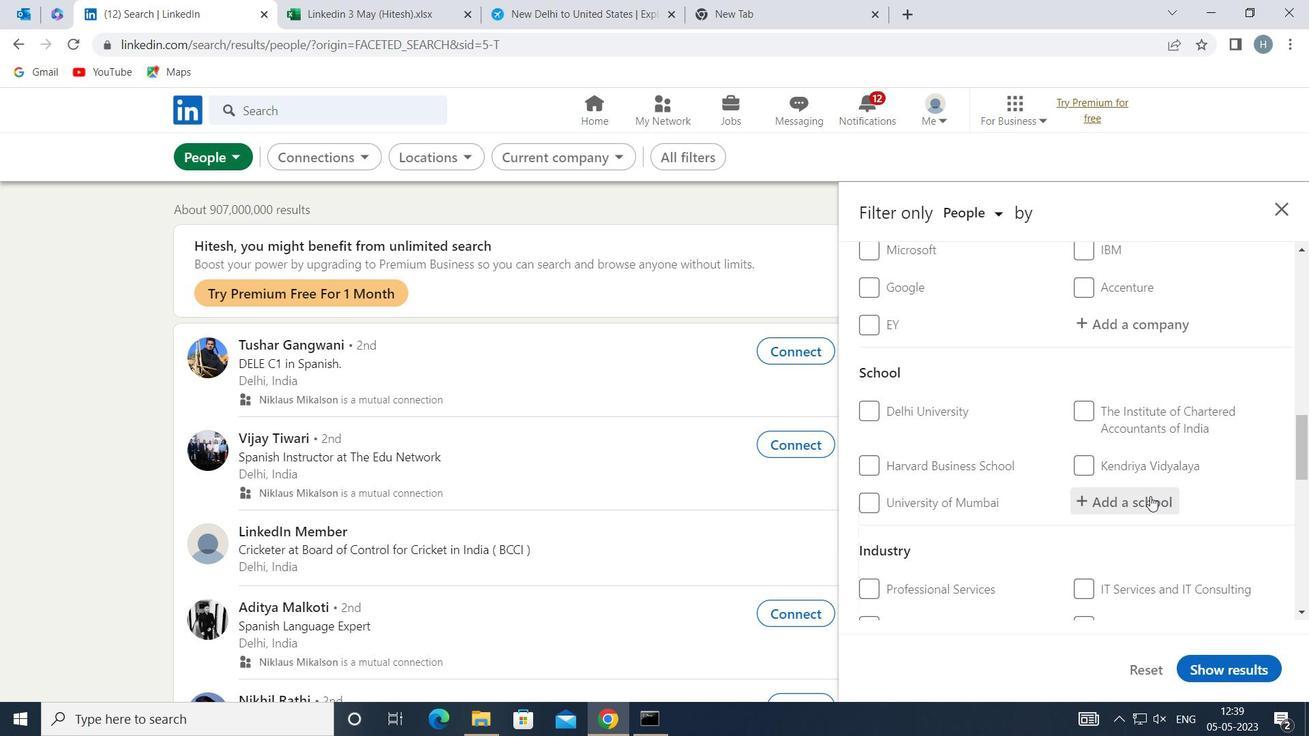 
Action: Key pressed <Key.shift>ST<Key.space><Key.shift>MARKS<Key.space>PUBLIC
Screenshot: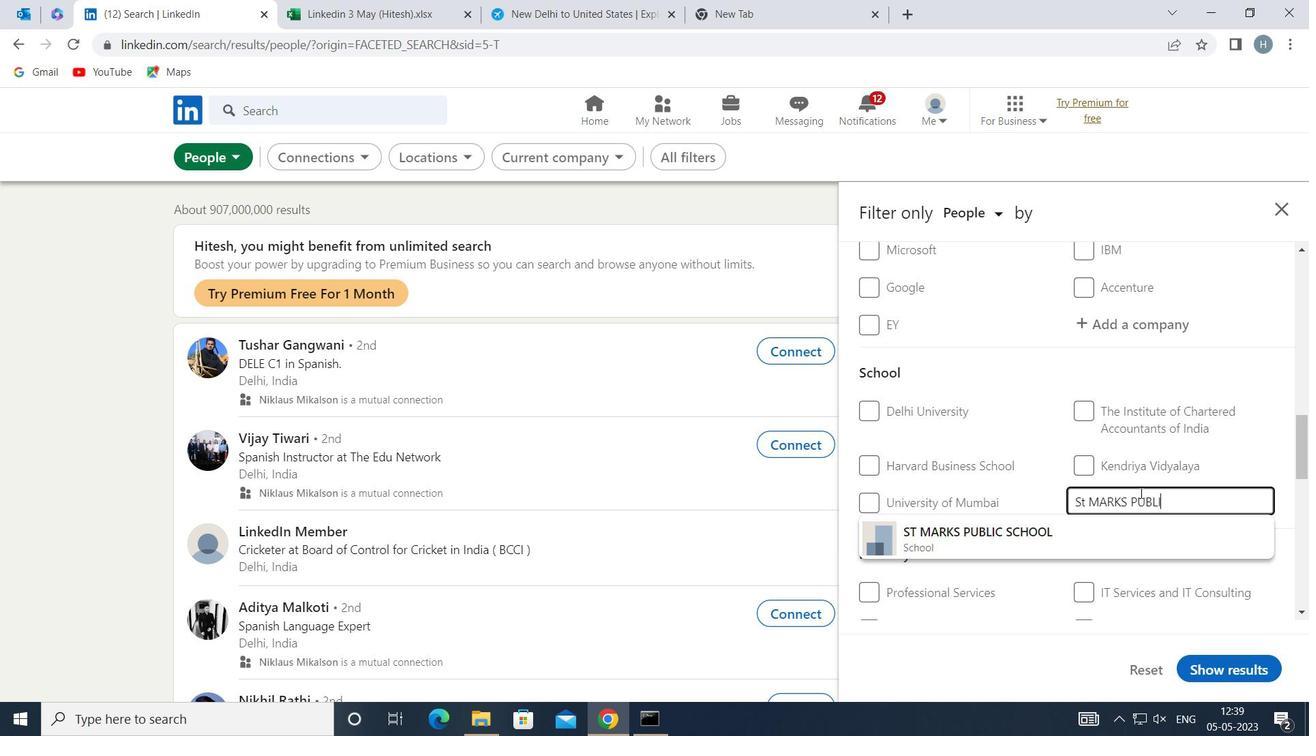 
Action: Mouse moved to (1054, 531)
Screenshot: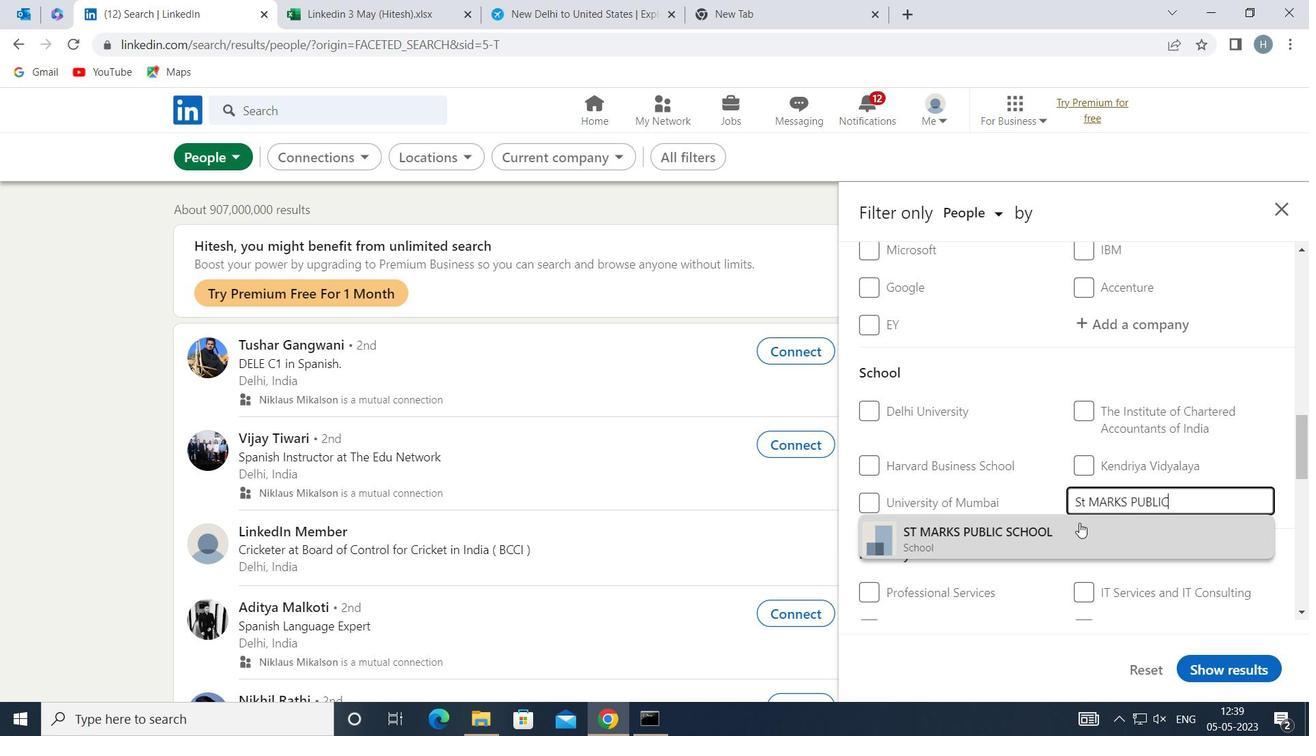 
Action: Mouse pressed left at (1054, 531)
Screenshot: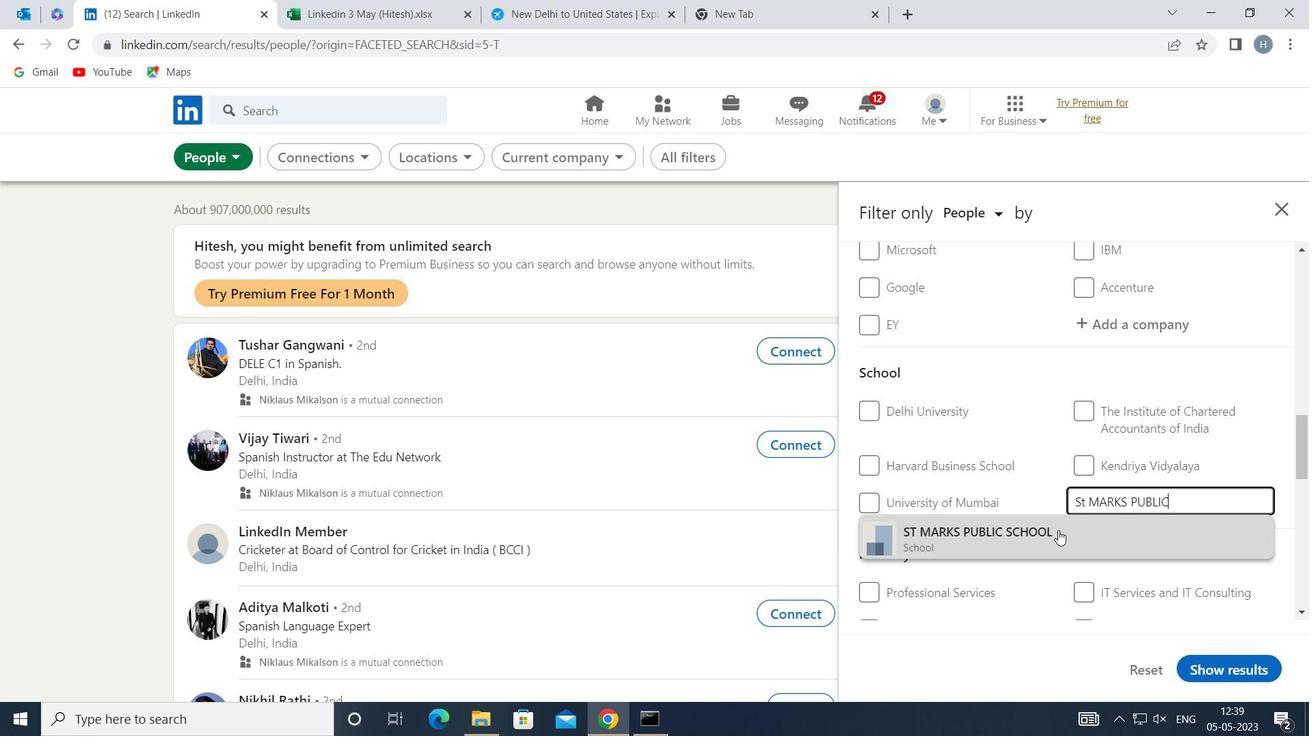 
Action: Mouse moved to (1036, 491)
Screenshot: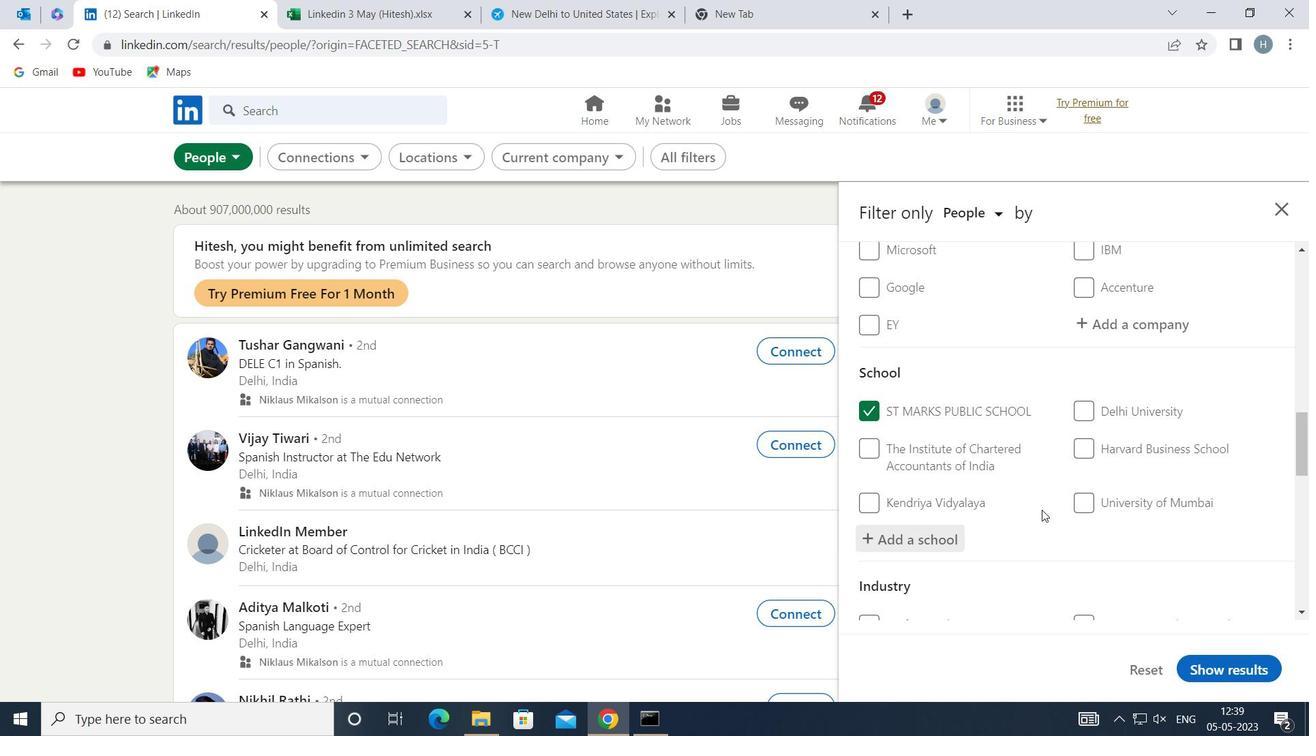 
Action: Mouse scrolled (1036, 491) with delta (0, 0)
Screenshot: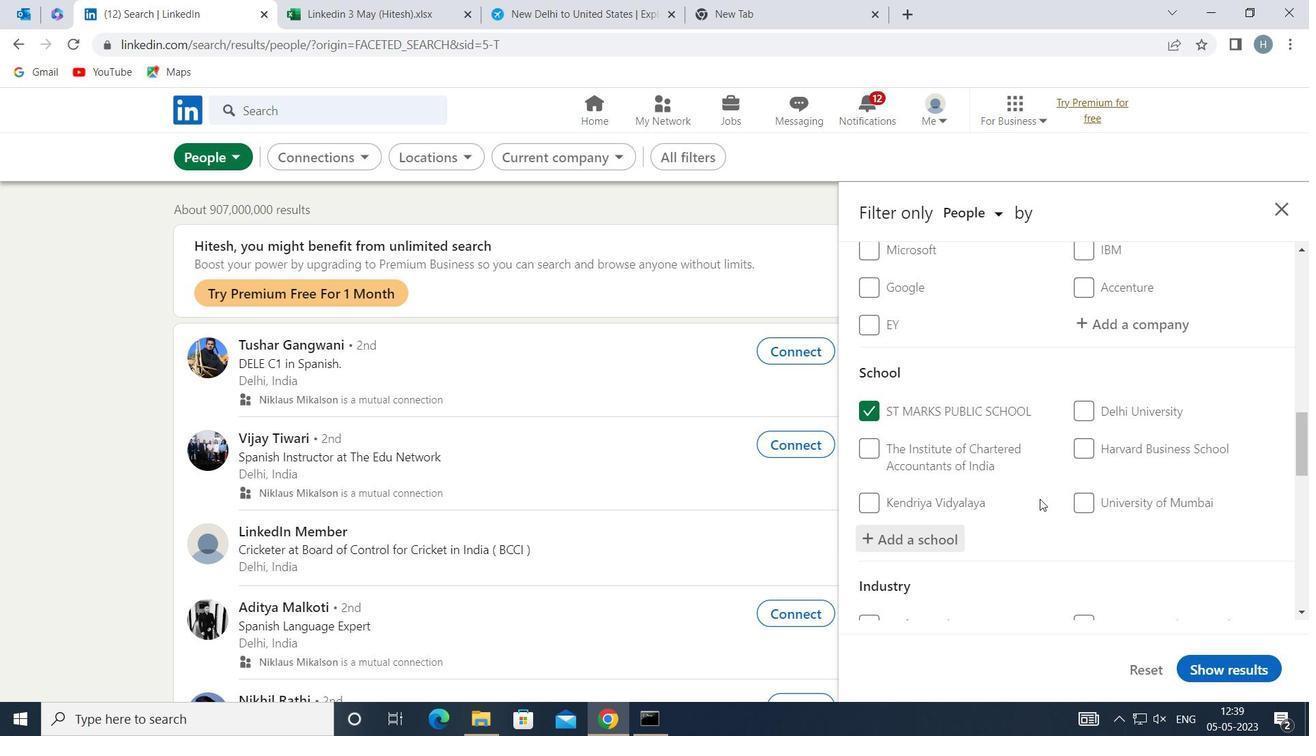 
Action: Mouse moved to (1035, 490)
Screenshot: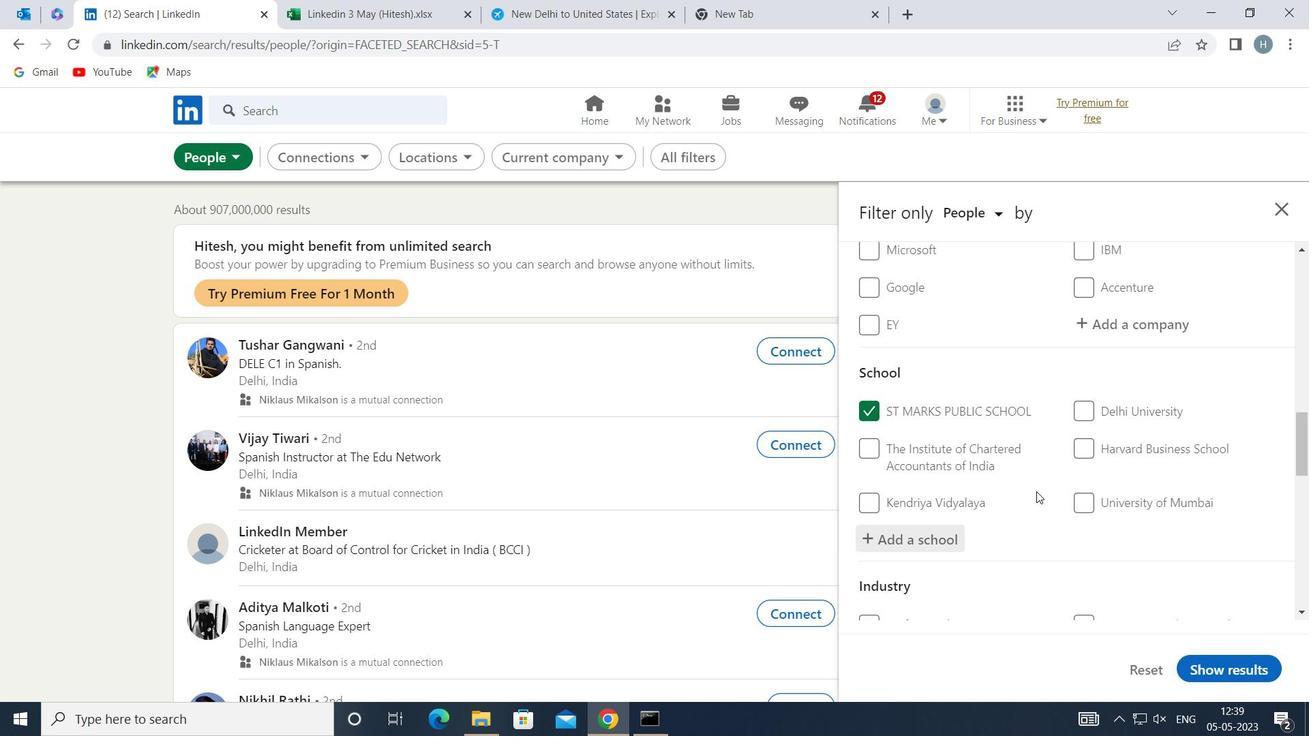 
Action: Mouse scrolled (1035, 489) with delta (0, 0)
Screenshot: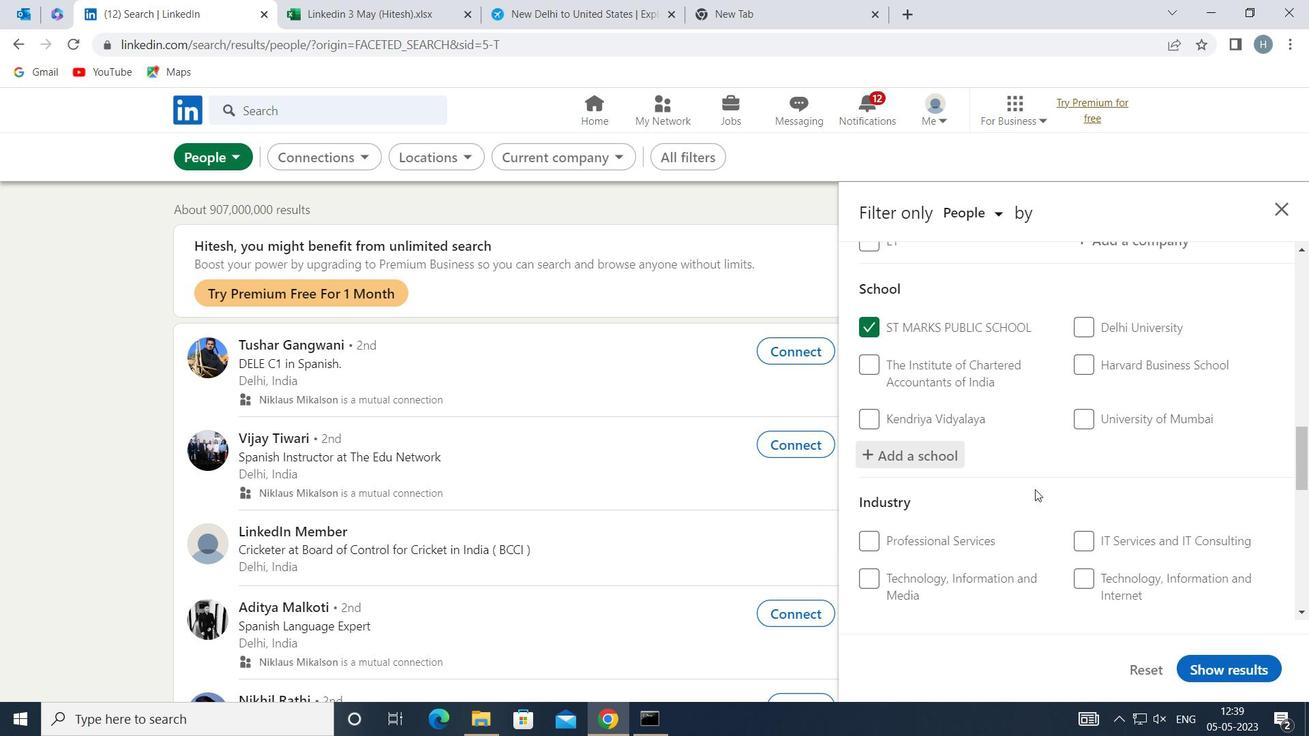 
Action: Mouse scrolled (1035, 489) with delta (0, 0)
Screenshot: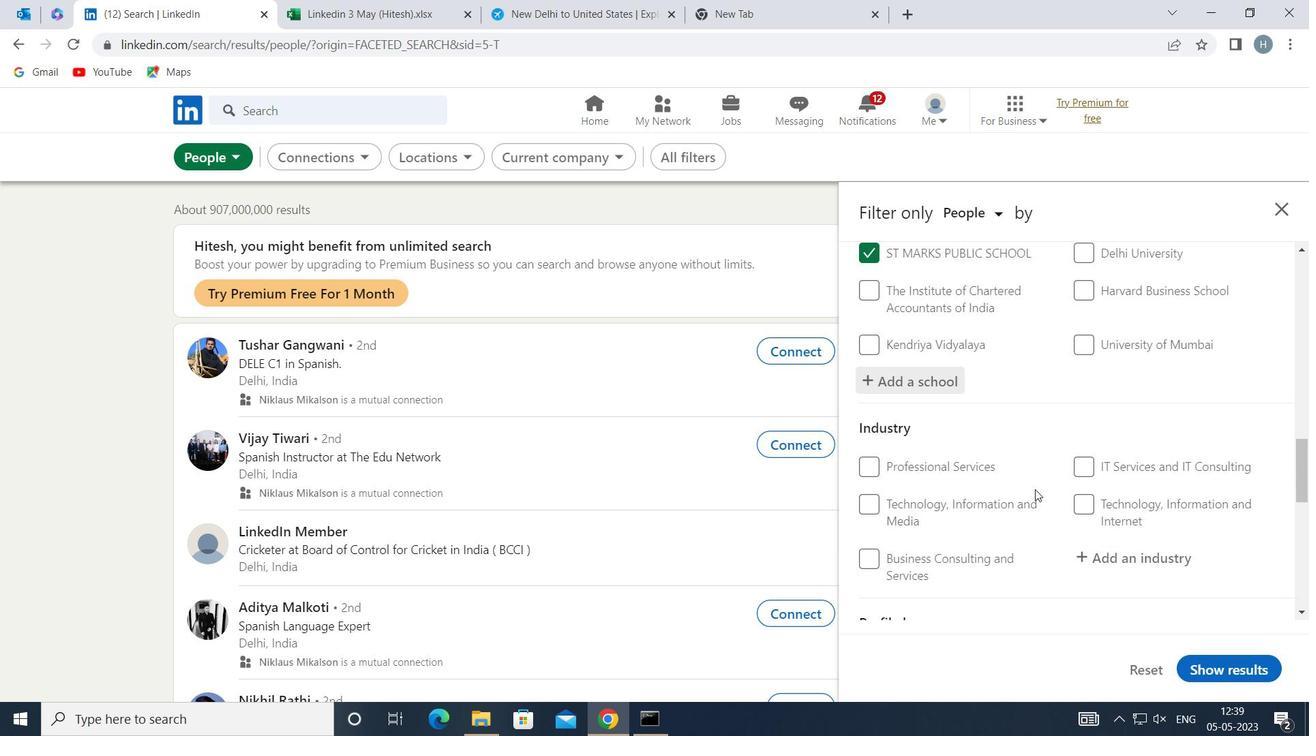 
Action: Mouse moved to (1137, 460)
Screenshot: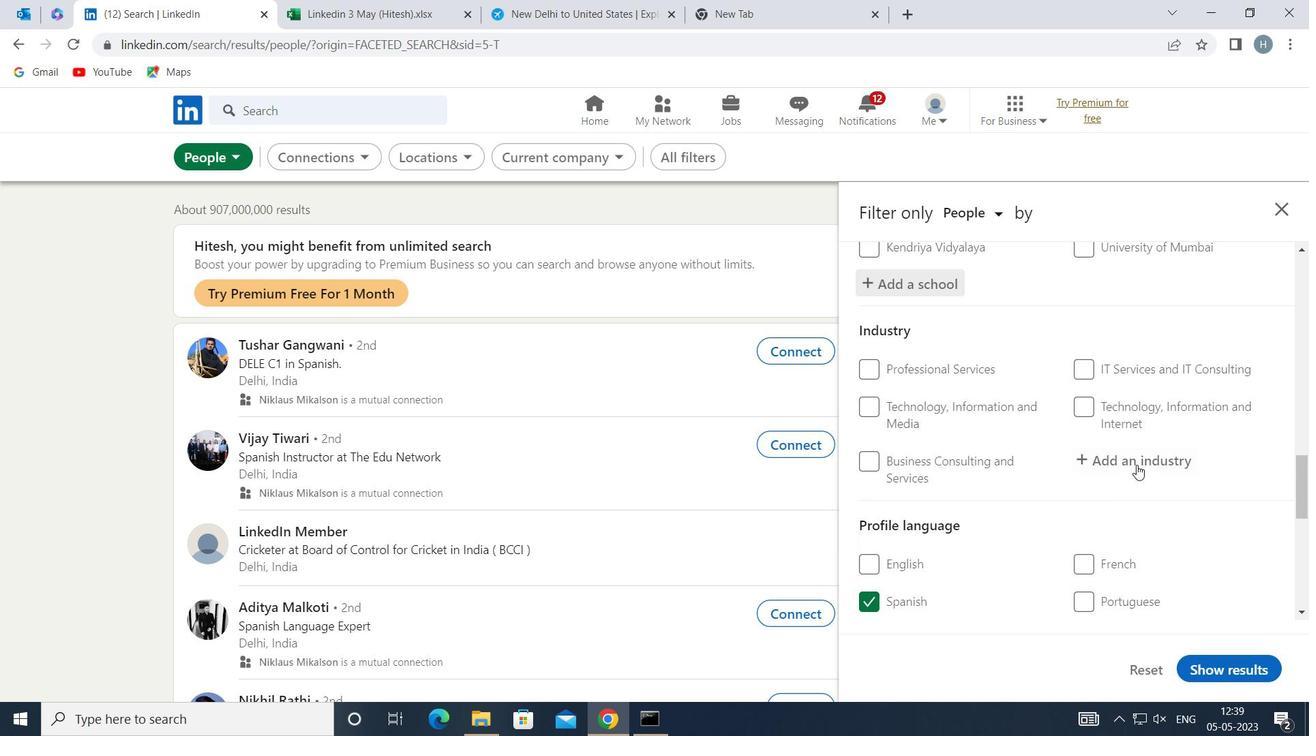 
Action: Mouse pressed left at (1137, 460)
Screenshot: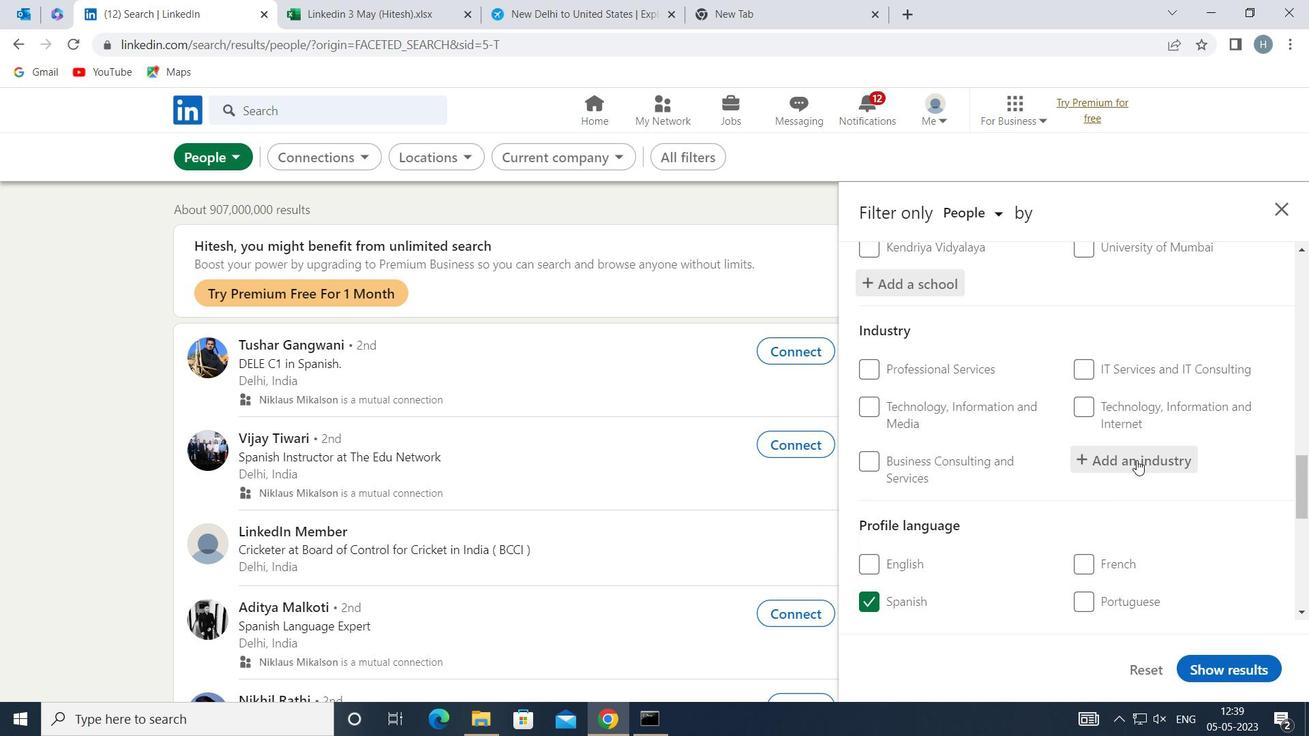 
Action: Mouse moved to (1137, 460)
Screenshot: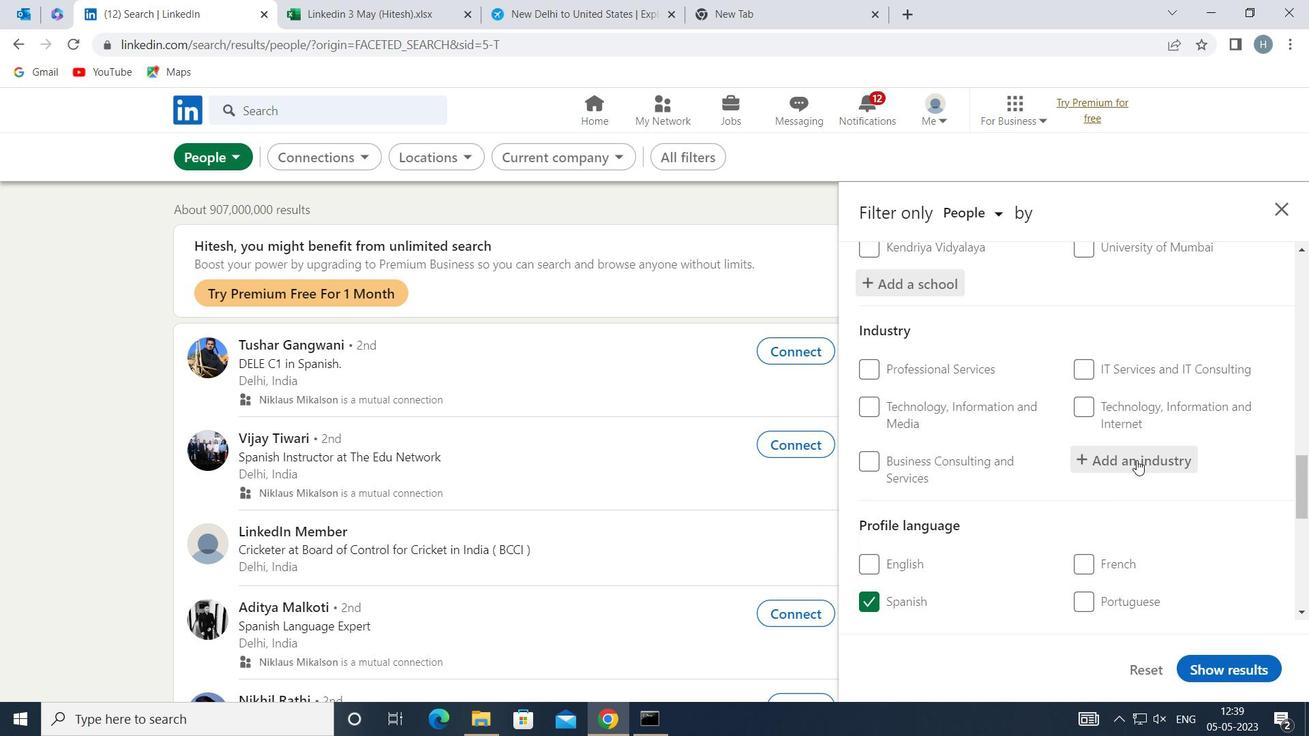 
Action: Key pressed <Key.shift>COMPUTER<Key.space><Key.shift>HARDA<Key.backspace>
Screenshot: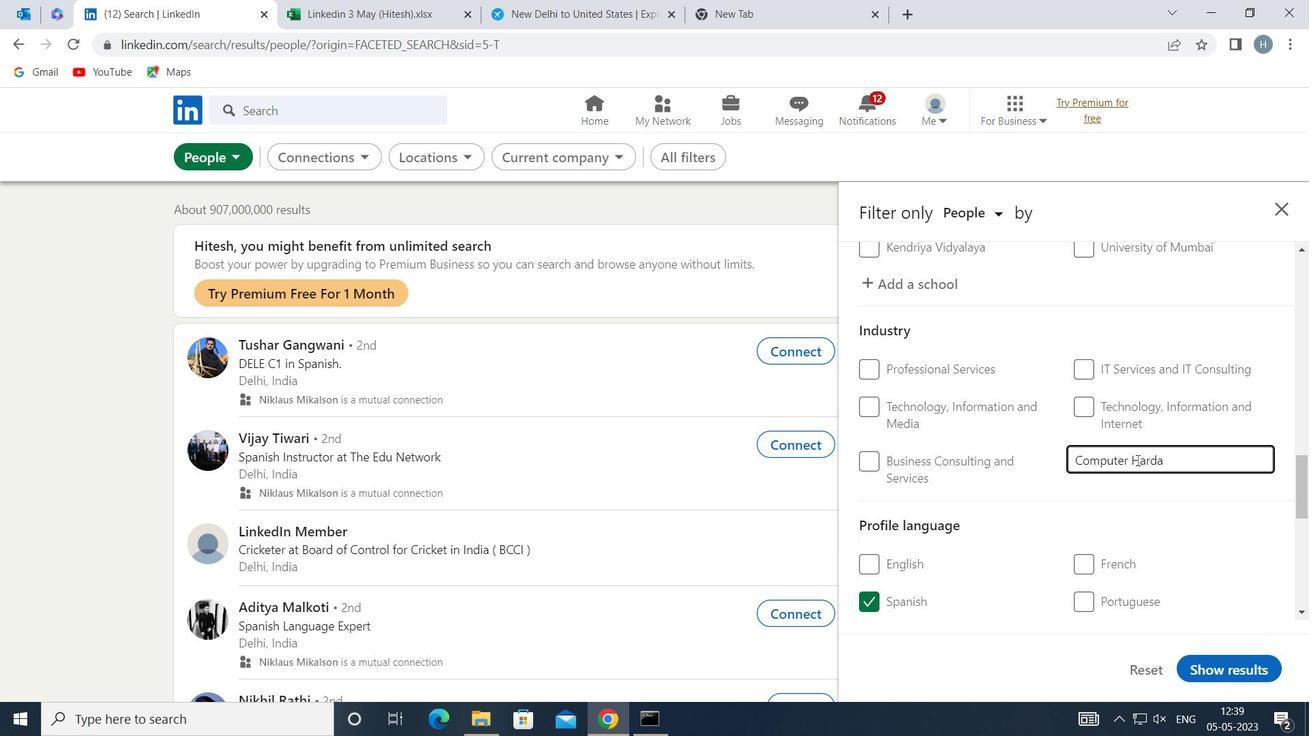 
Action: Mouse moved to (1127, 478)
Screenshot: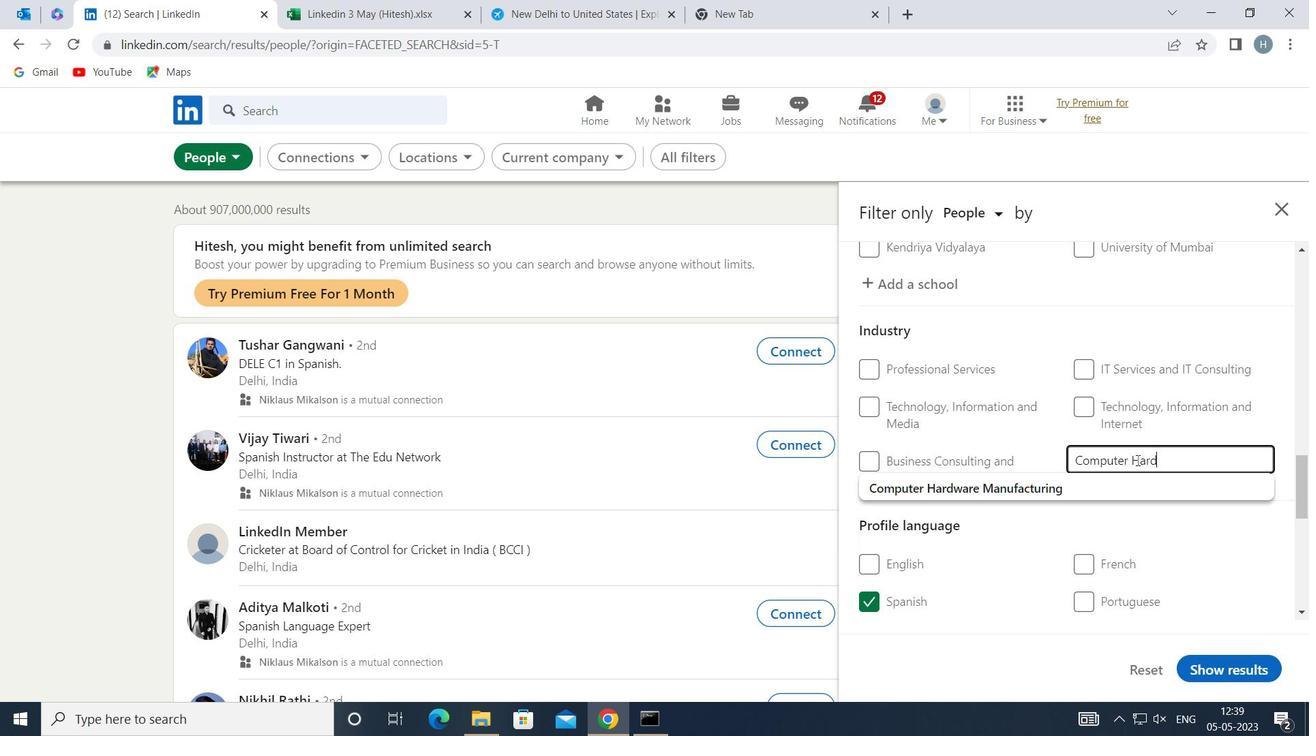 
Action: Key pressed WW
Screenshot: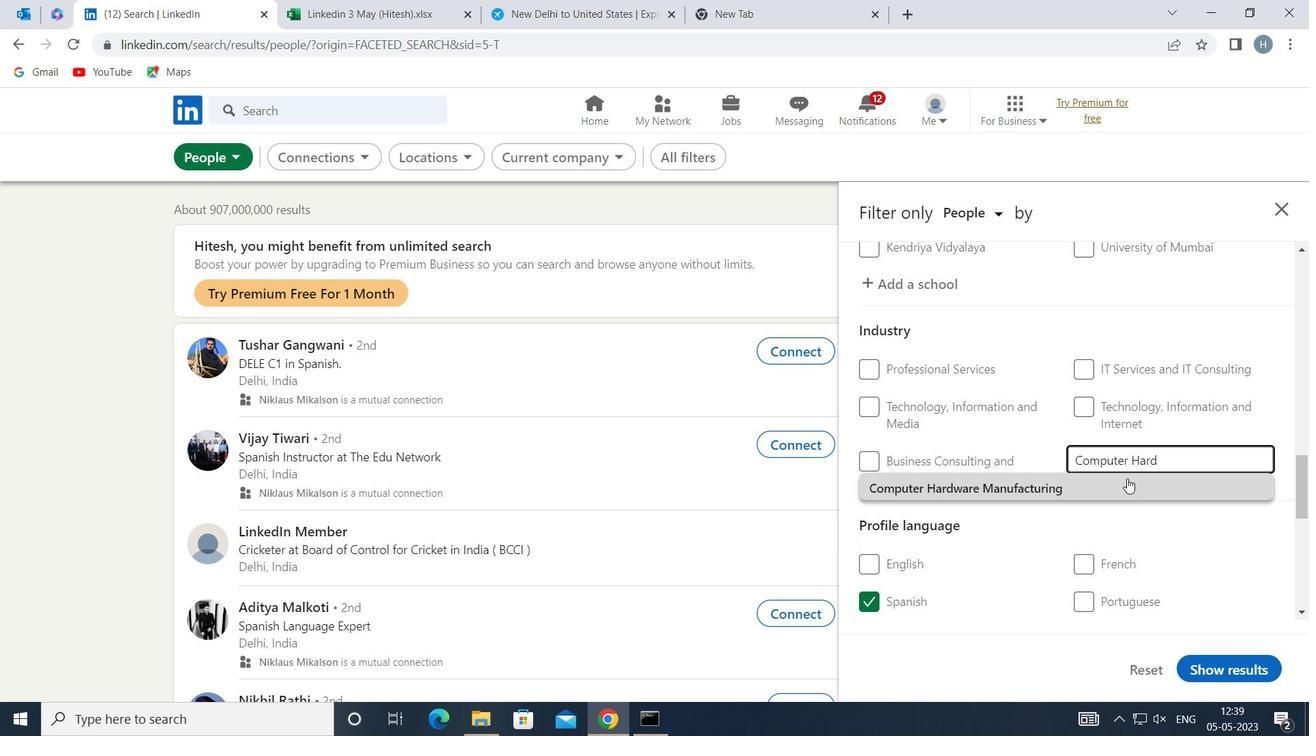 
Action: Mouse moved to (1132, 482)
Screenshot: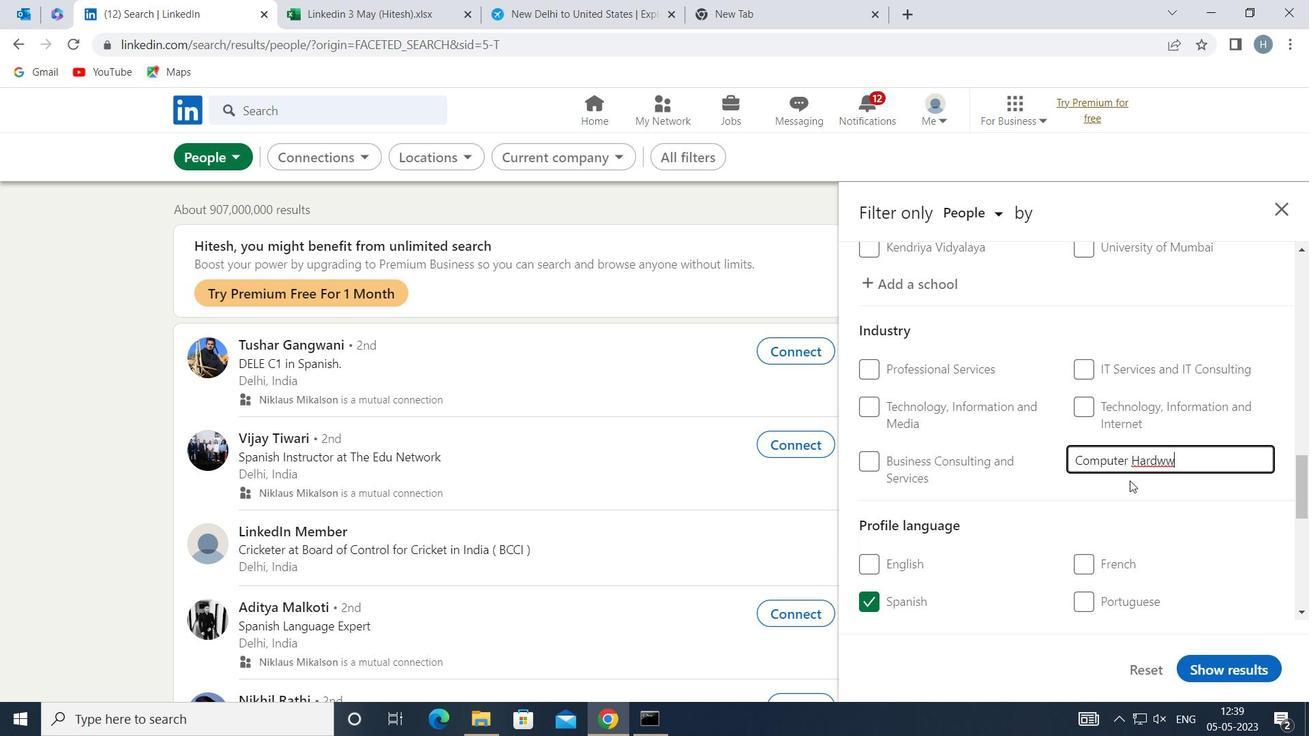 
Action: Key pressed <Key.backspace>
Screenshot: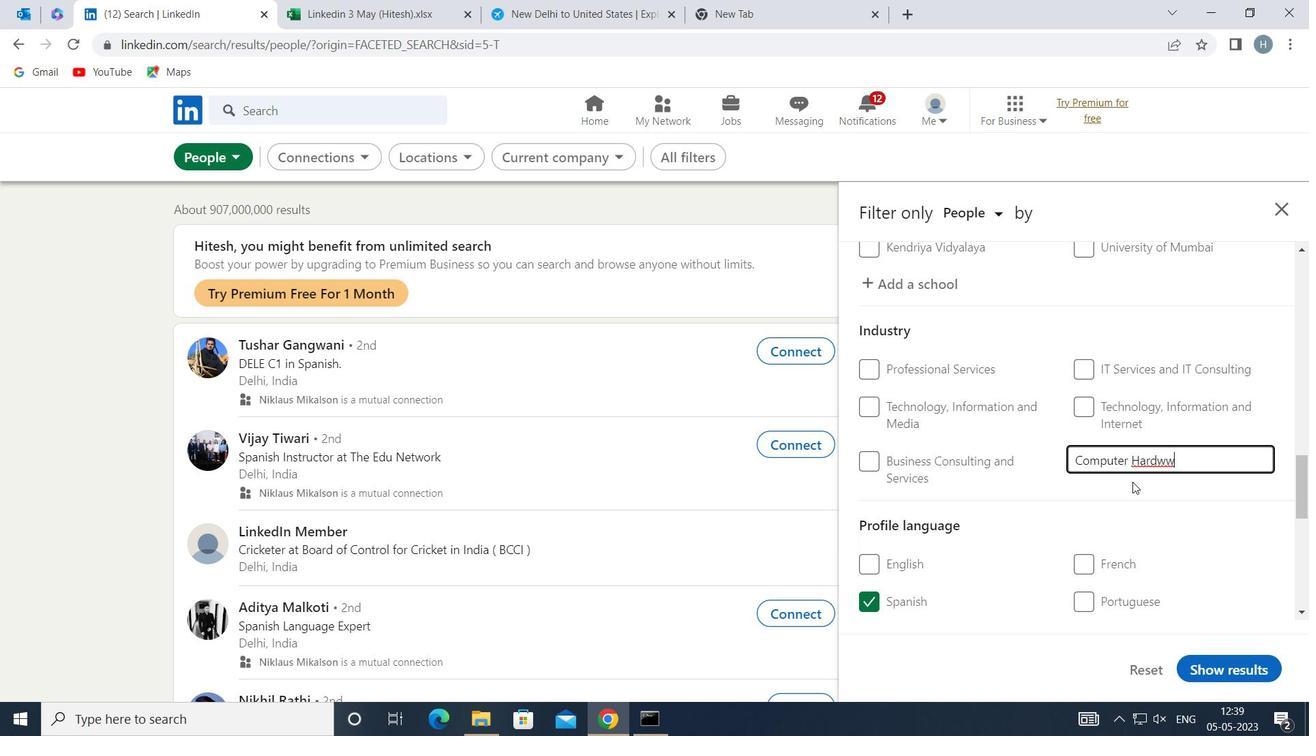 
Action: Mouse moved to (1048, 490)
Screenshot: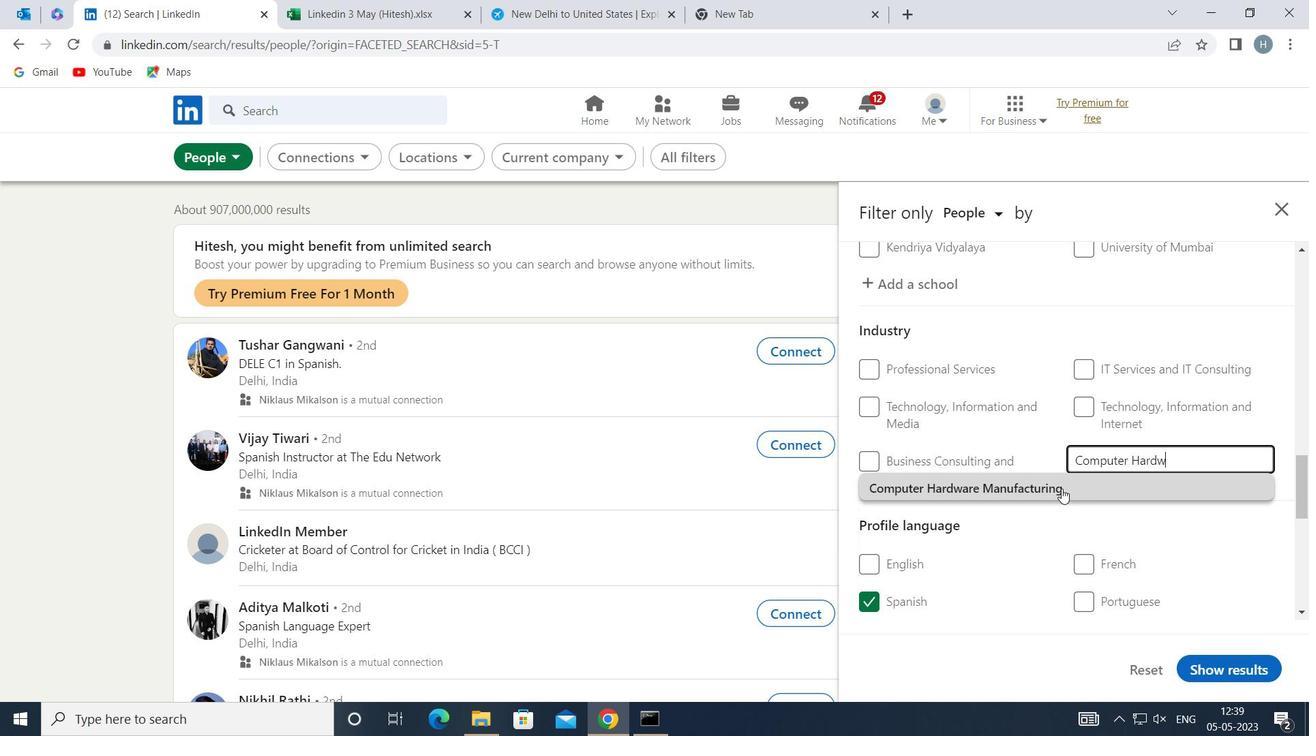 
Action: Mouse pressed left at (1048, 490)
Screenshot: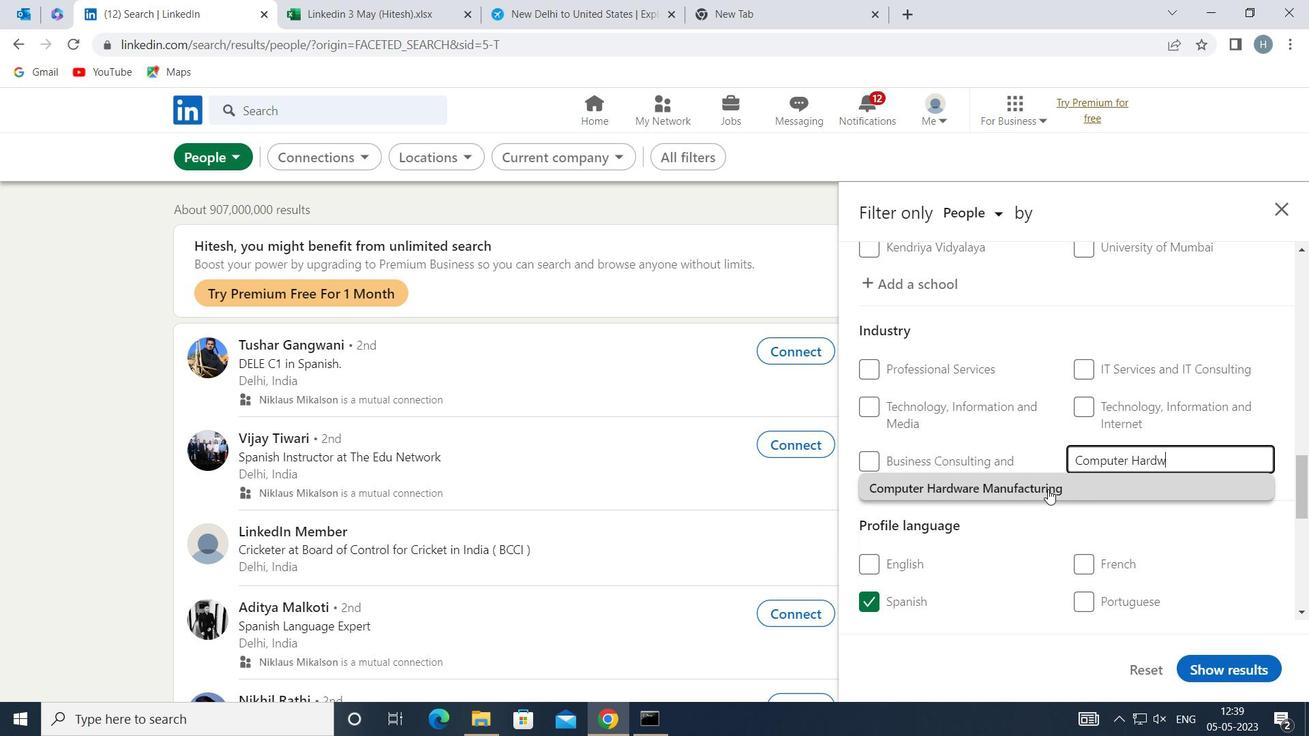 
Action: Mouse moved to (1022, 488)
Screenshot: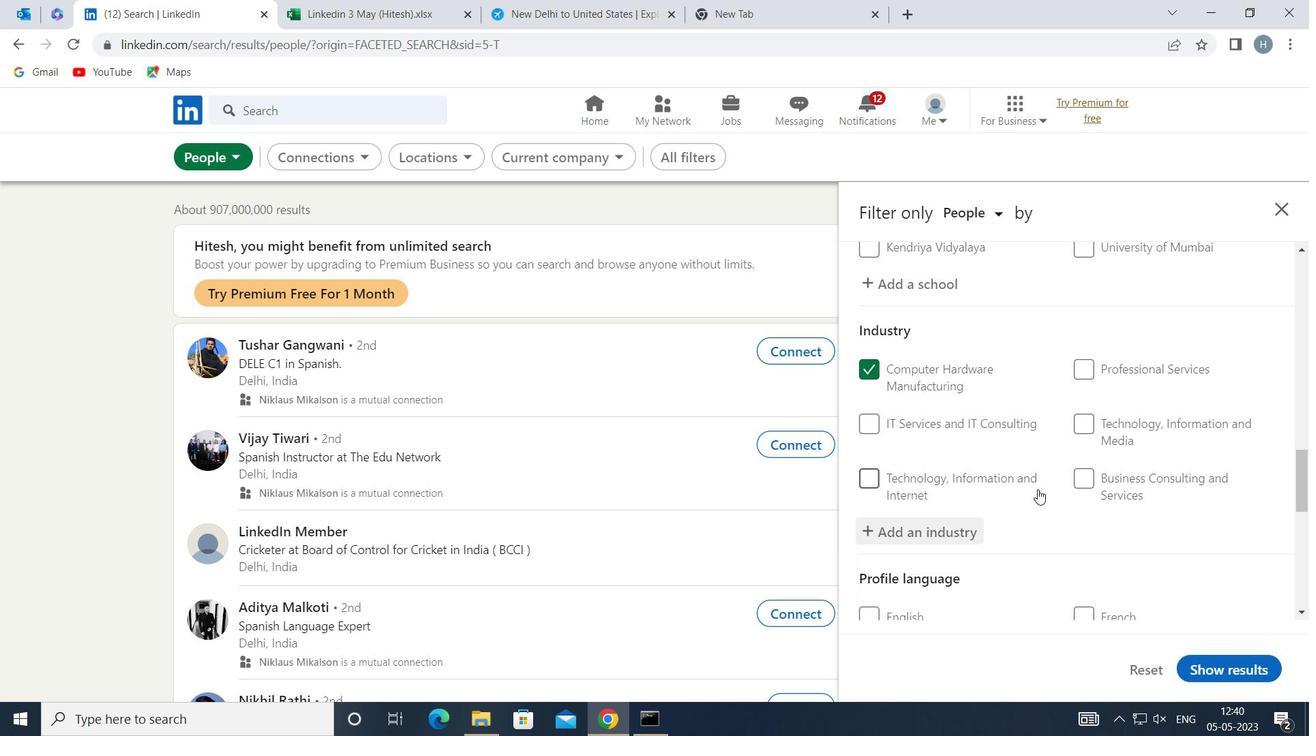 
Action: Mouse scrolled (1022, 487) with delta (0, 0)
Screenshot: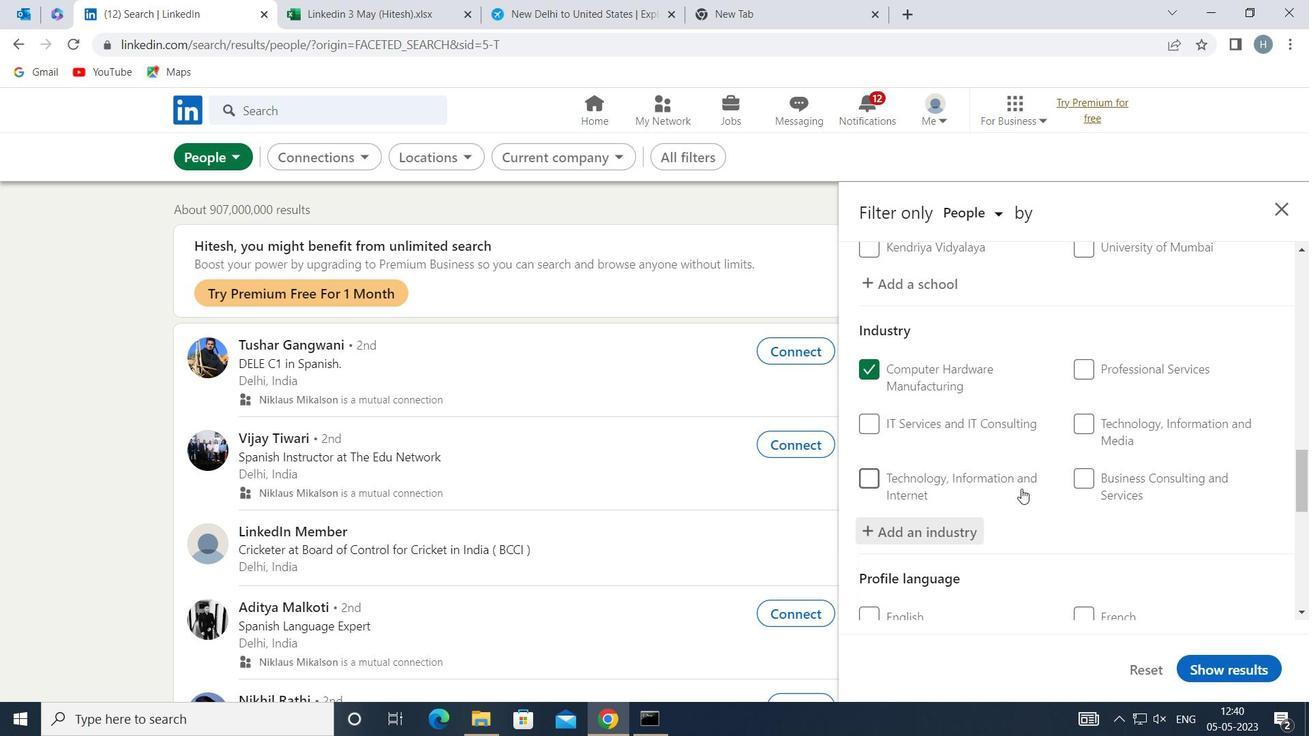 
Action: Mouse scrolled (1022, 487) with delta (0, 0)
Screenshot: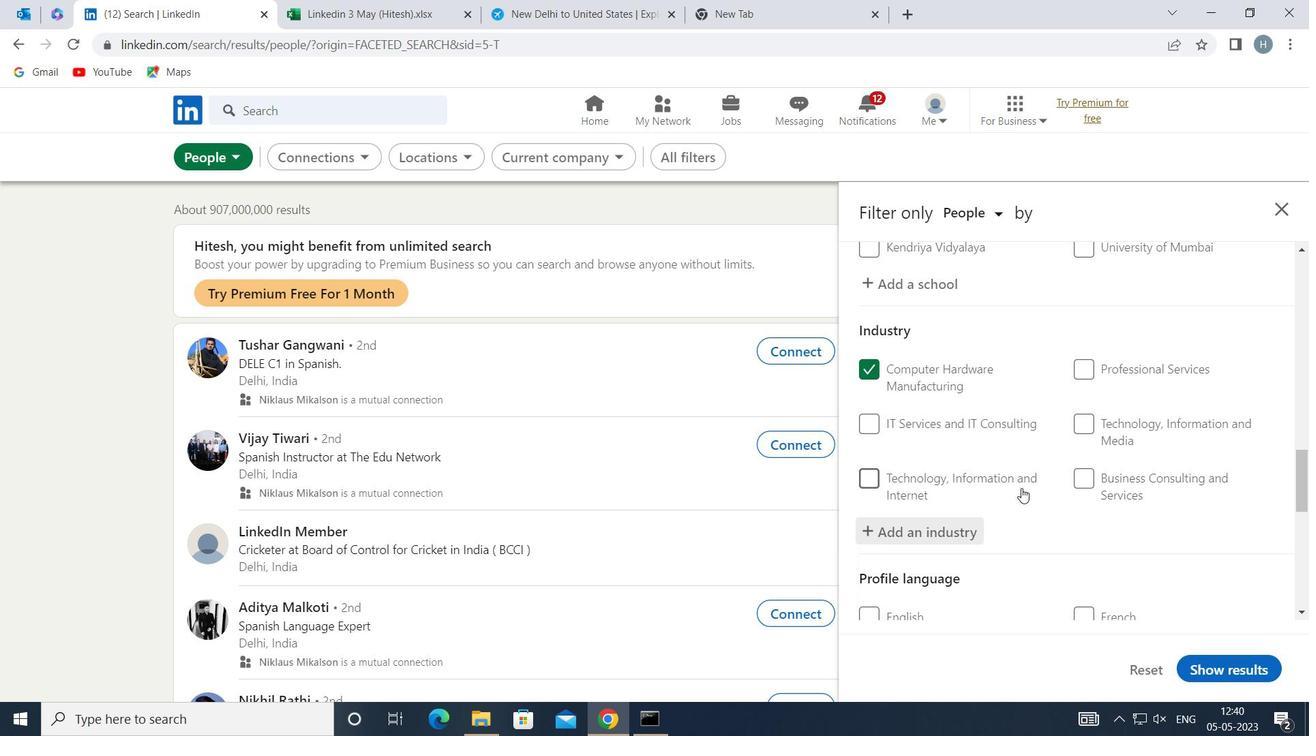 
Action: Mouse scrolled (1022, 487) with delta (0, 0)
Screenshot: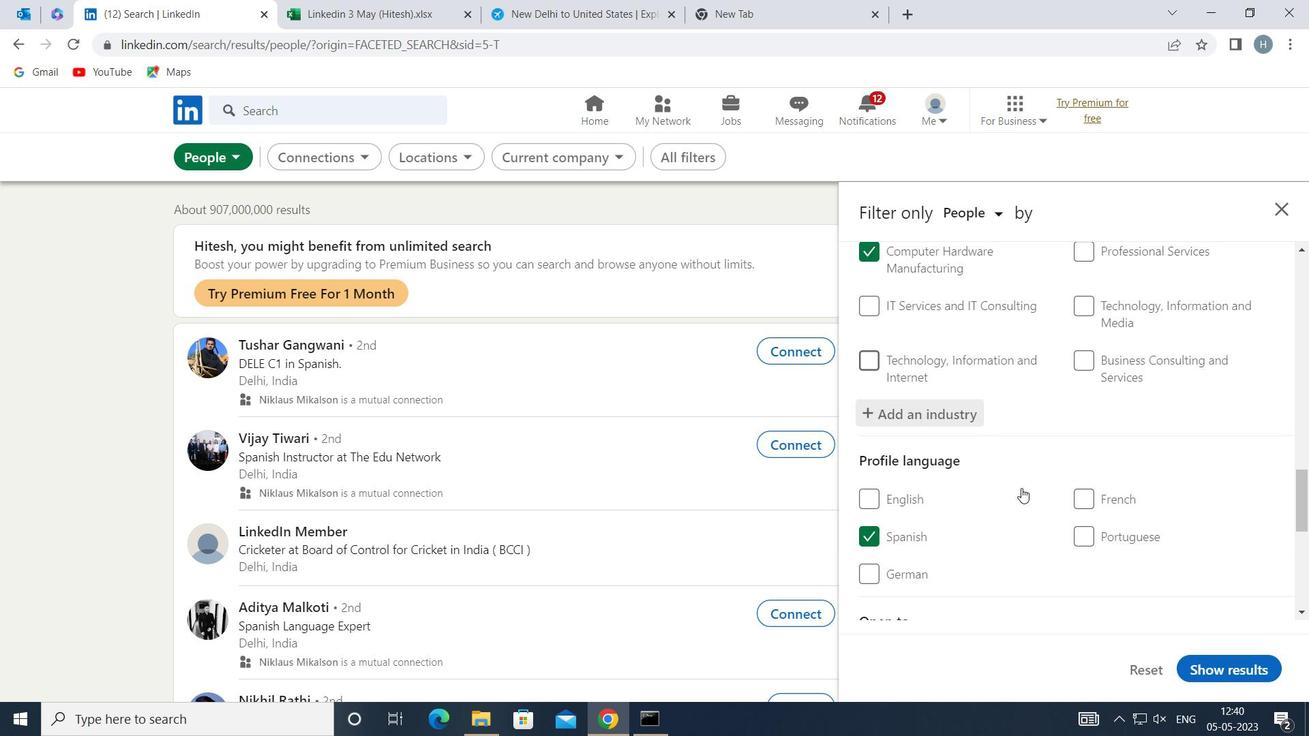 
Action: Mouse scrolled (1022, 487) with delta (0, 0)
Screenshot: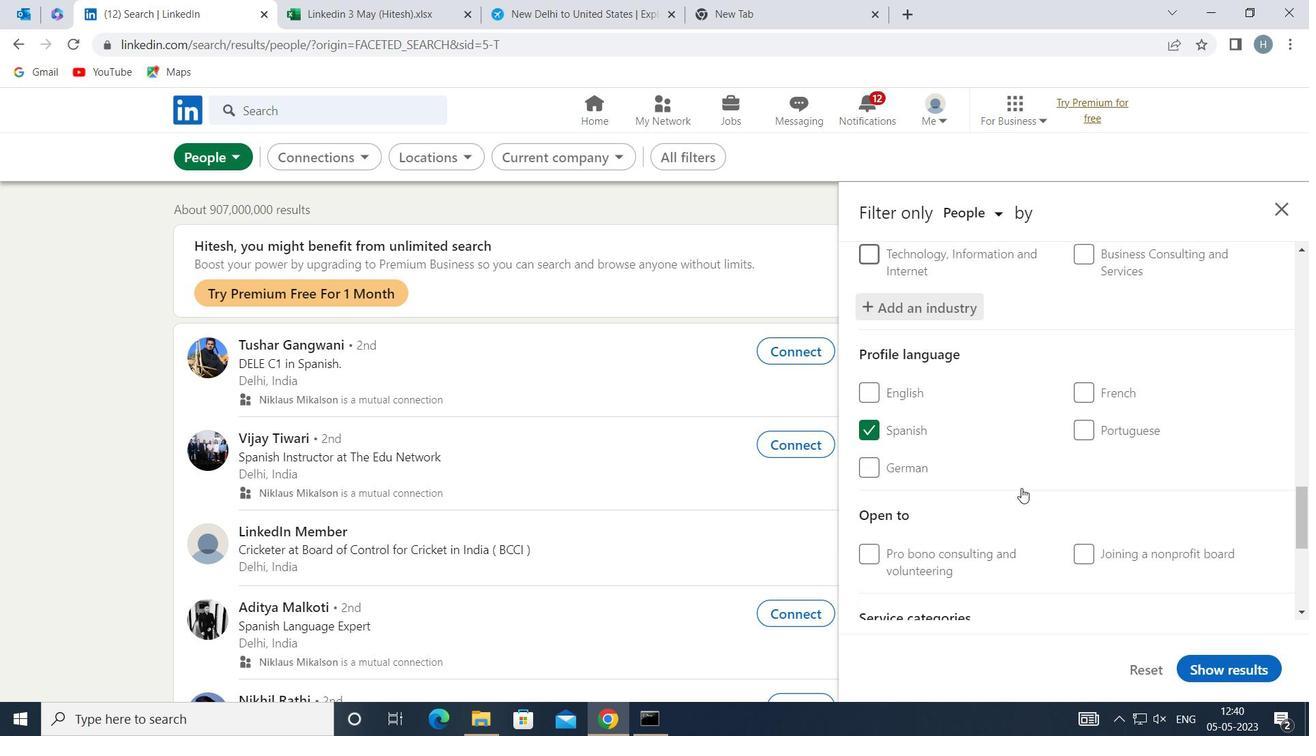 
Action: Mouse scrolled (1022, 487) with delta (0, 0)
Screenshot: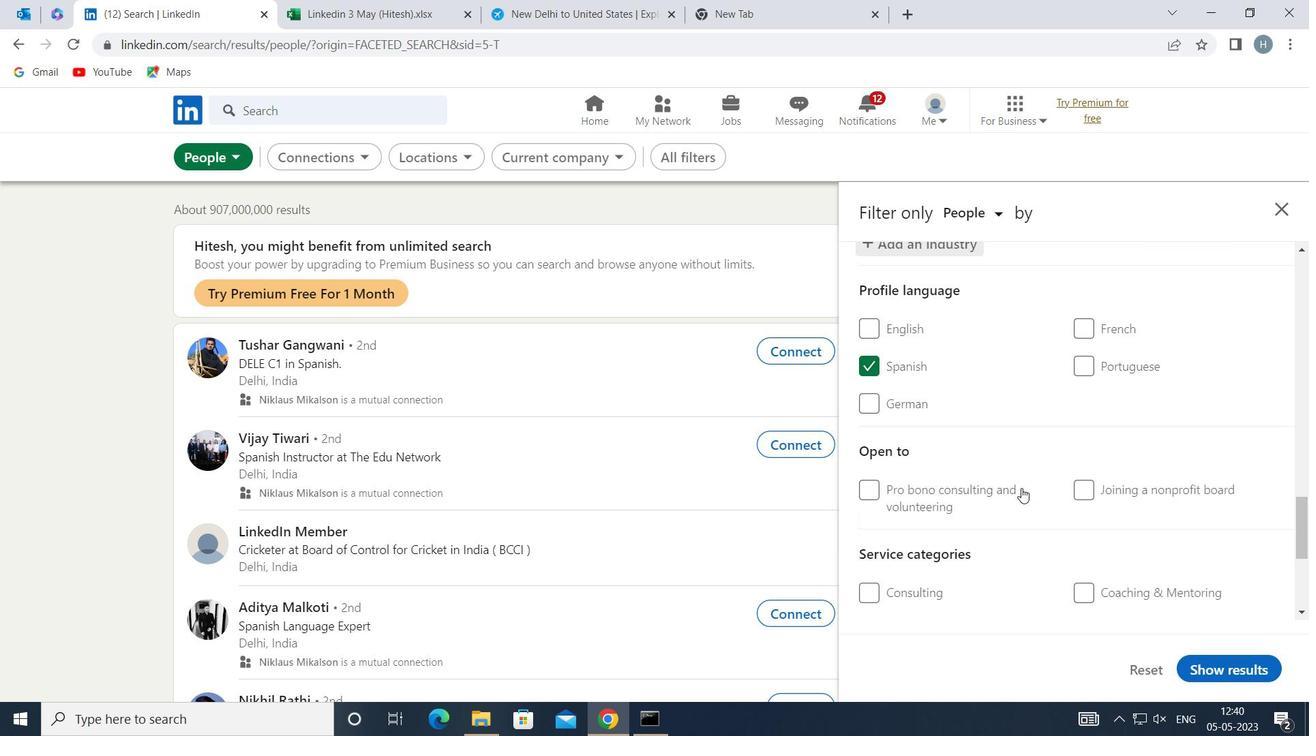 
Action: Mouse moved to (1110, 523)
Screenshot: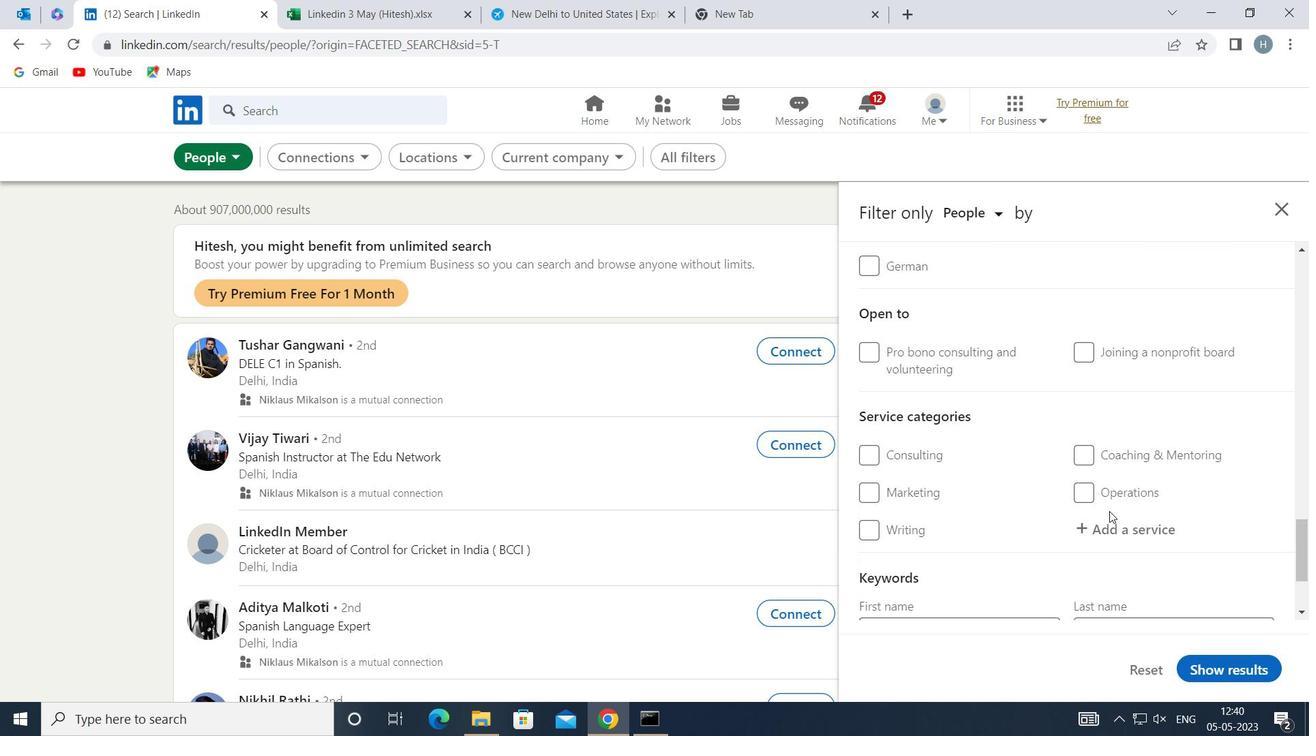 
Action: Mouse pressed left at (1110, 523)
Screenshot: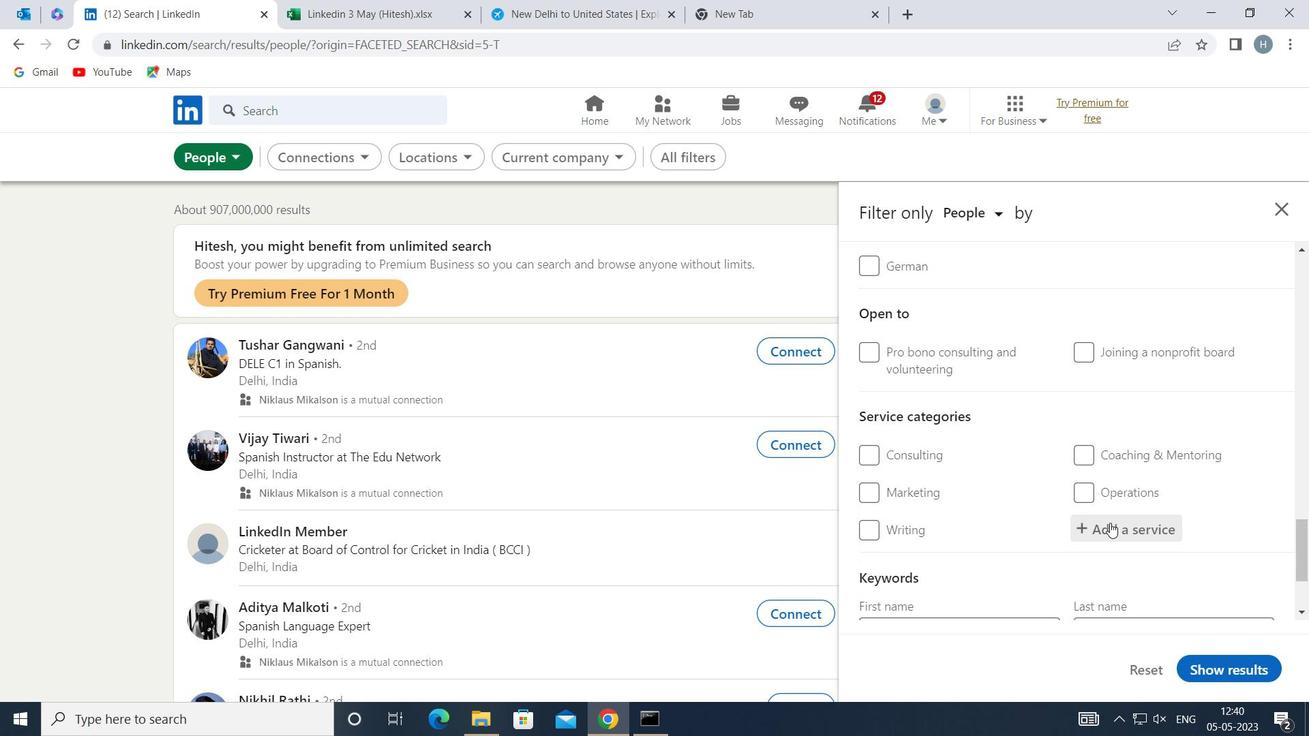 
Action: Key pressed <Key.shift>COMMERCIAL<Key.space><Key.shift>REAL<Key.space>
Screenshot: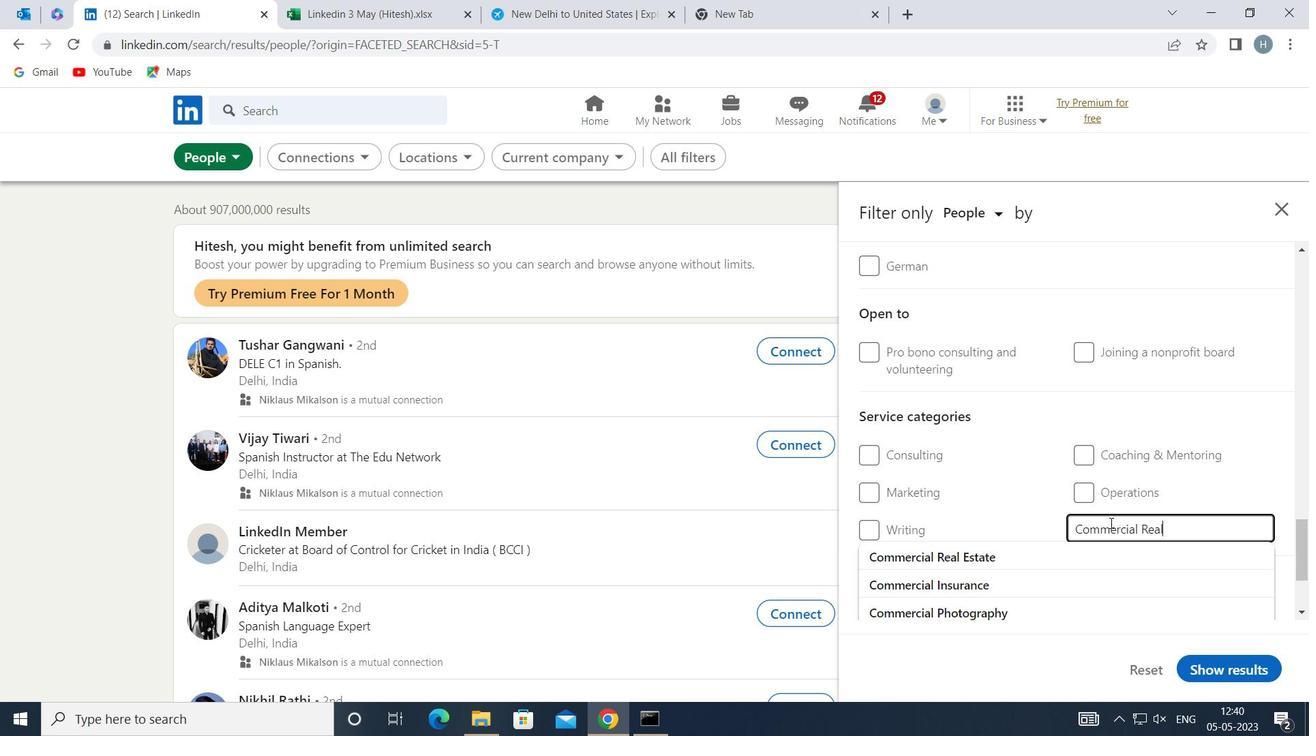 
Action: Mouse moved to (1052, 548)
Screenshot: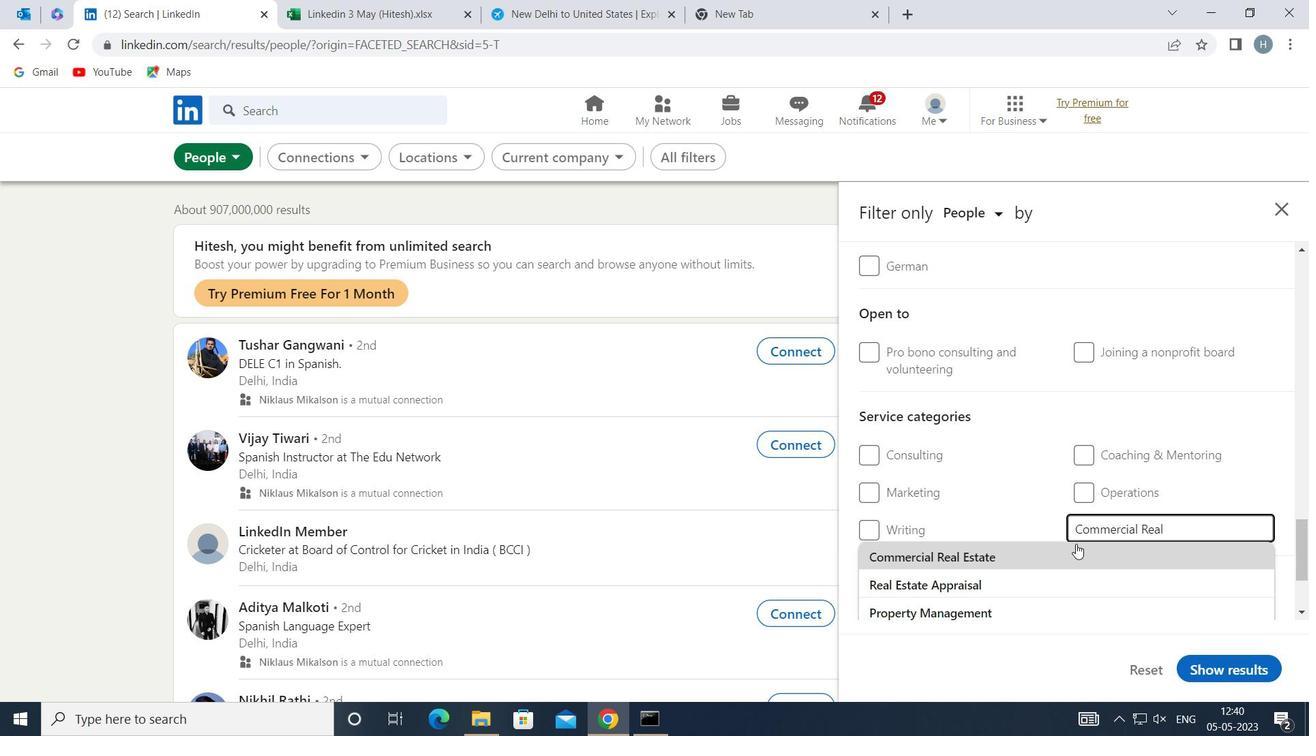 
Action: Mouse pressed left at (1052, 548)
Screenshot: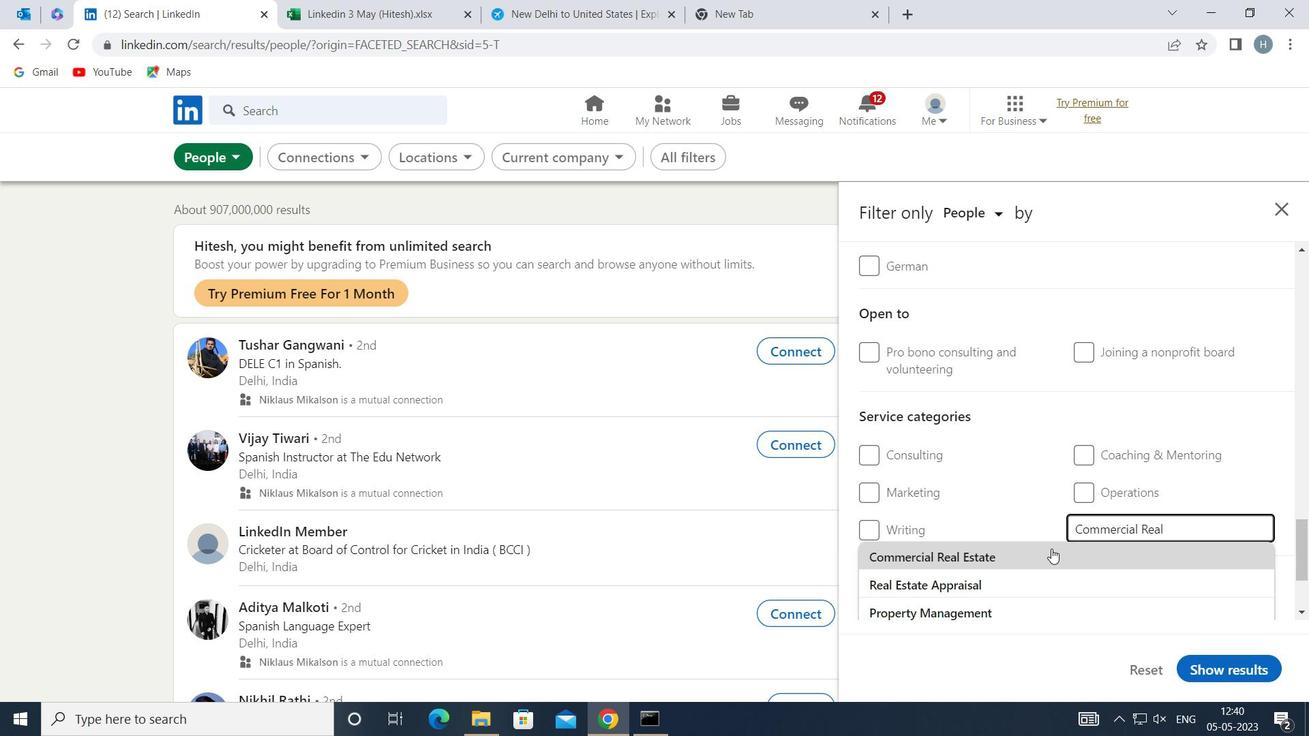
Action: Mouse moved to (1035, 523)
Screenshot: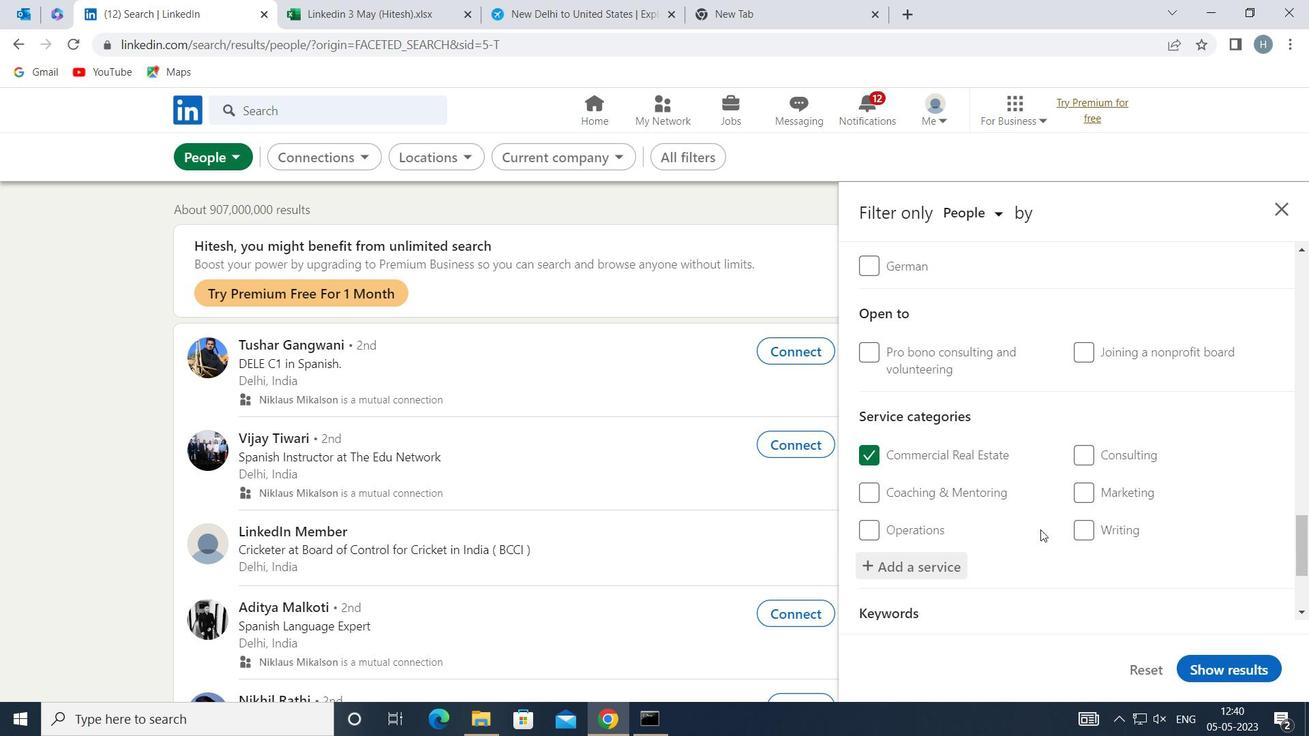 
Action: Mouse scrolled (1035, 522) with delta (0, 0)
Screenshot: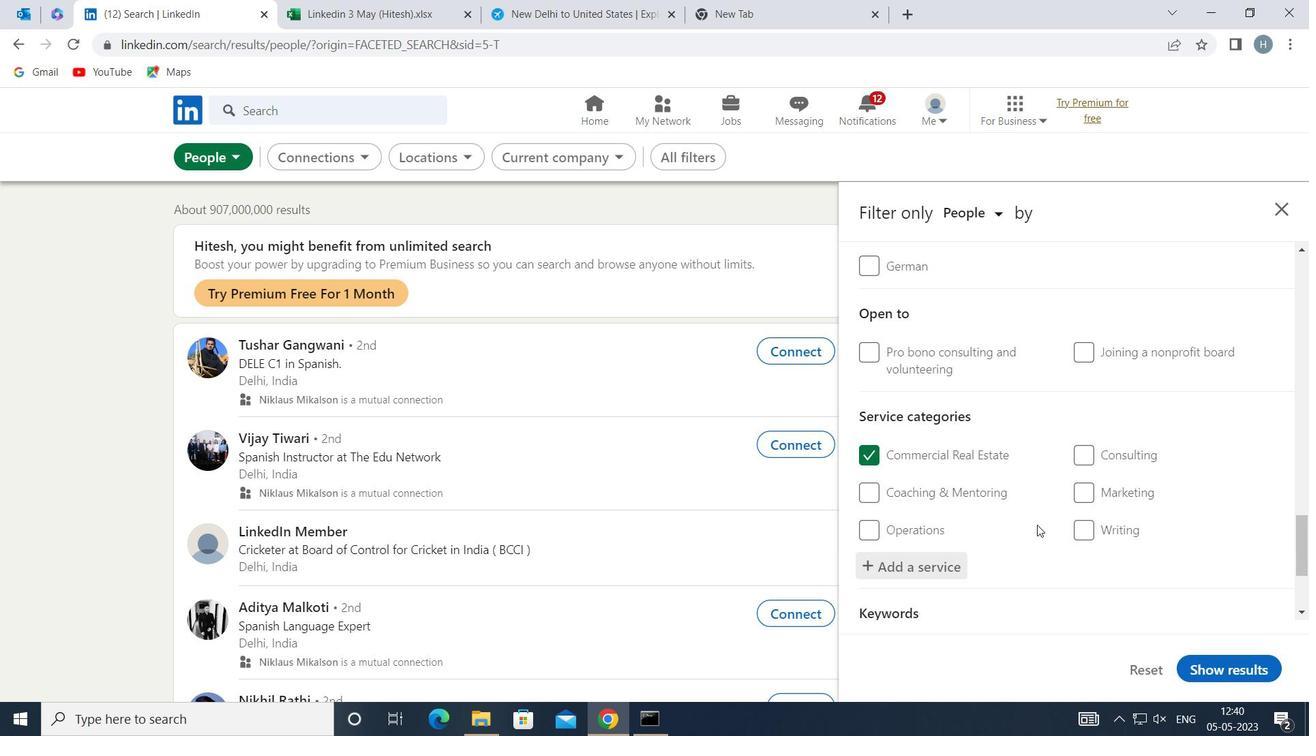 
Action: Mouse scrolled (1035, 522) with delta (0, 0)
Screenshot: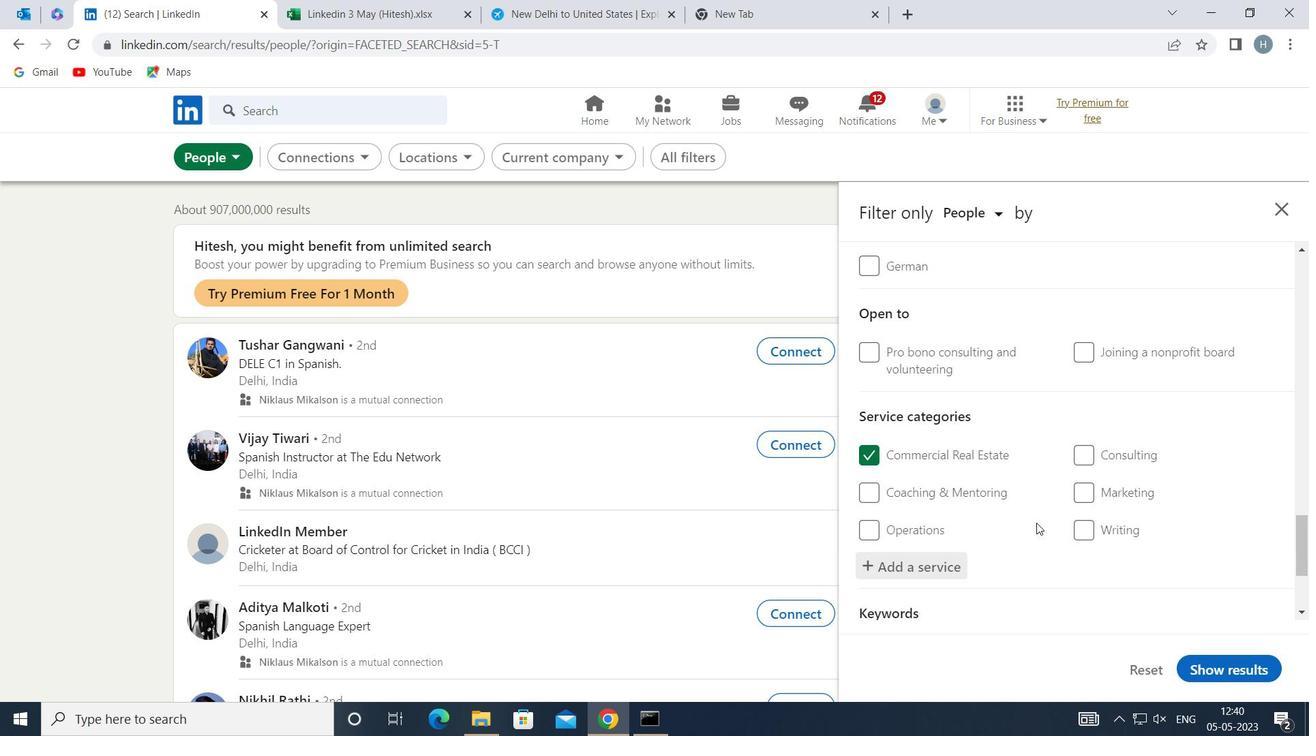 
Action: Mouse scrolled (1035, 522) with delta (0, 0)
Screenshot: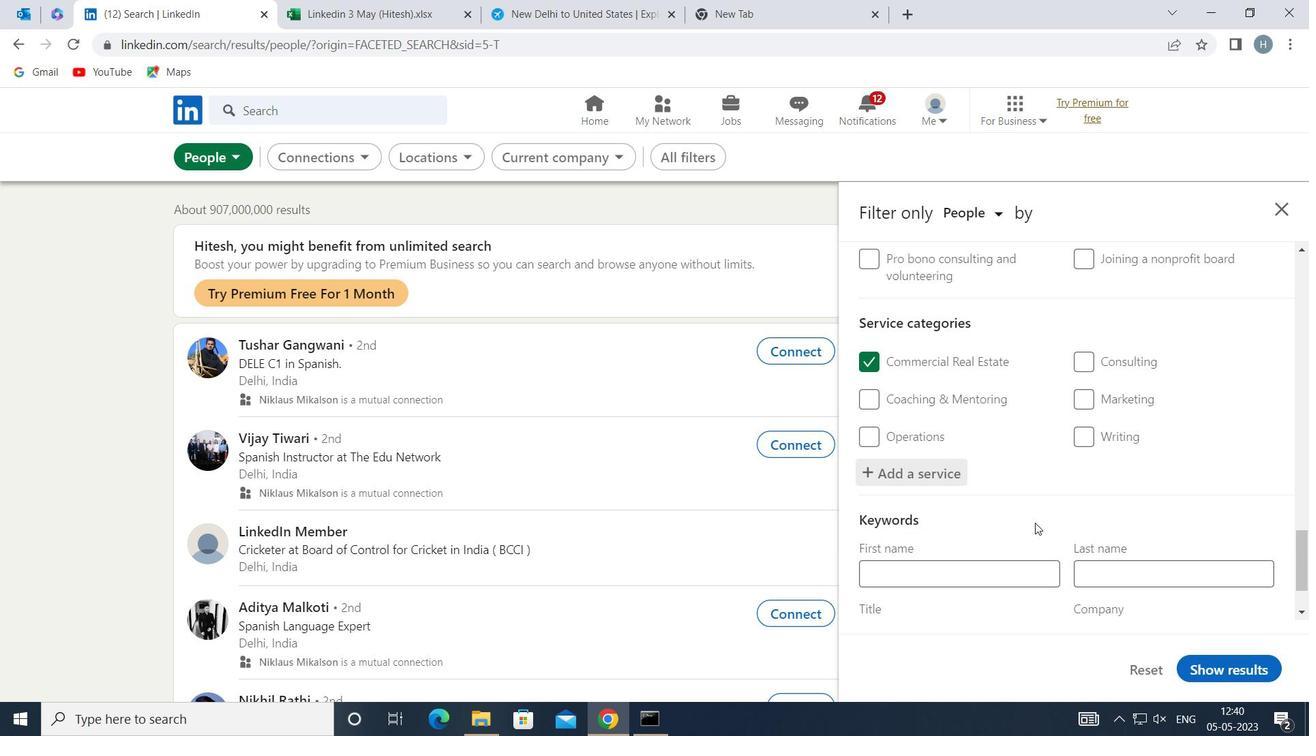 
Action: Mouse moved to (1031, 539)
Screenshot: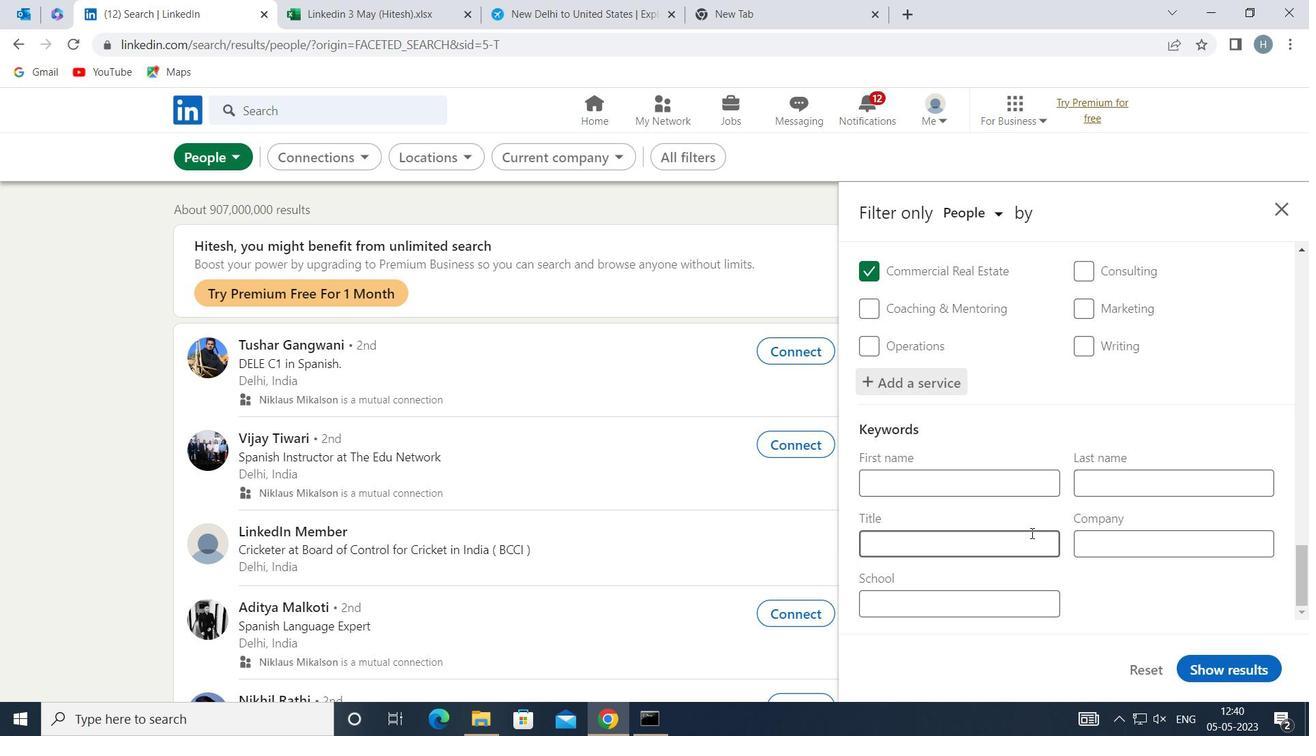 
Action: Mouse pressed left at (1031, 539)
Screenshot: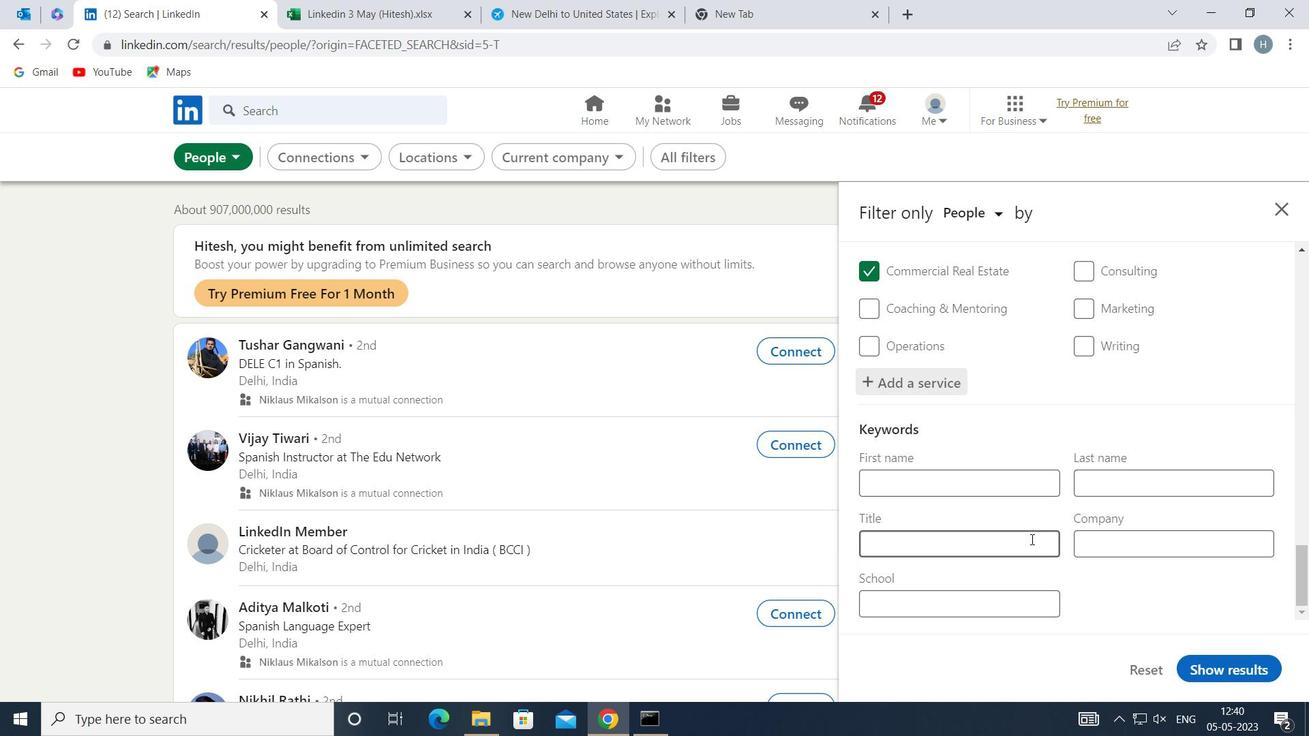 
Action: Mouse moved to (1031, 539)
Screenshot: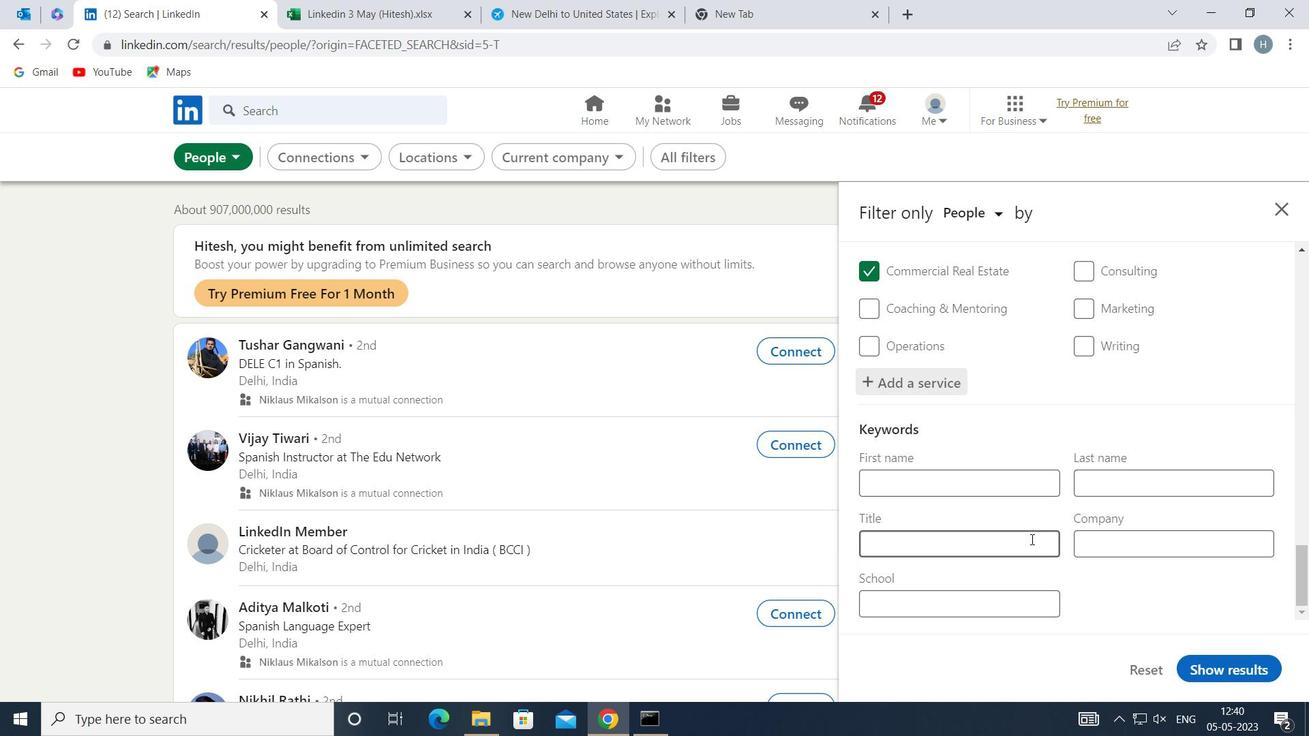 
Action: Key pressed <Key.shift>DIRECTOR<Key.space><Key.shift>OF<Key.space><Key.shift><Key.shift><Key.shift><Key.shift><Key.shift><Key.shift><Key.shift><Key.shift><Key.shift><Key.shift><Key.shift><Key.shift><Key.shift><Key.shift>MAINTENANCE
Screenshot: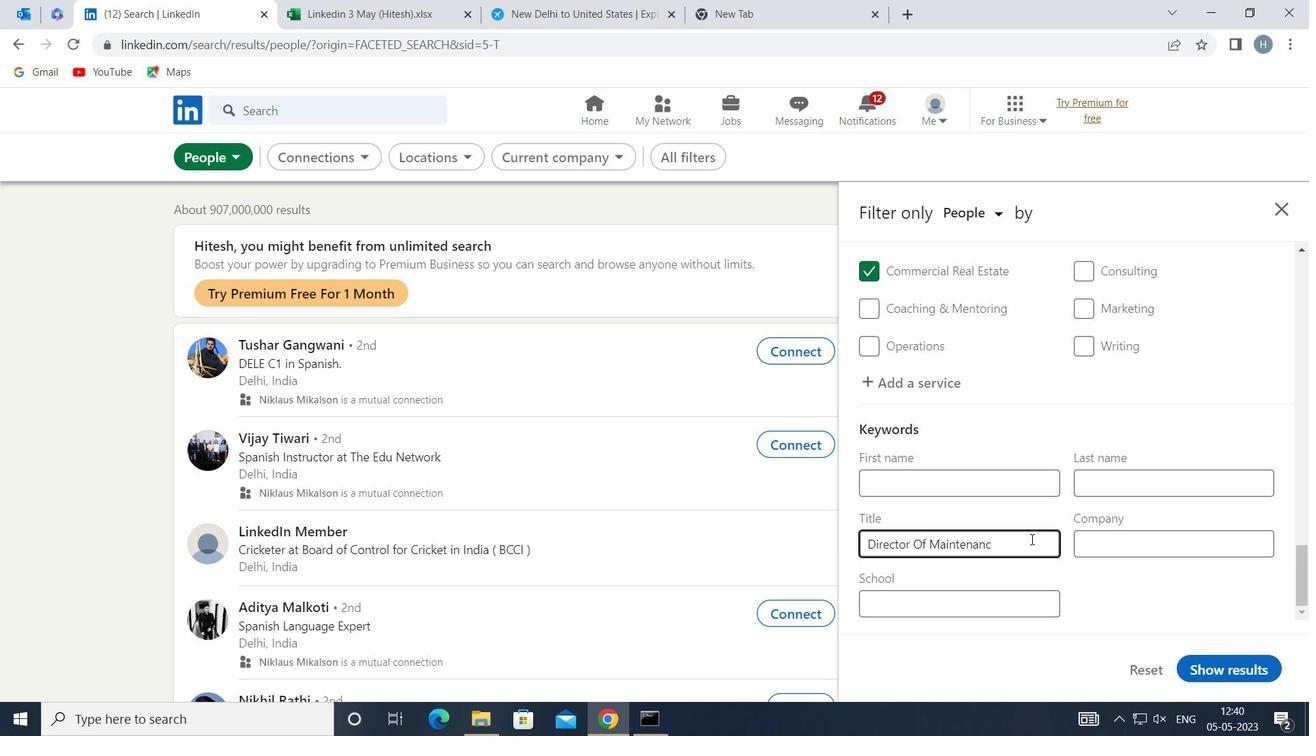 
Action: Mouse moved to (1219, 664)
Screenshot: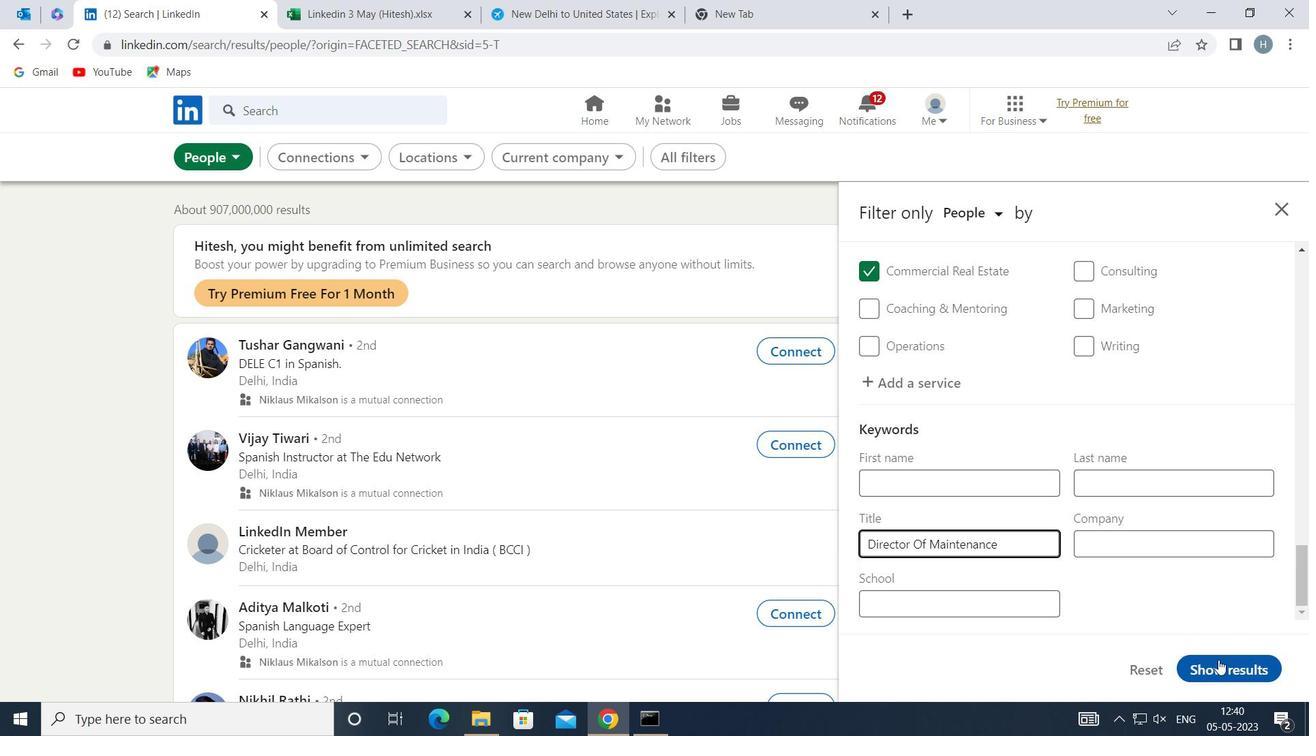 
Action: Mouse pressed left at (1219, 664)
Screenshot: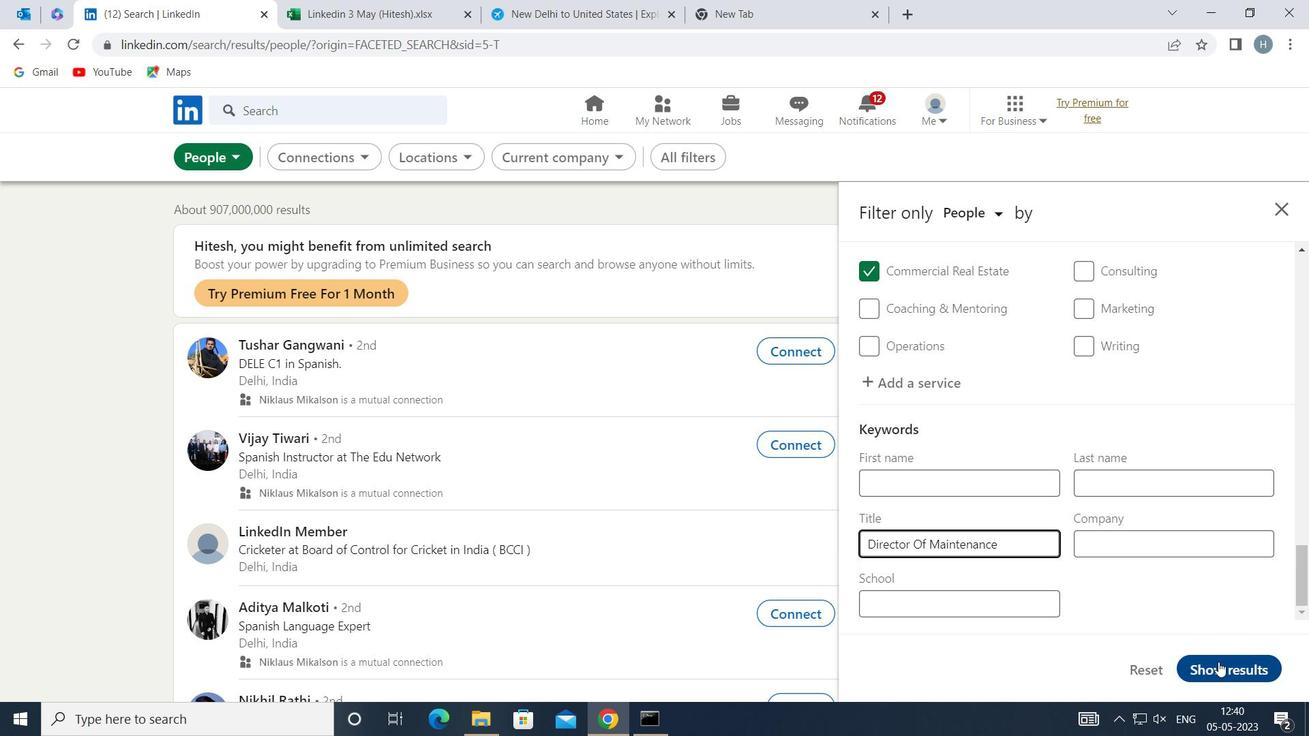 
Action: Mouse moved to (1034, 496)
Screenshot: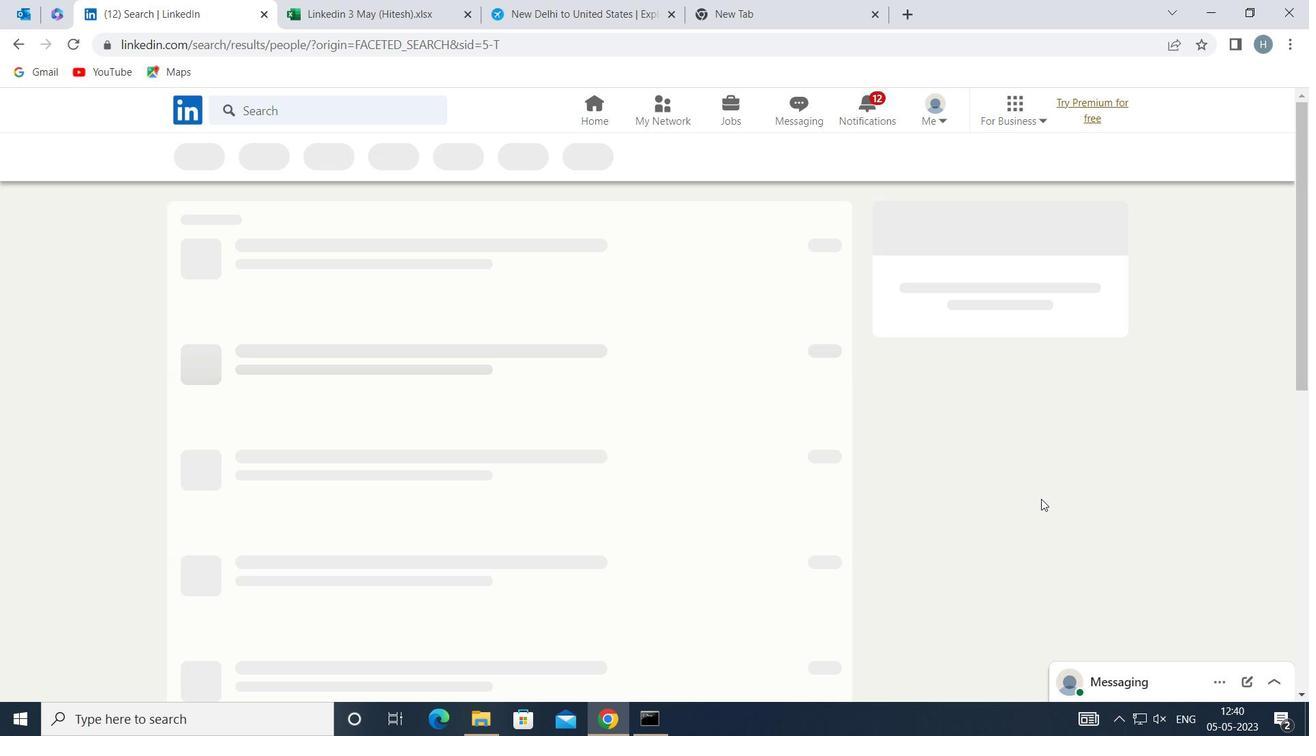 
